 Task: Explore Airbnb accommodation in Ã¢â¬ËAfak, Iraq from 2nd December, 2023 to 9th December, 2023 for 5 adults. Place can be shared room with 2 bedrooms having 5 beds and 2 bathrooms. Property type can be flat. Amenities needed are: wifi, washing machine. Look for 5 properties as per requirement.
Action: Mouse moved to (535, 190)
Screenshot: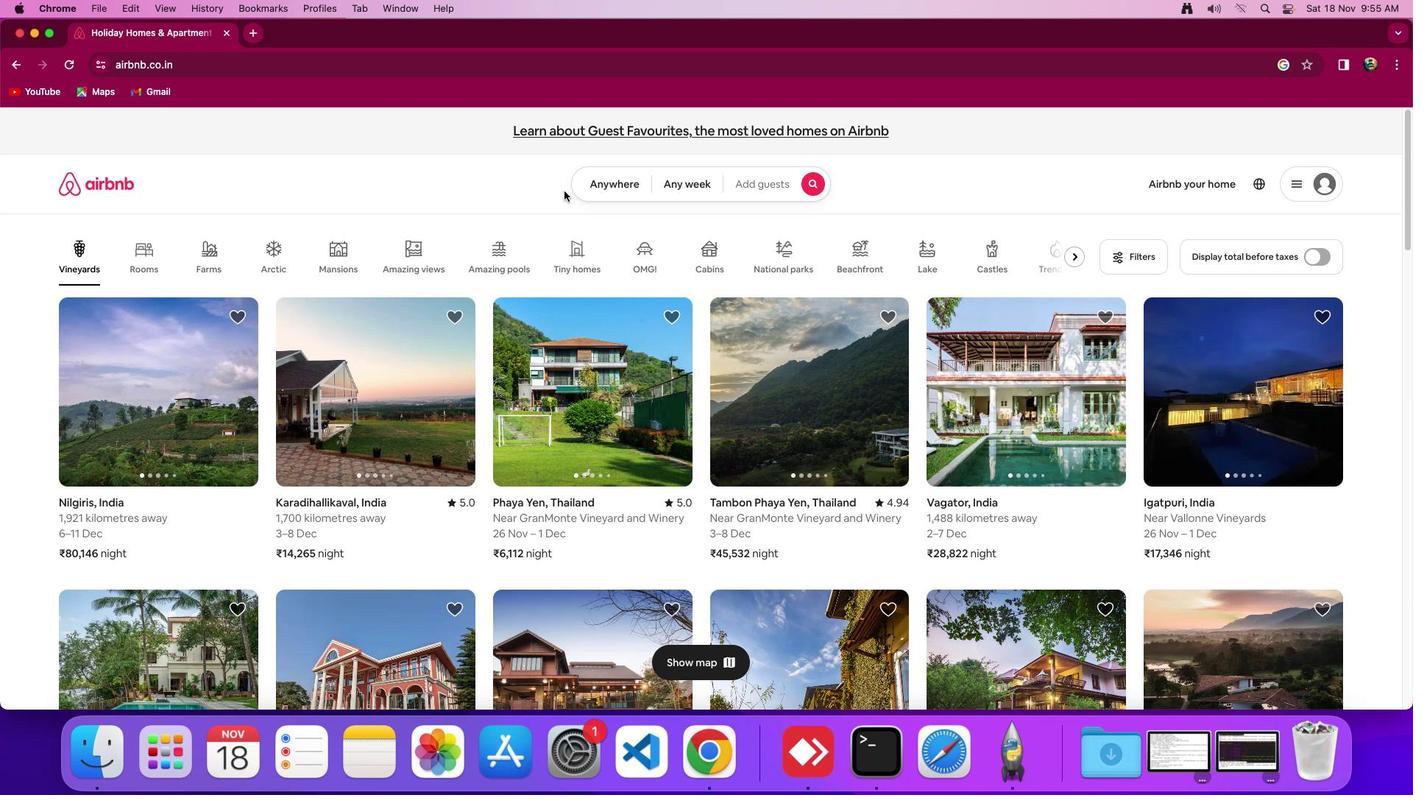 
Action: Mouse pressed left at (535, 190)
Screenshot: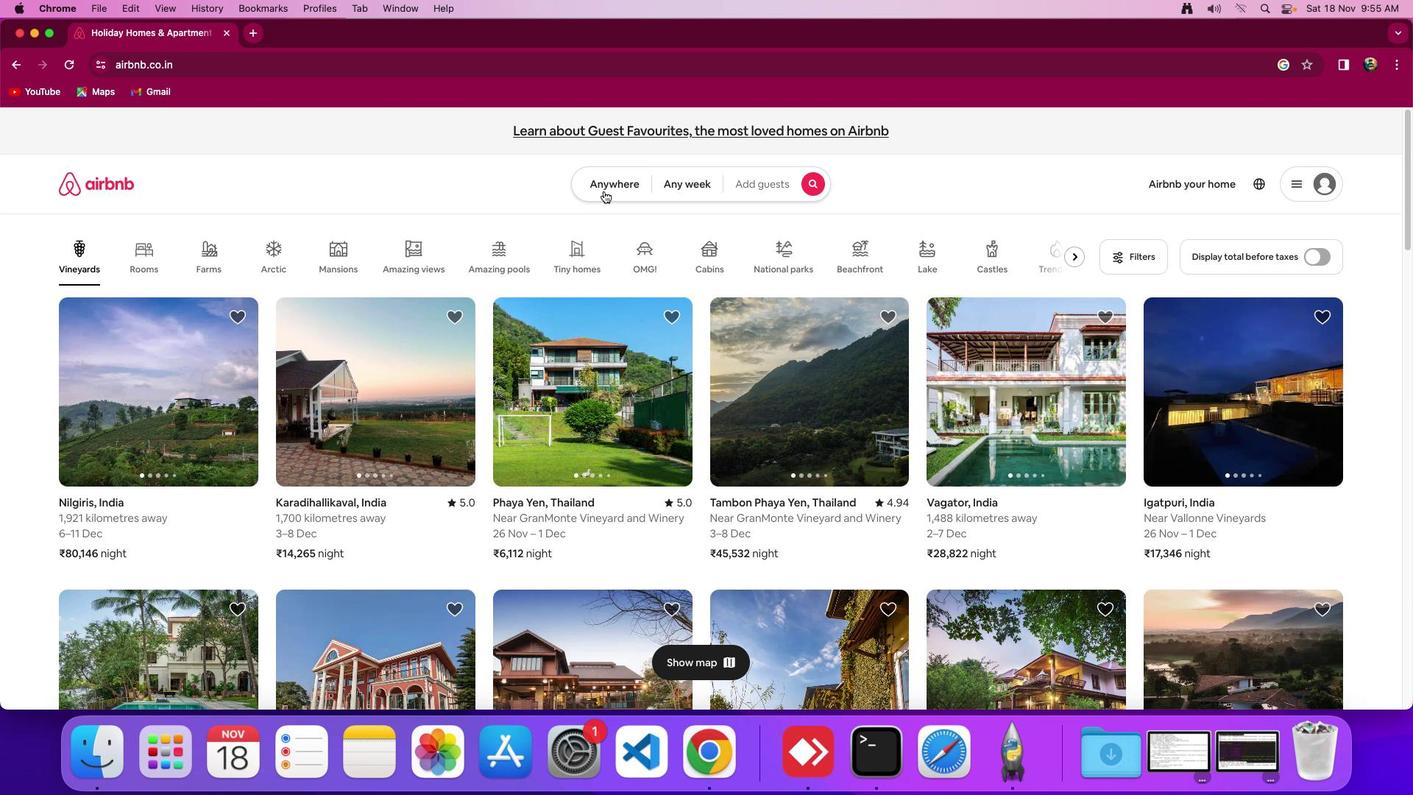 
Action: Mouse moved to (610, 187)
Screenshot: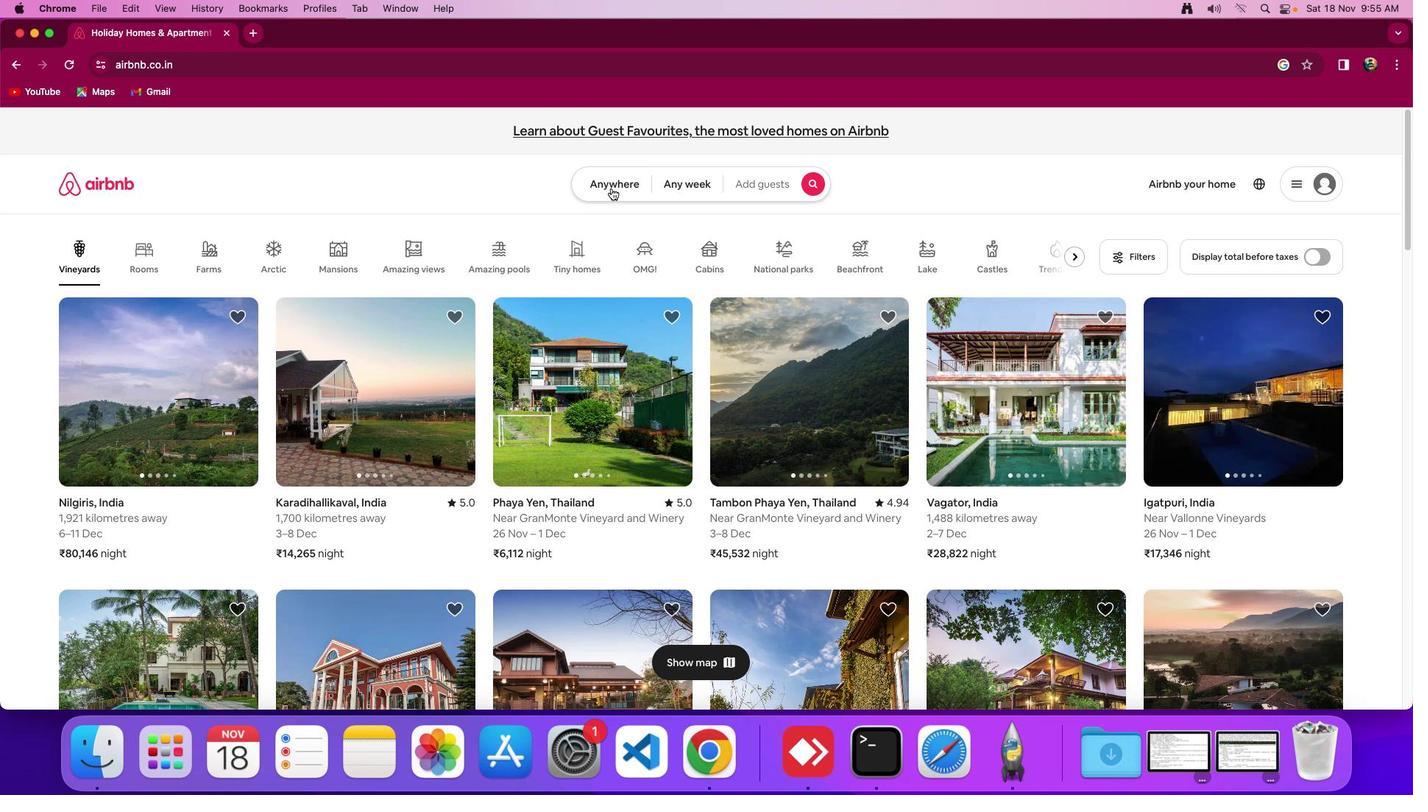 
Action: Mouse pressed left at (610, 187)
Screenshot: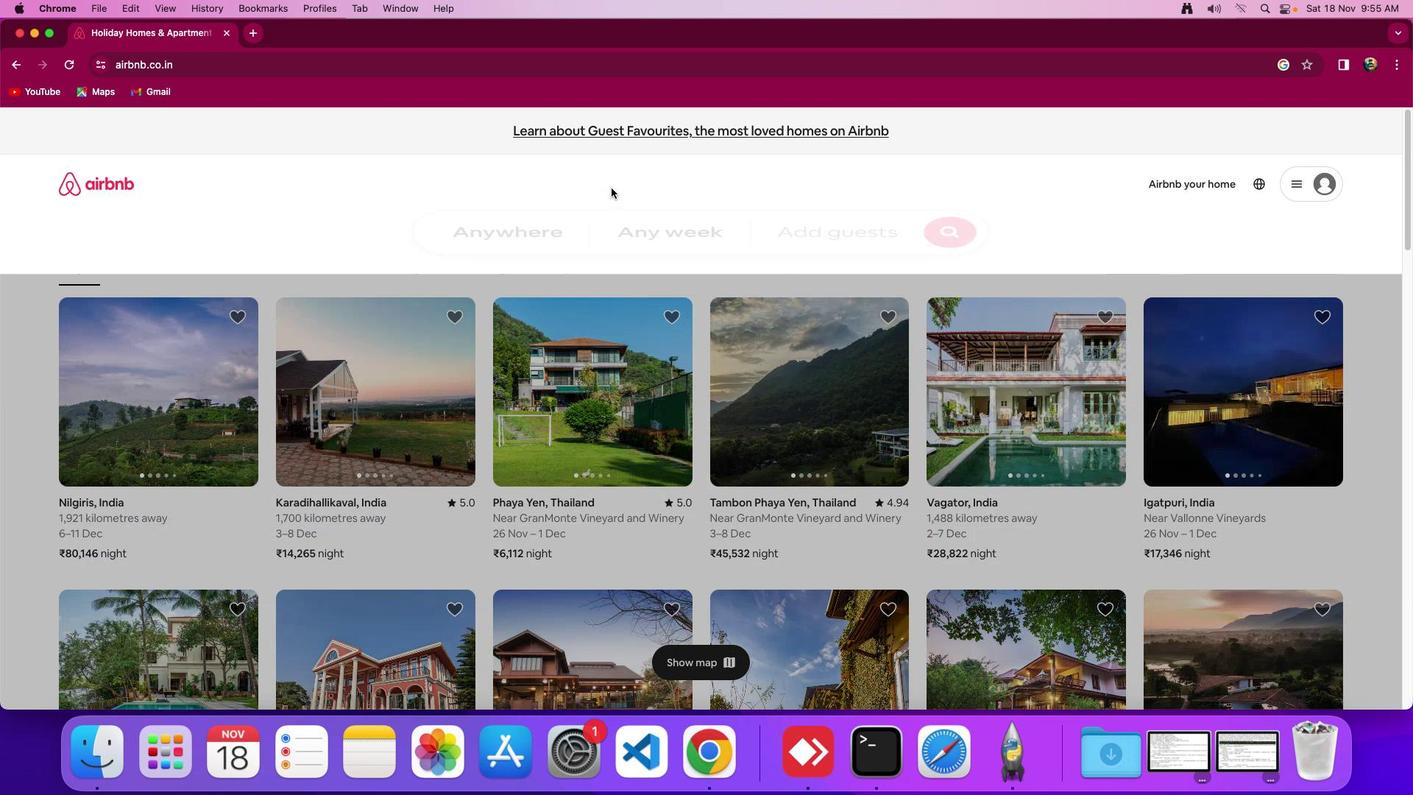 
Action: Mouse moved to (537, 249)
Screenshot: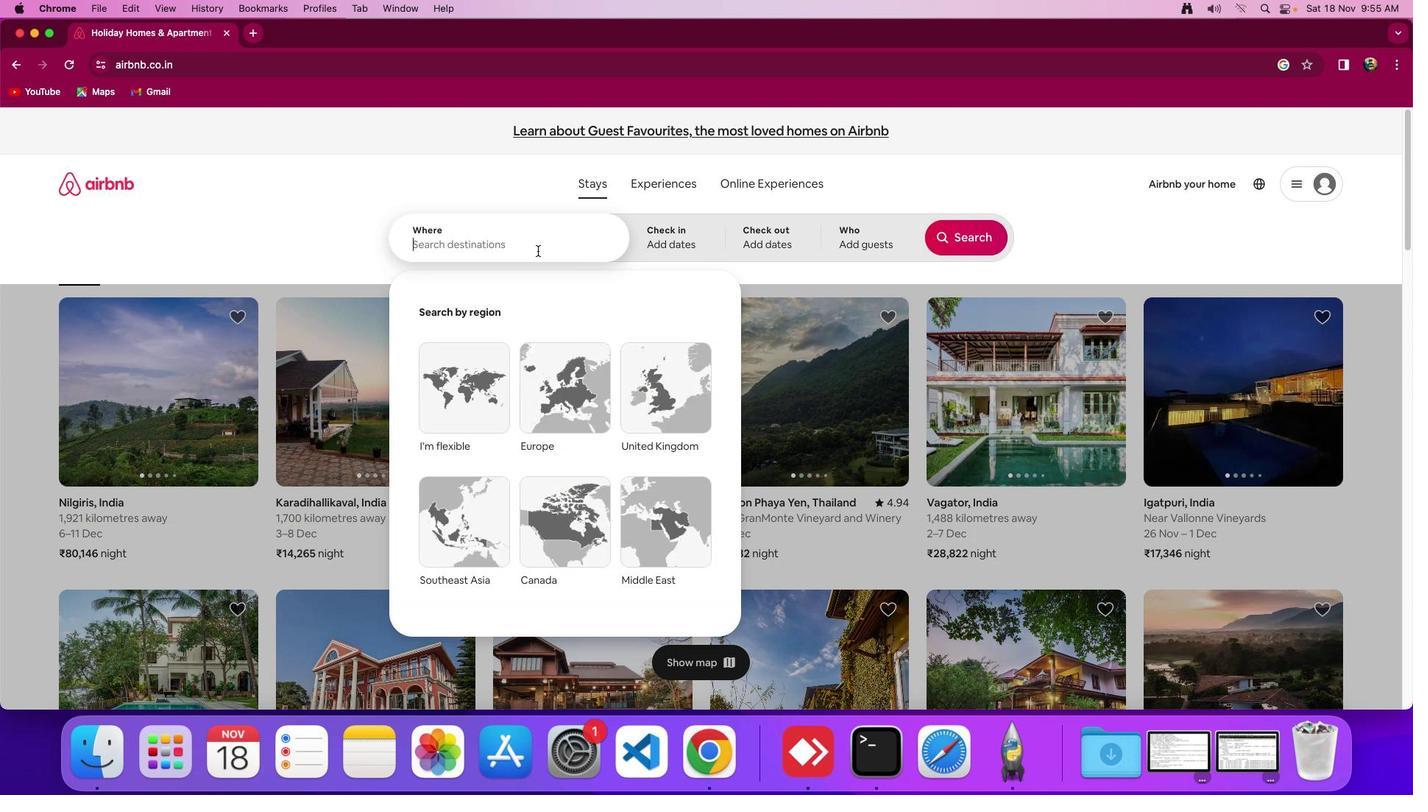 
Action: Mouse pressed left at (537, 249)
Screenshot: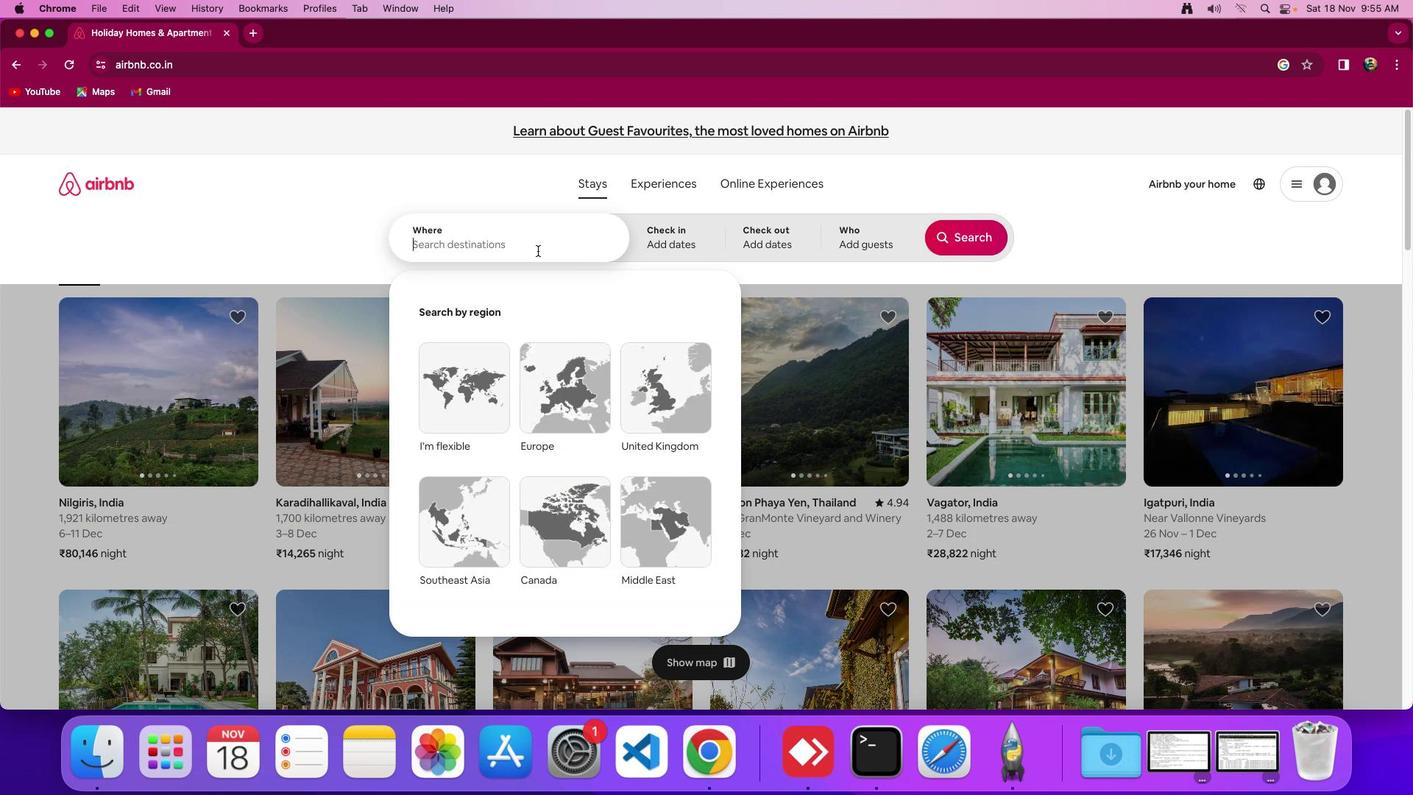 
Action: Key pressed Key.shift_r'a'Key.shift_r'E'Key.spaceKey.shift_r'A''f''a''k'','Key.spaceKey.shift'I''r''a''q'Key.spaceKey.backspace
Screenshot: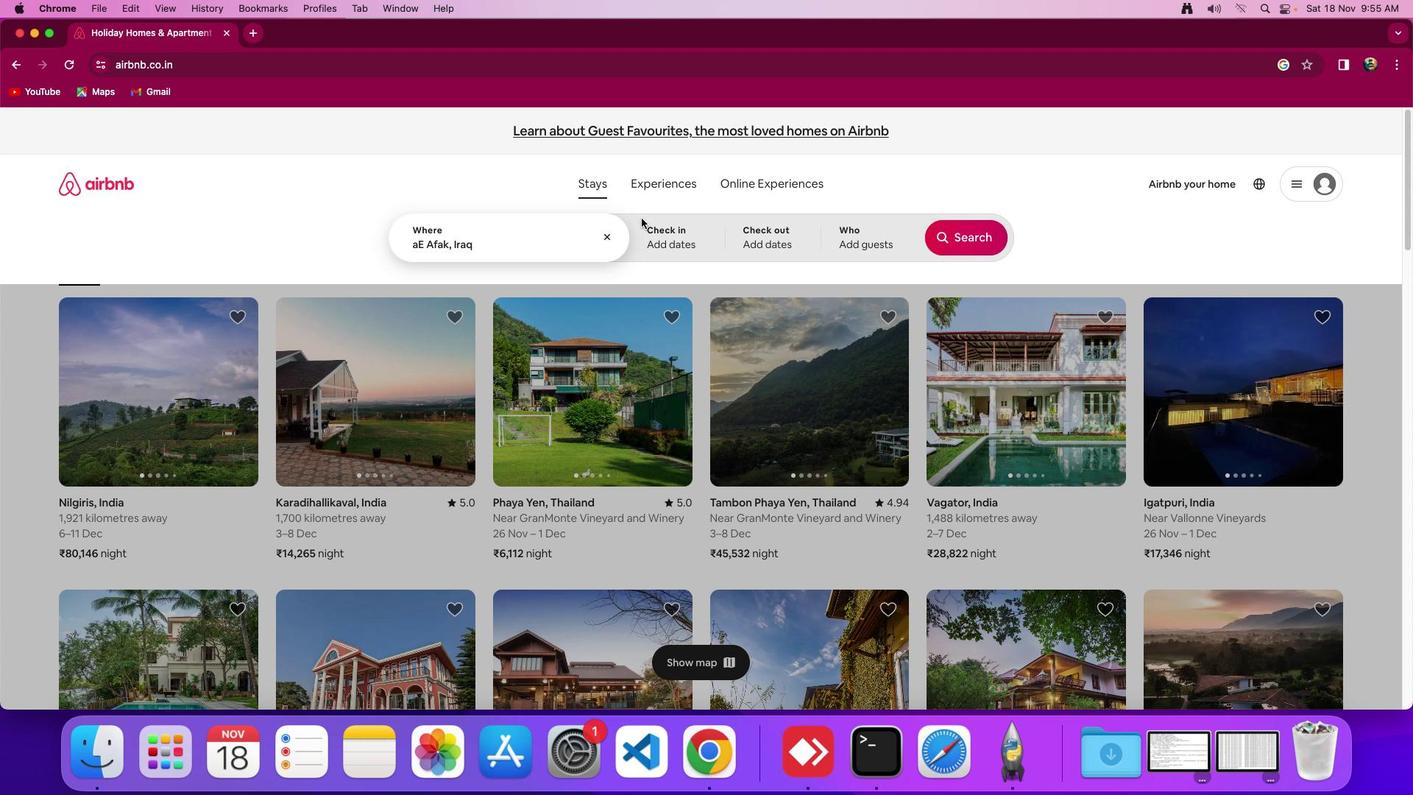 
Action: Mouse moved to (670, 231)
Screenshot: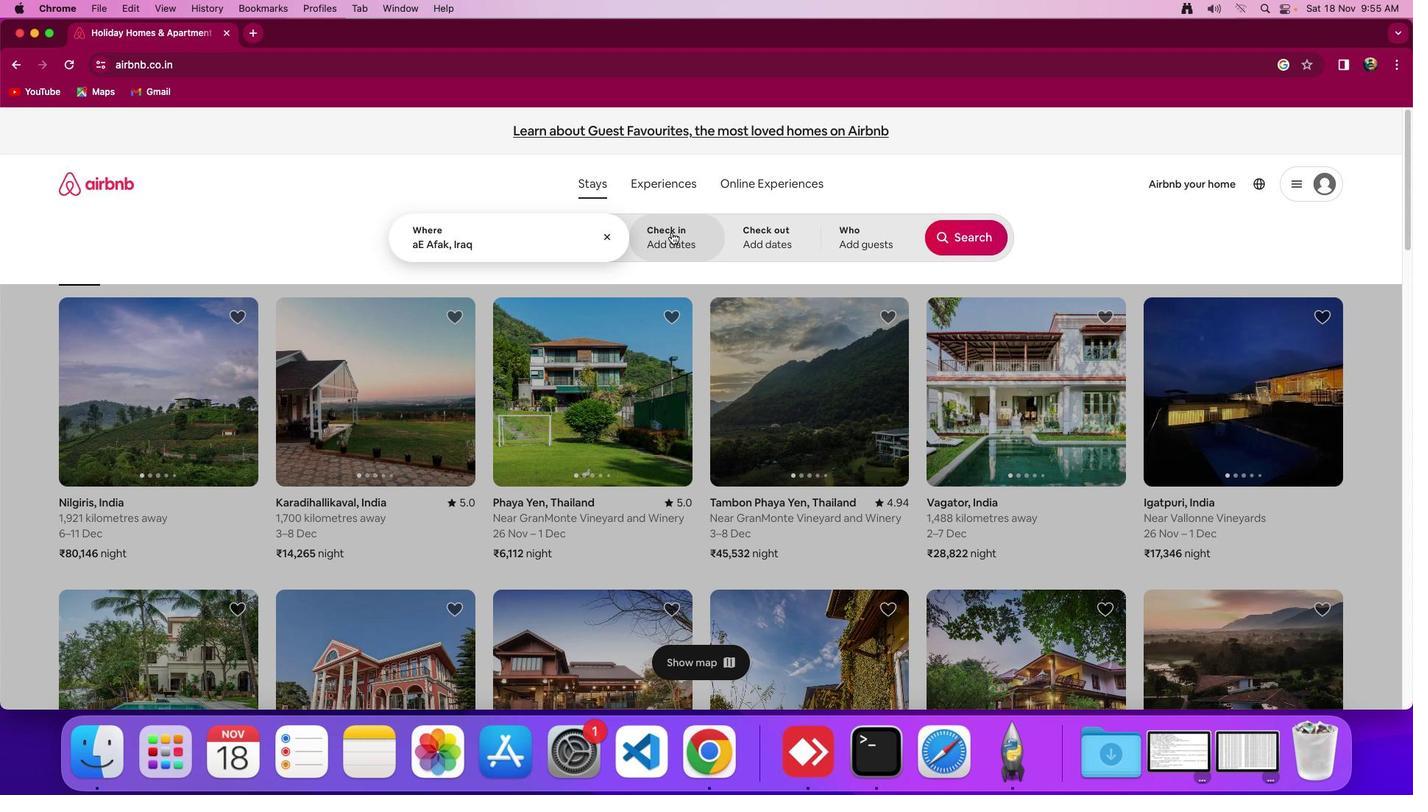 
Action: Mouse pressed left at (670, 231)
Screenshot: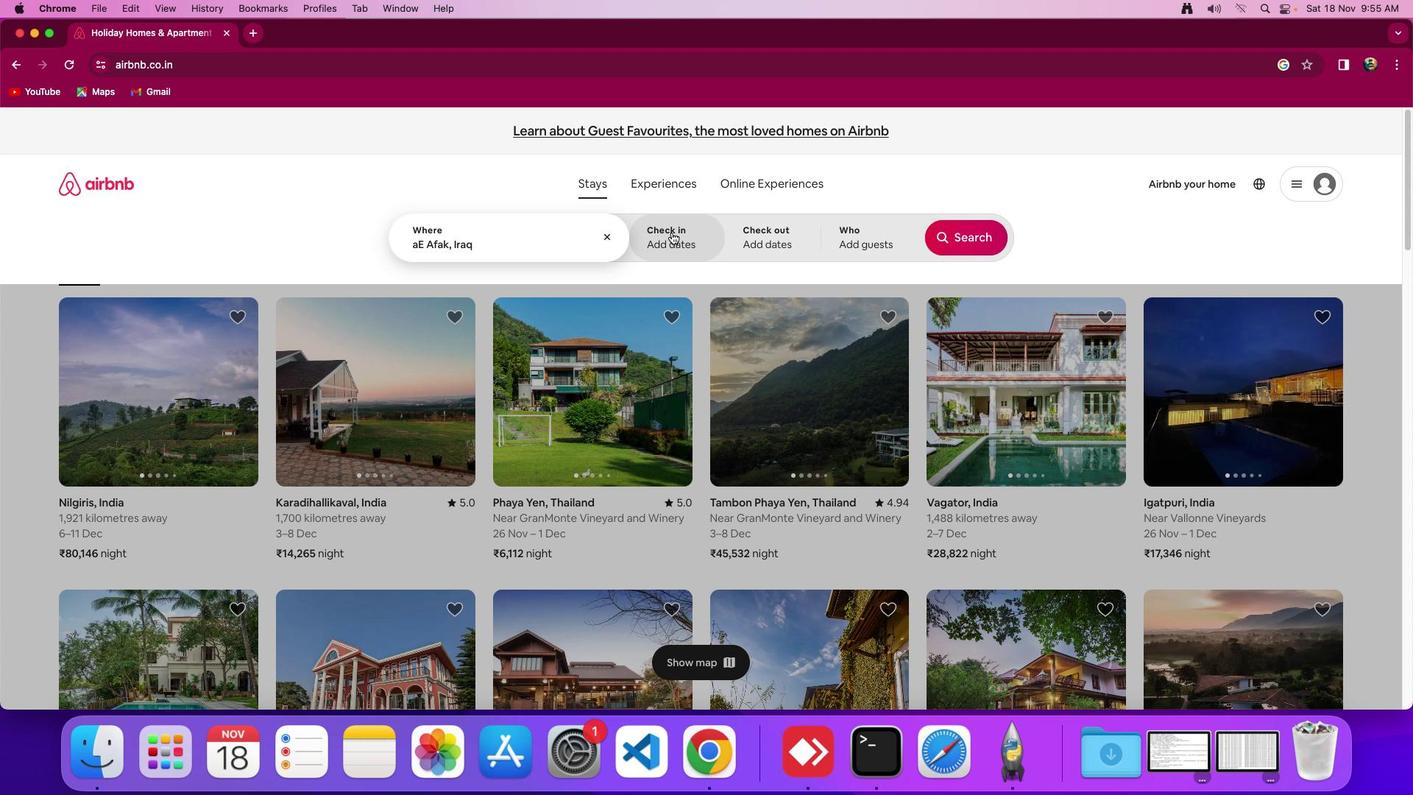 
Action: Mouse moved to (426, 244)
Screenshot: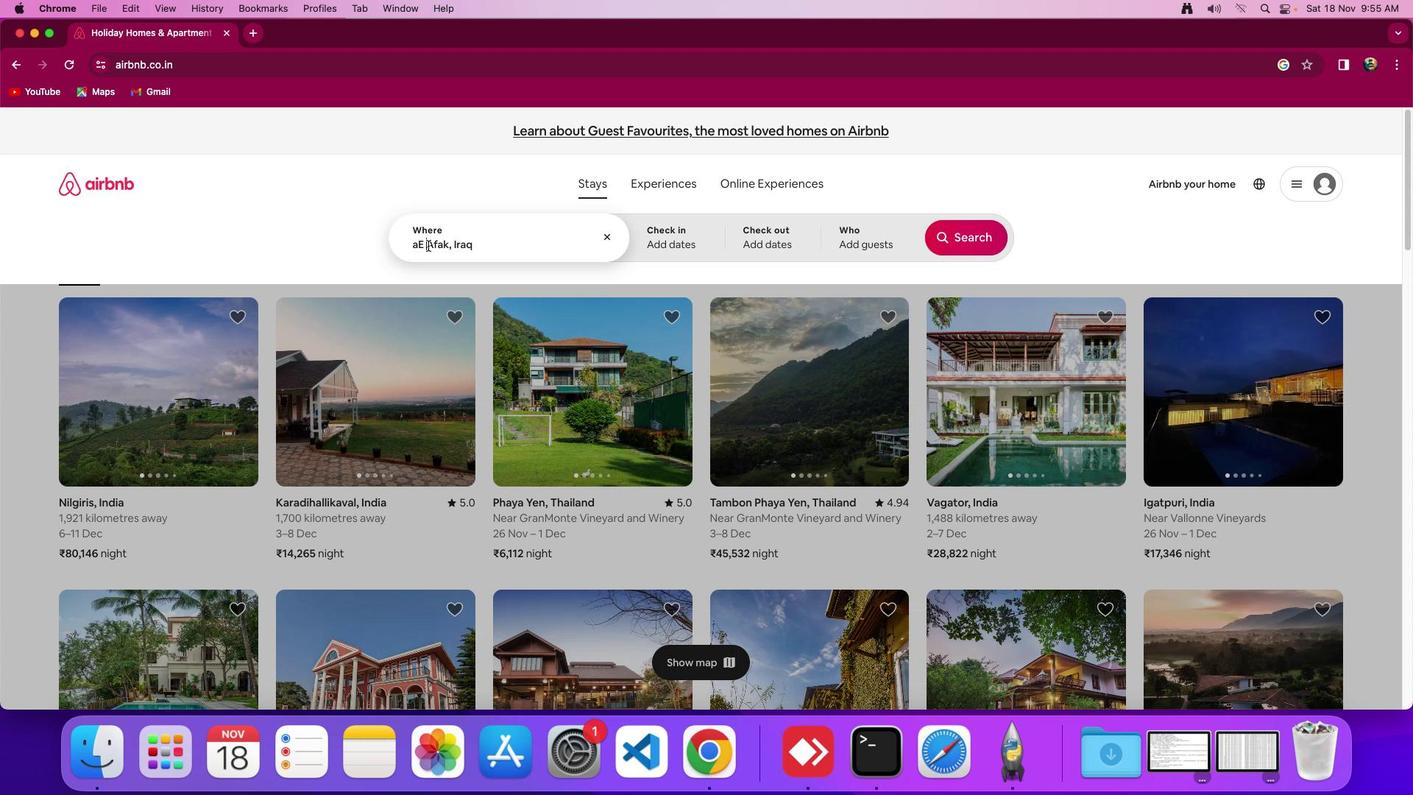 
Action: Mouse pressed left at (426, 244)
Screenshot: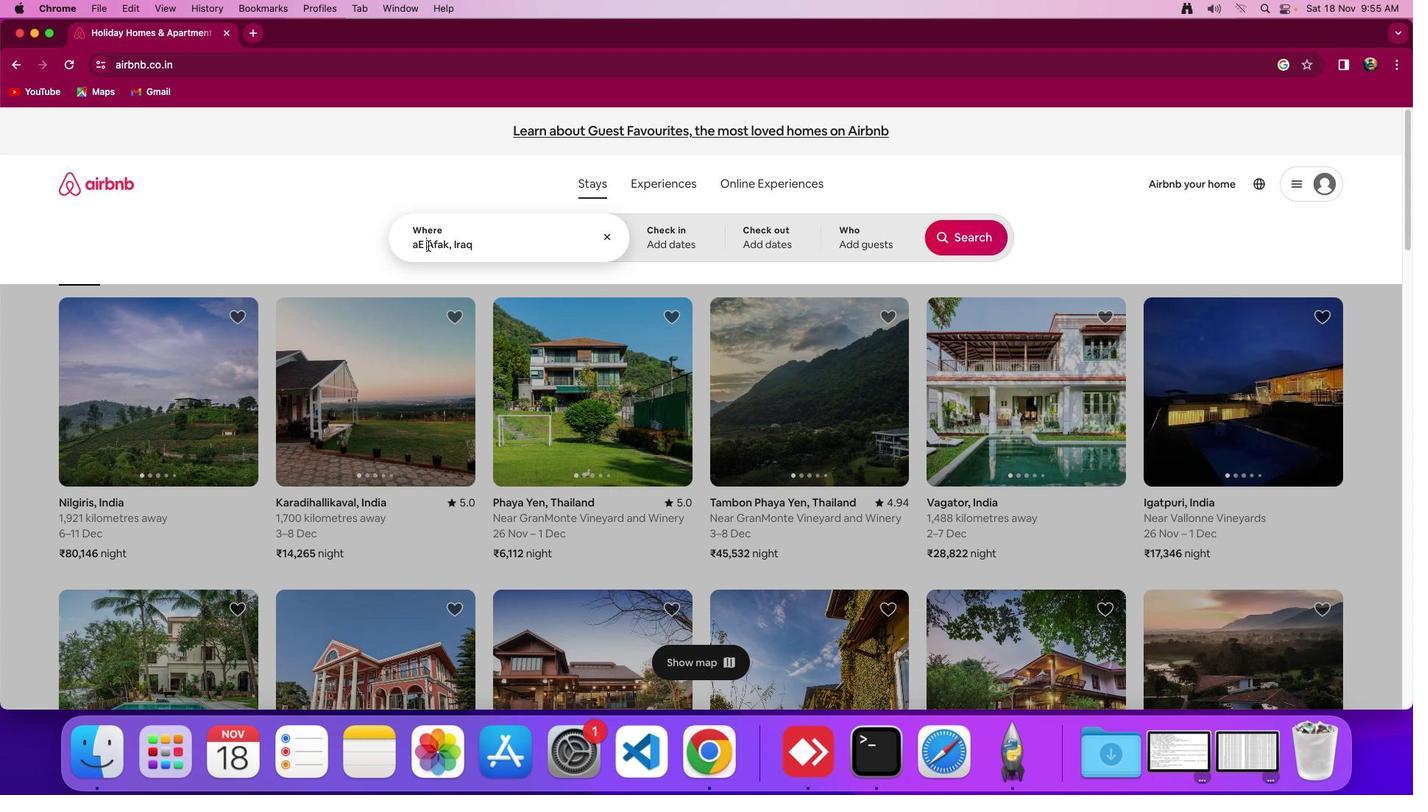 
Action: Mouse moved to (427, 247)
Screenshot: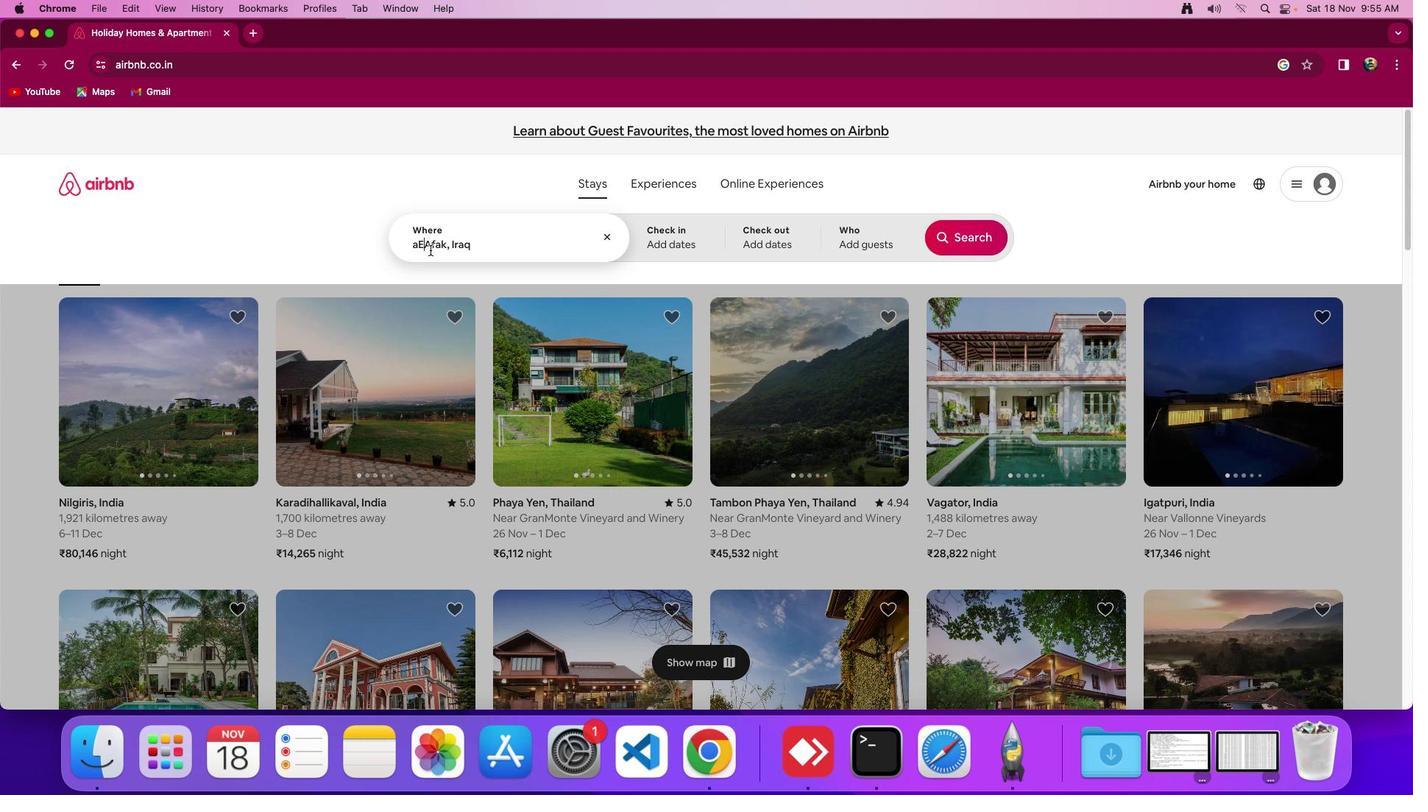 
Action: Key pressed Key.backspace
Screenshot: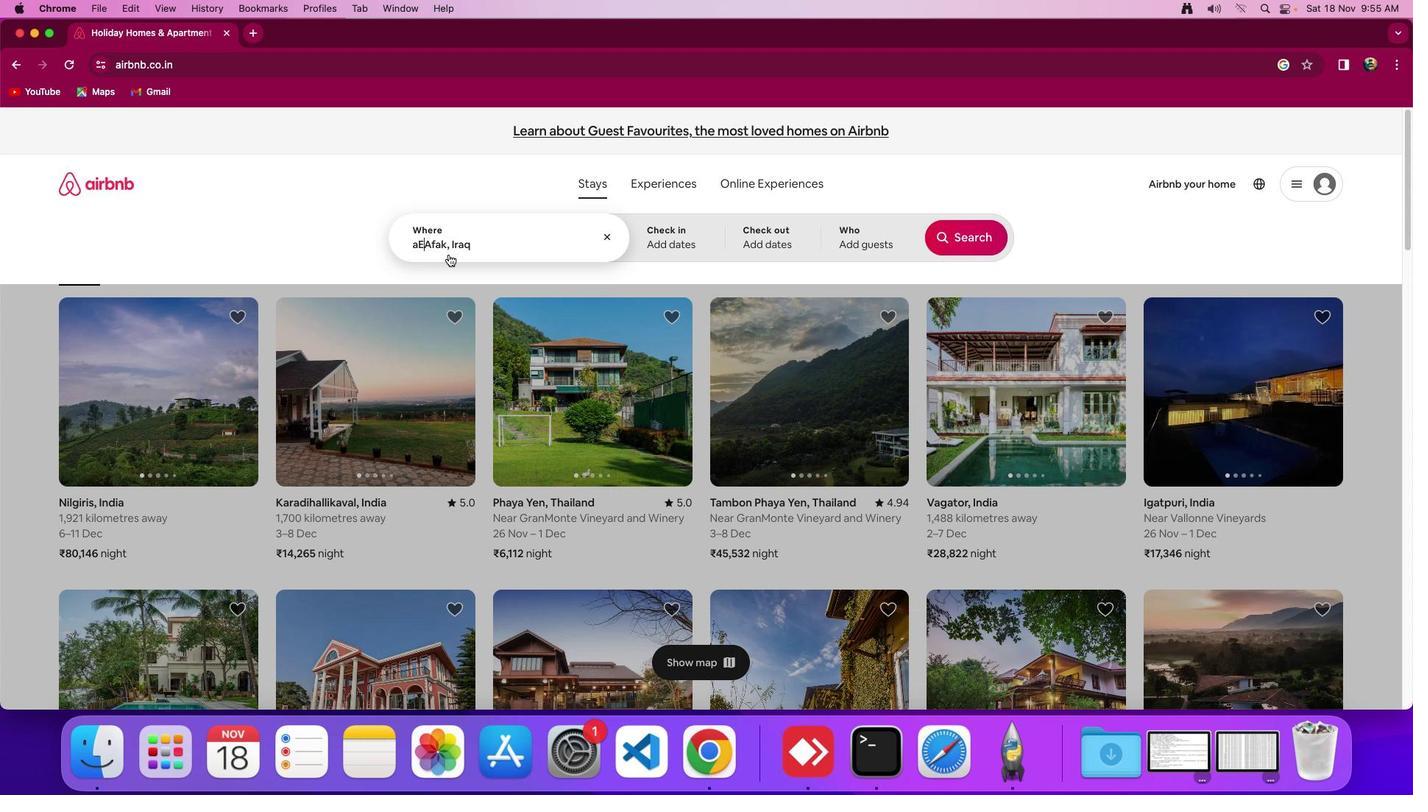 
Action: Mouse moved to (458, 260)
Screenshot: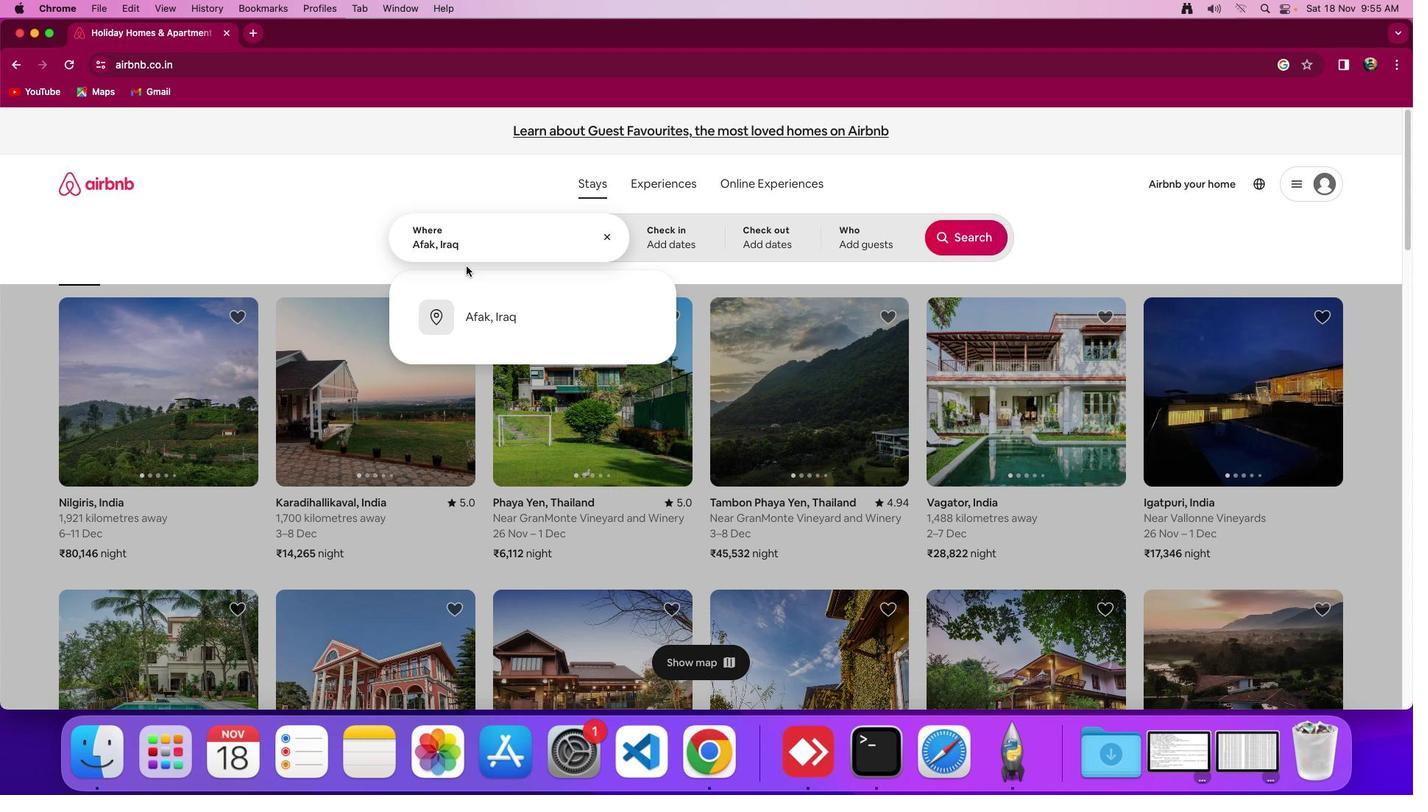 
Action: Key pressed Key.backspace
Screenshot: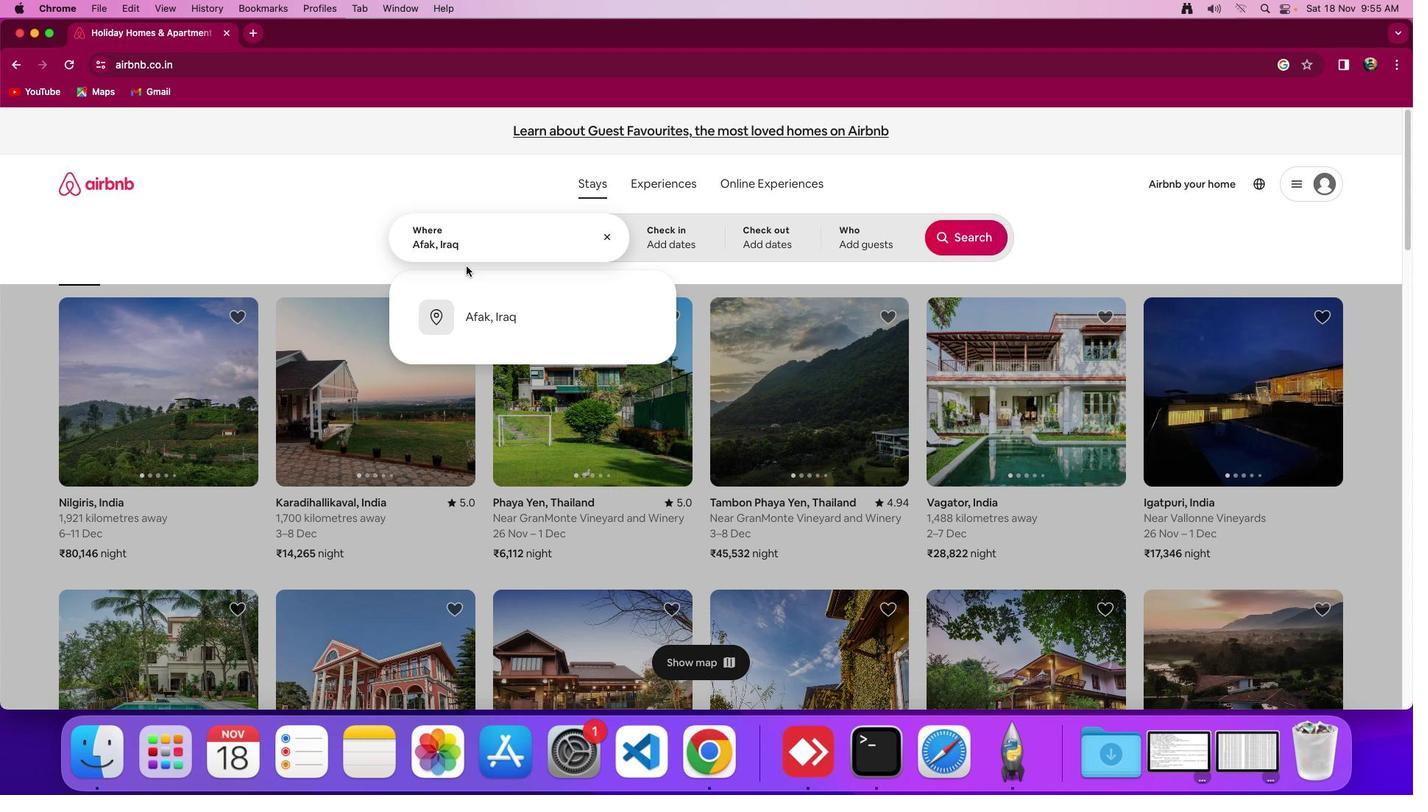 
Action: Mouse moved to (464, 264)
Screenshot: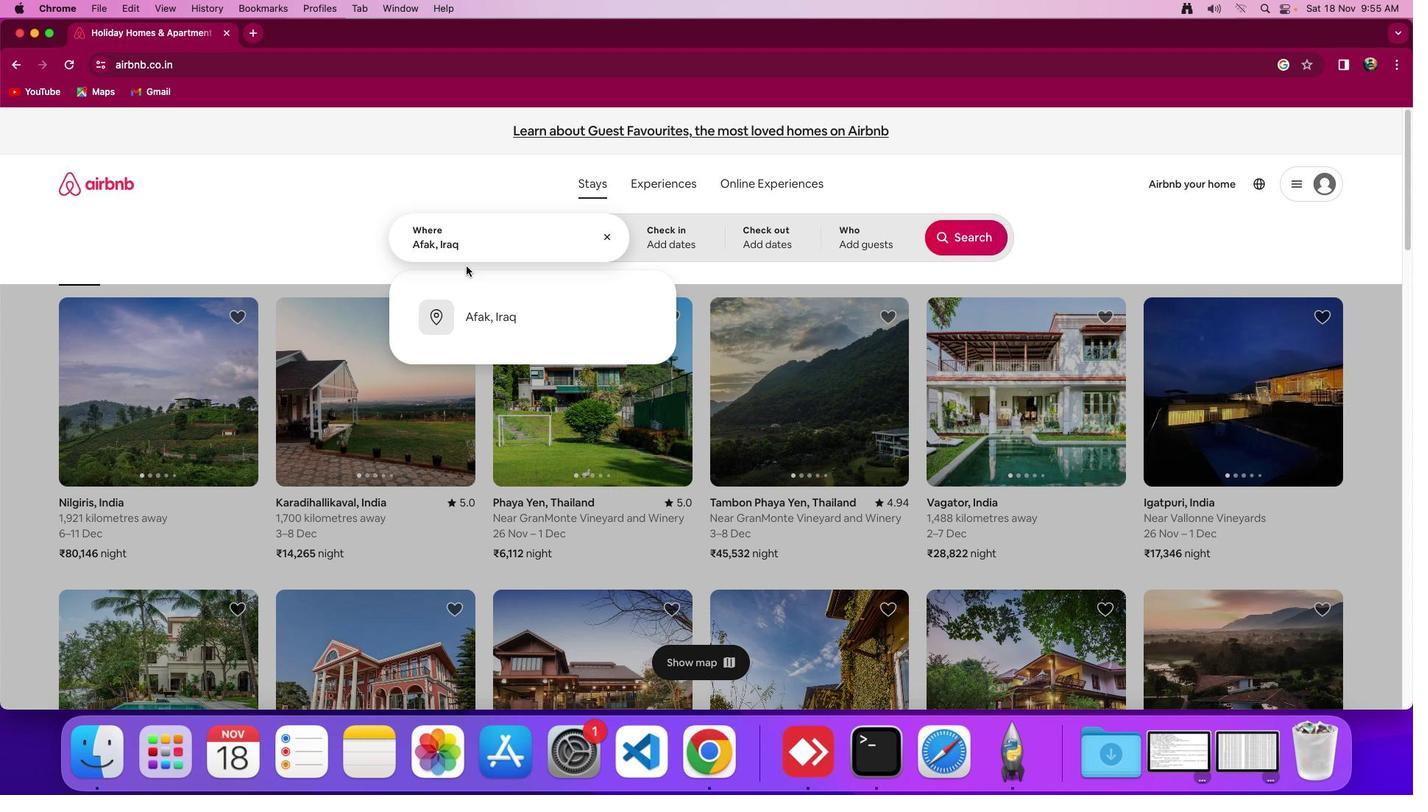 
Action: Key pressed Key.backspace
Screenshot: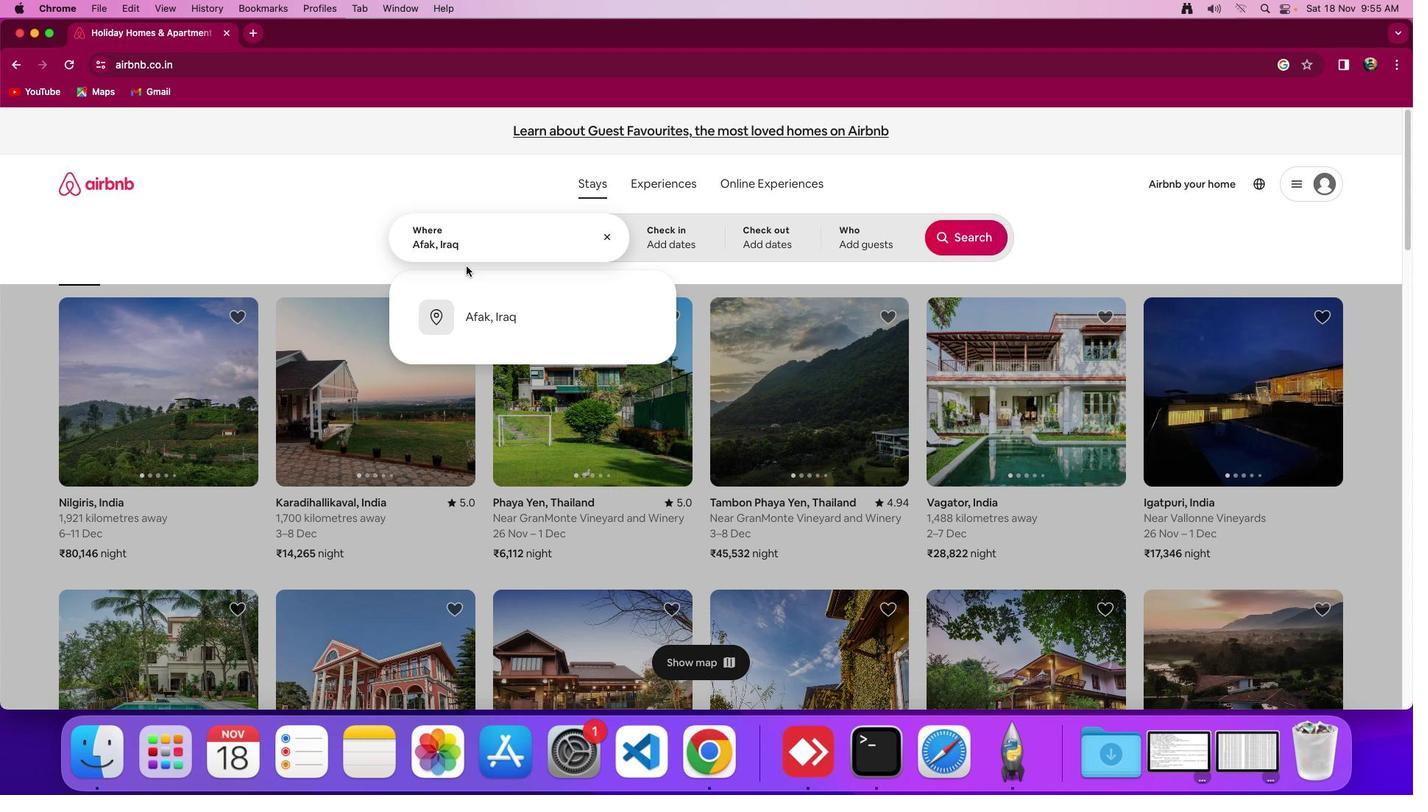 
Action: Mouse moved to (507, 305)
Screenshot: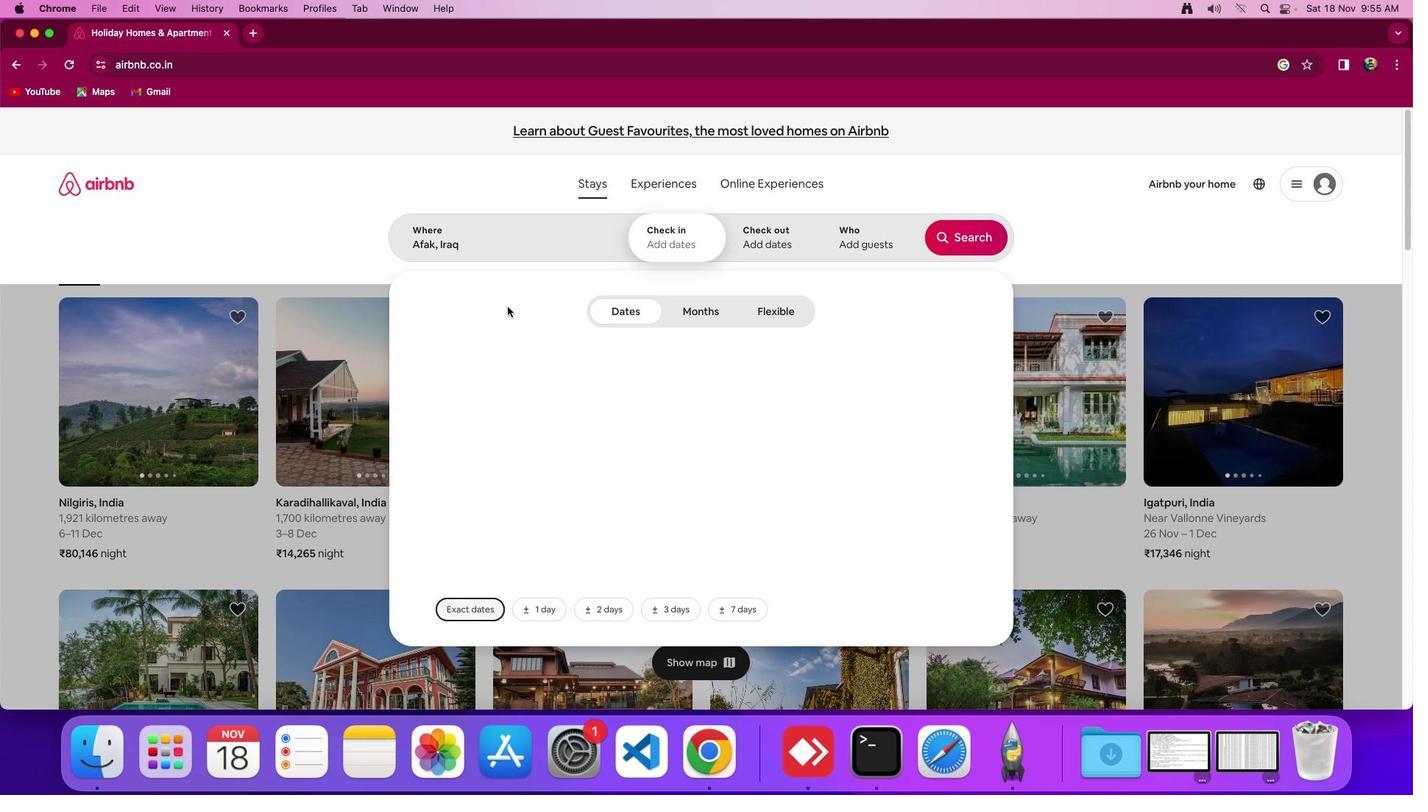 
Action: Mouse pressed left at (507, 305)
Screenshot: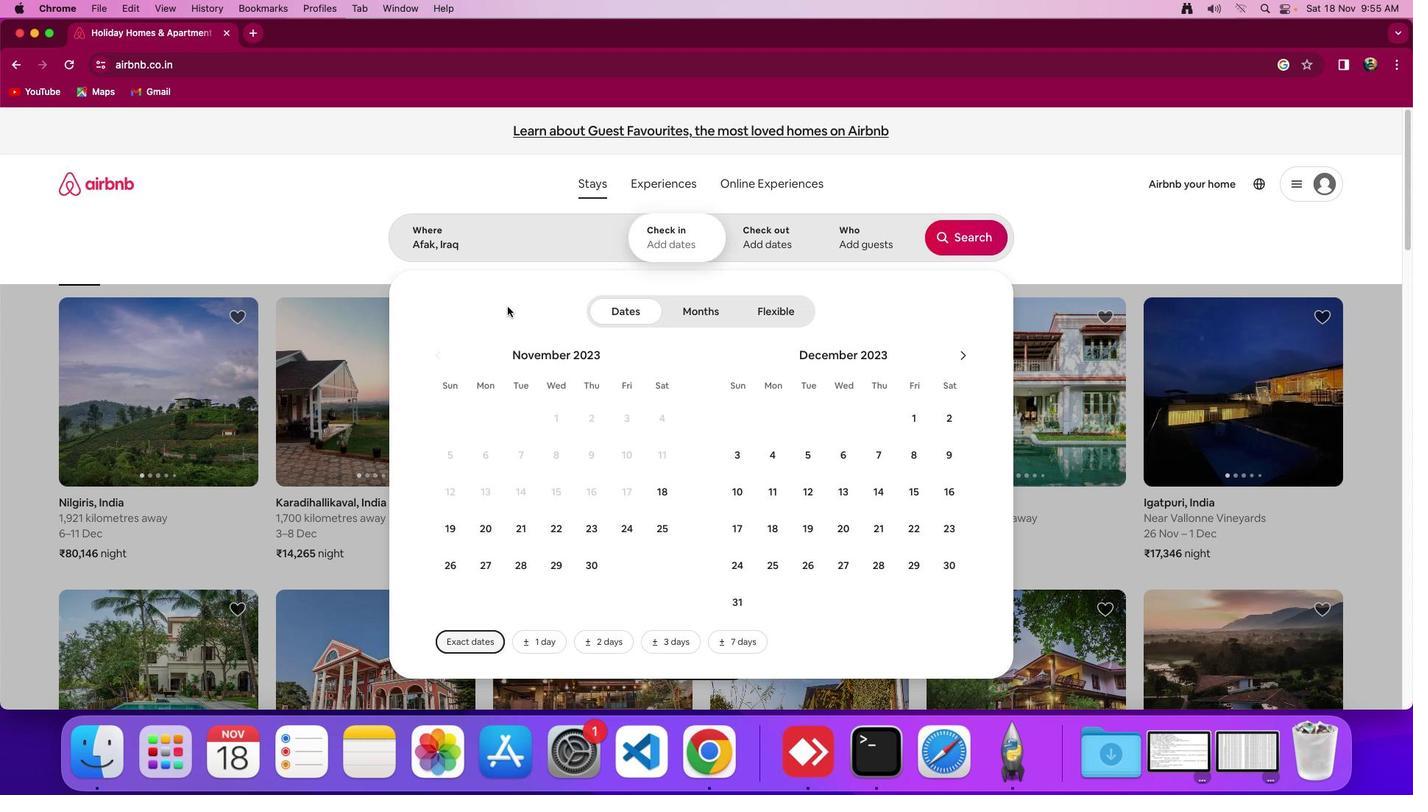 
Action: Mouse moved to (875, 455)
Screenshot: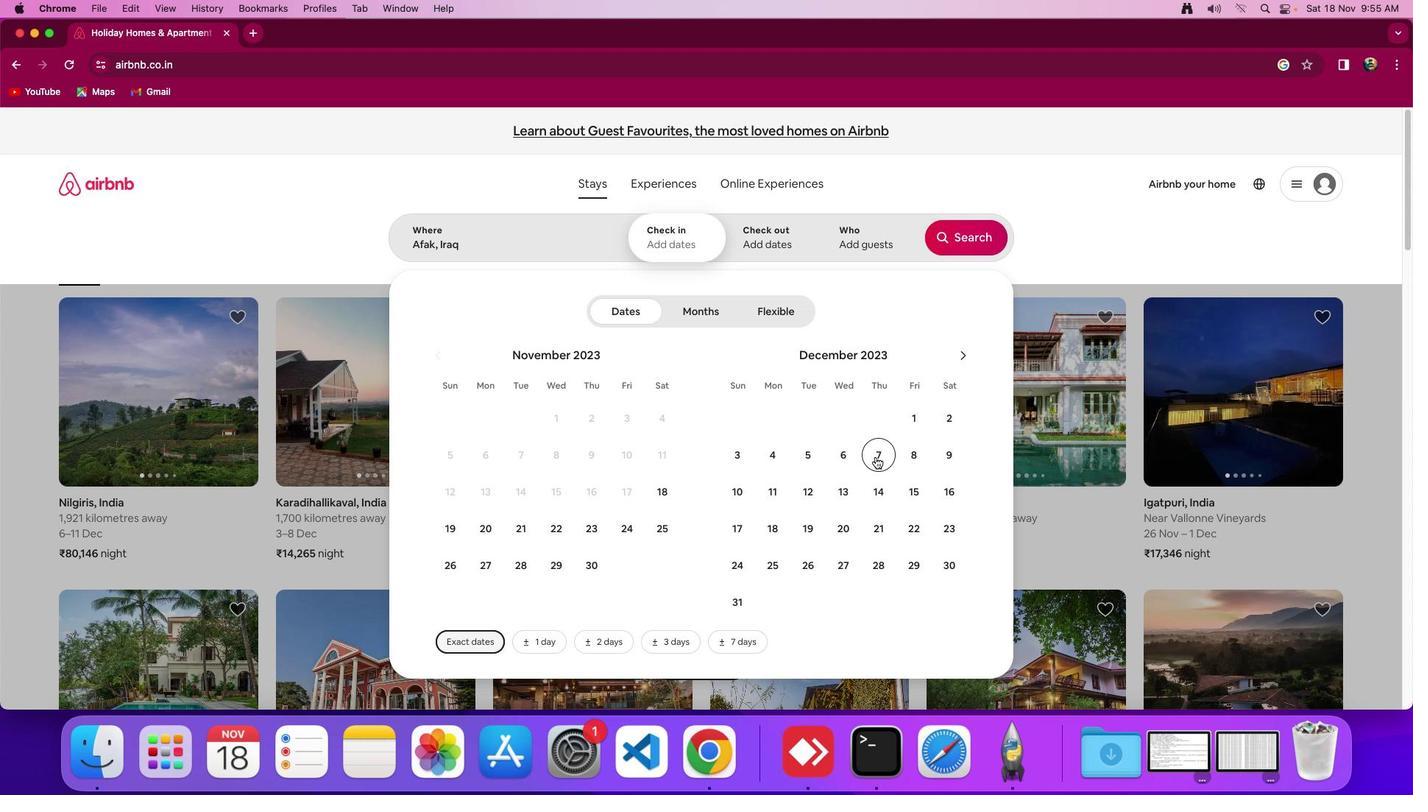 
Action: Mouse pressed left at (875, 455)
Screenshot: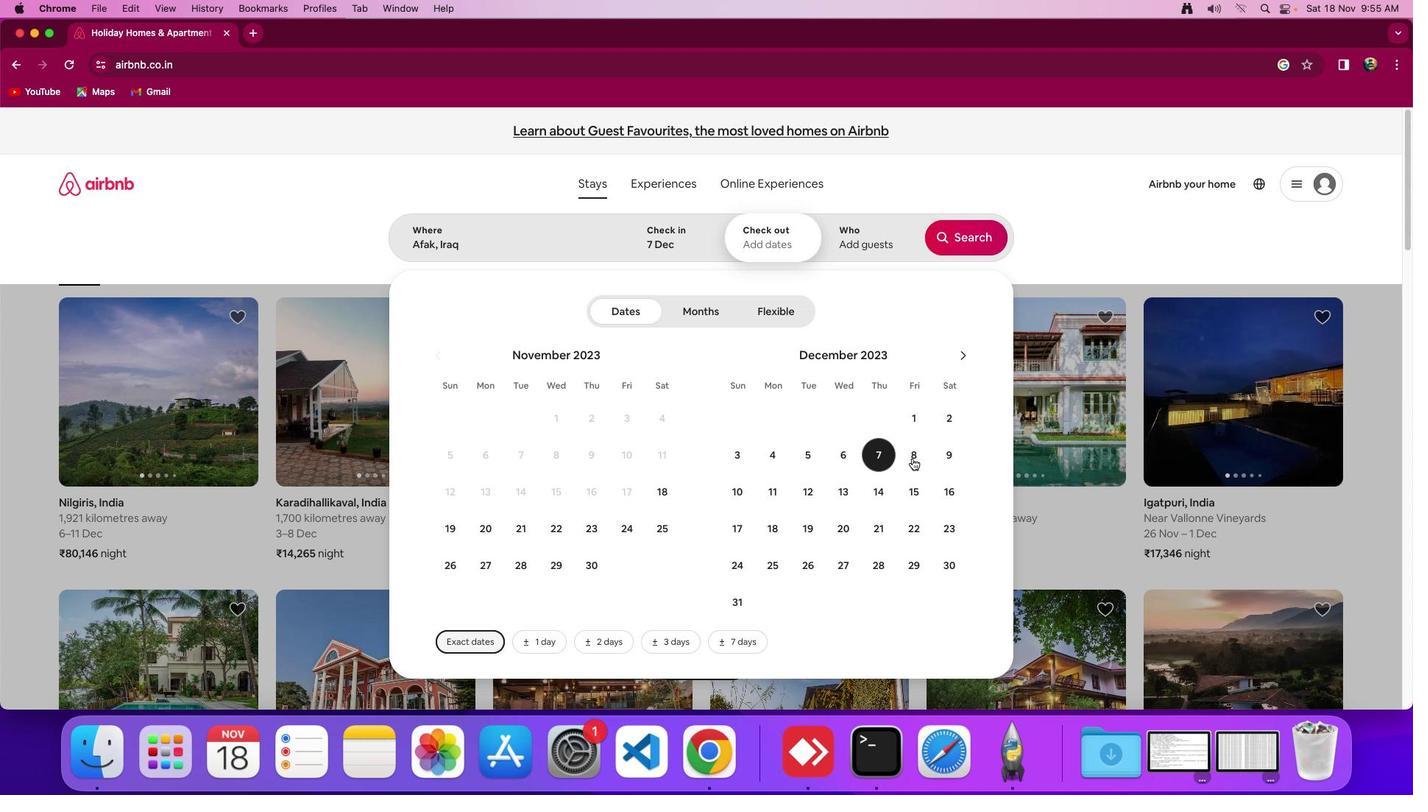 
Action: Mouse moved to (940, 415)
Screenshot: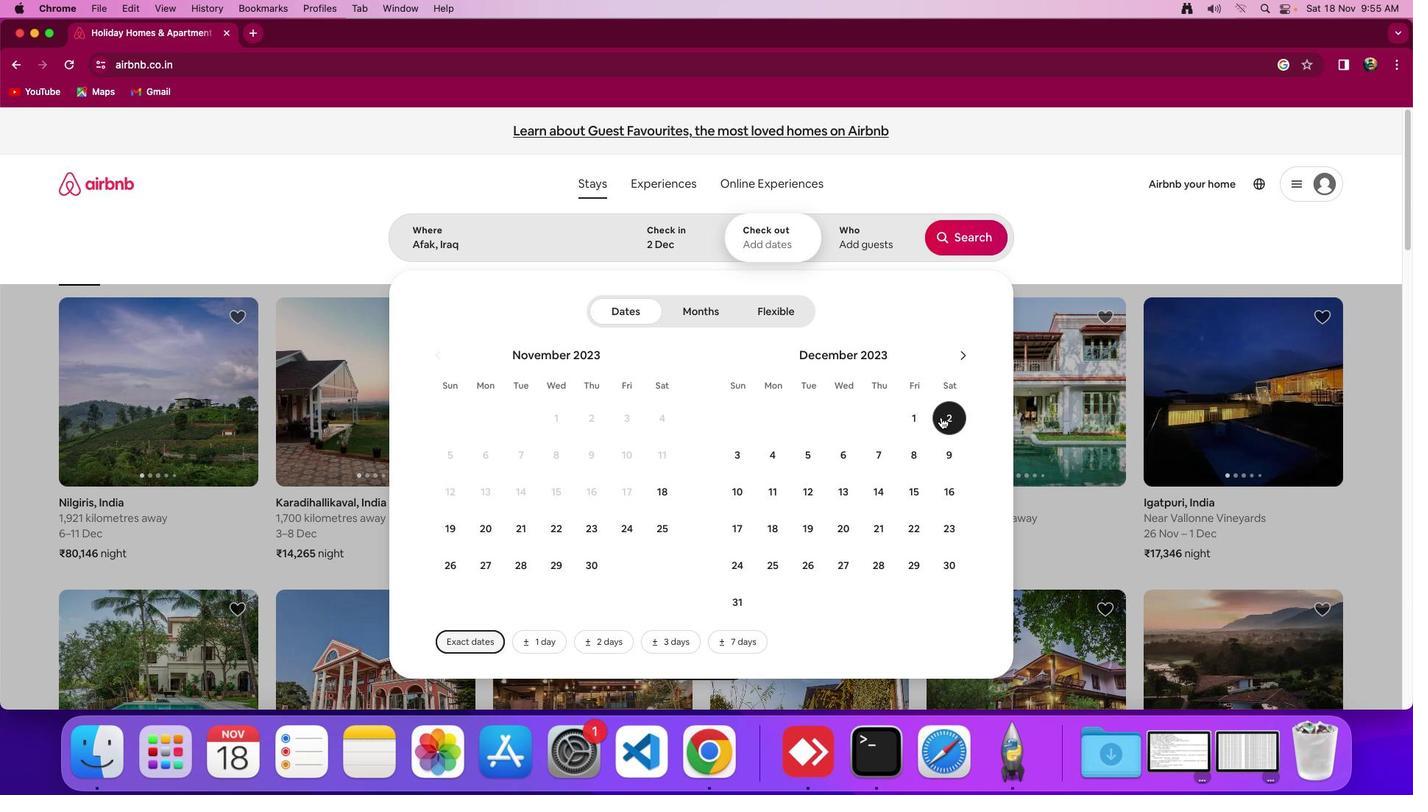 
Action: Mouse pressed left at (940, 415)
Screenshot: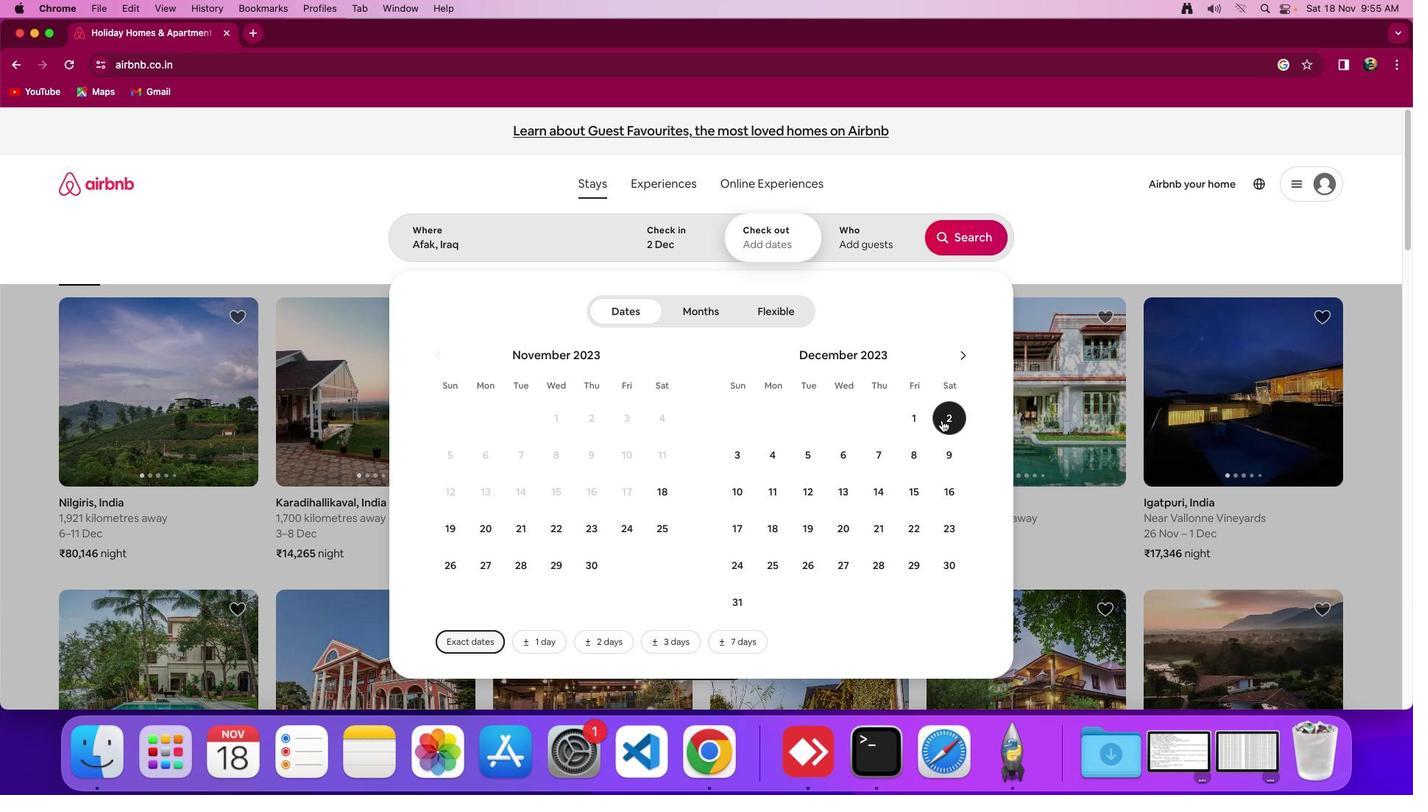 
Action: Mouse moved to (945, 449)
Screenshot: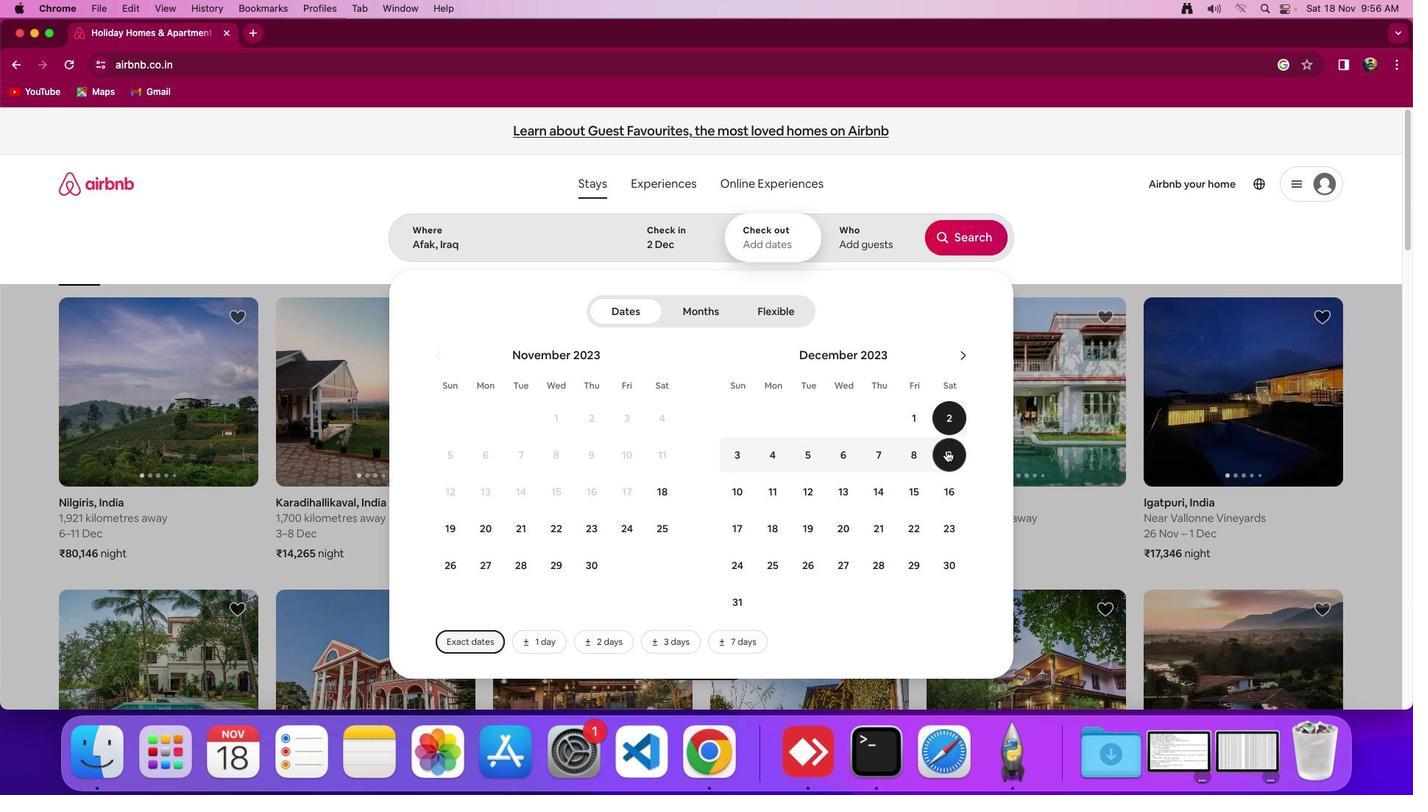 
Action: Mouse pressed left at (945, 449)
Screenshot: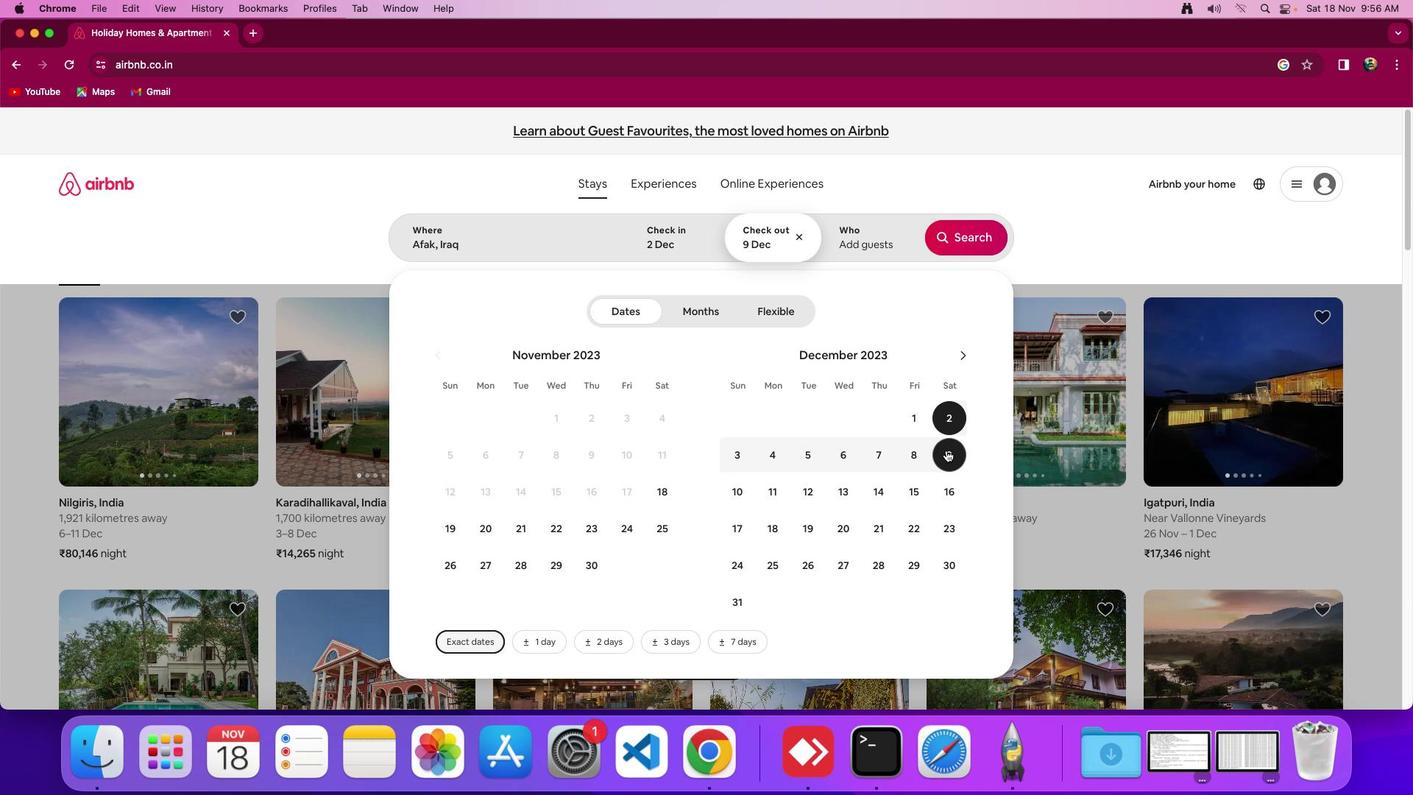 
Action: Mouse moved to (859, 231)
Screenshot: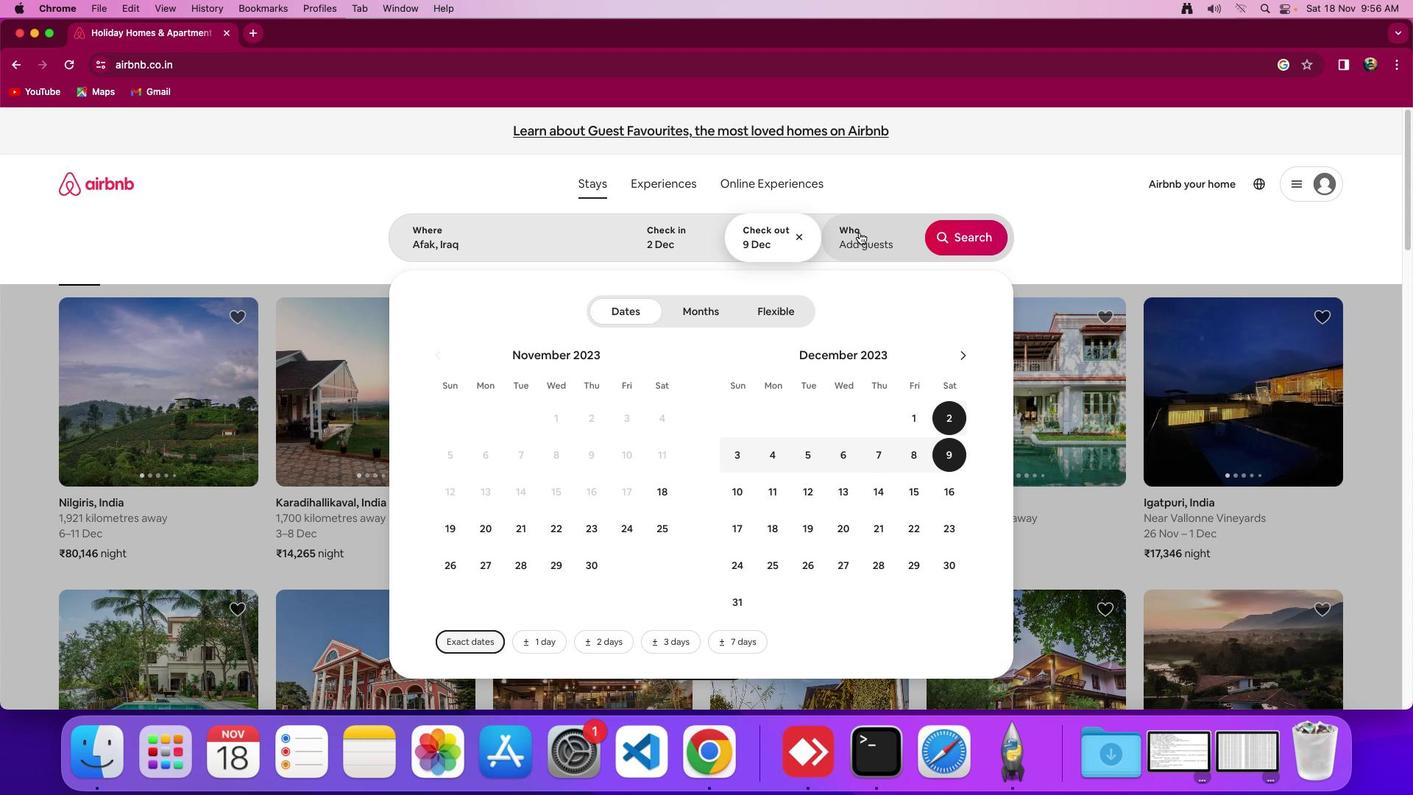
Action: Mouse pressed left at (859, 231)
Screenshot: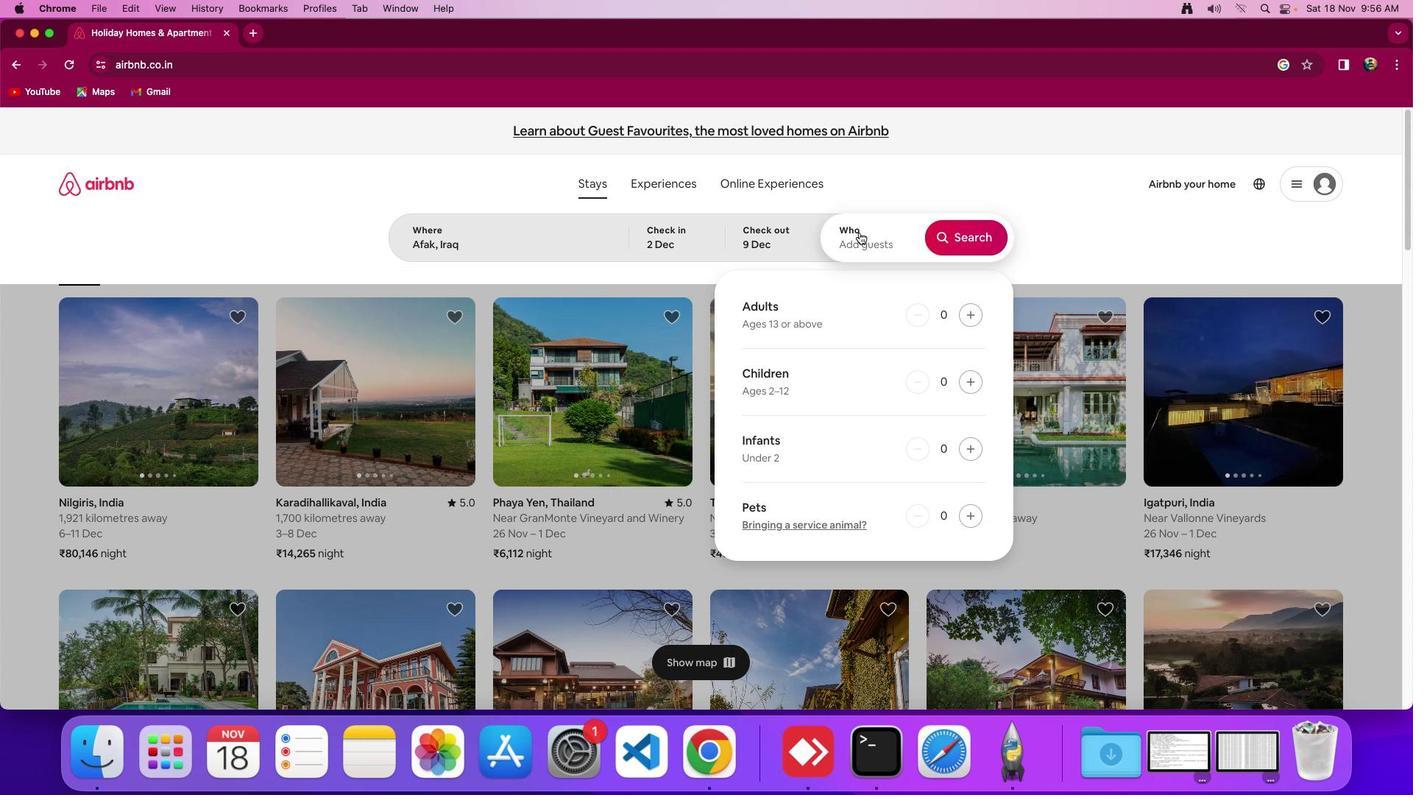 
Action: Mouse moved to (965, 316)
Screenshot: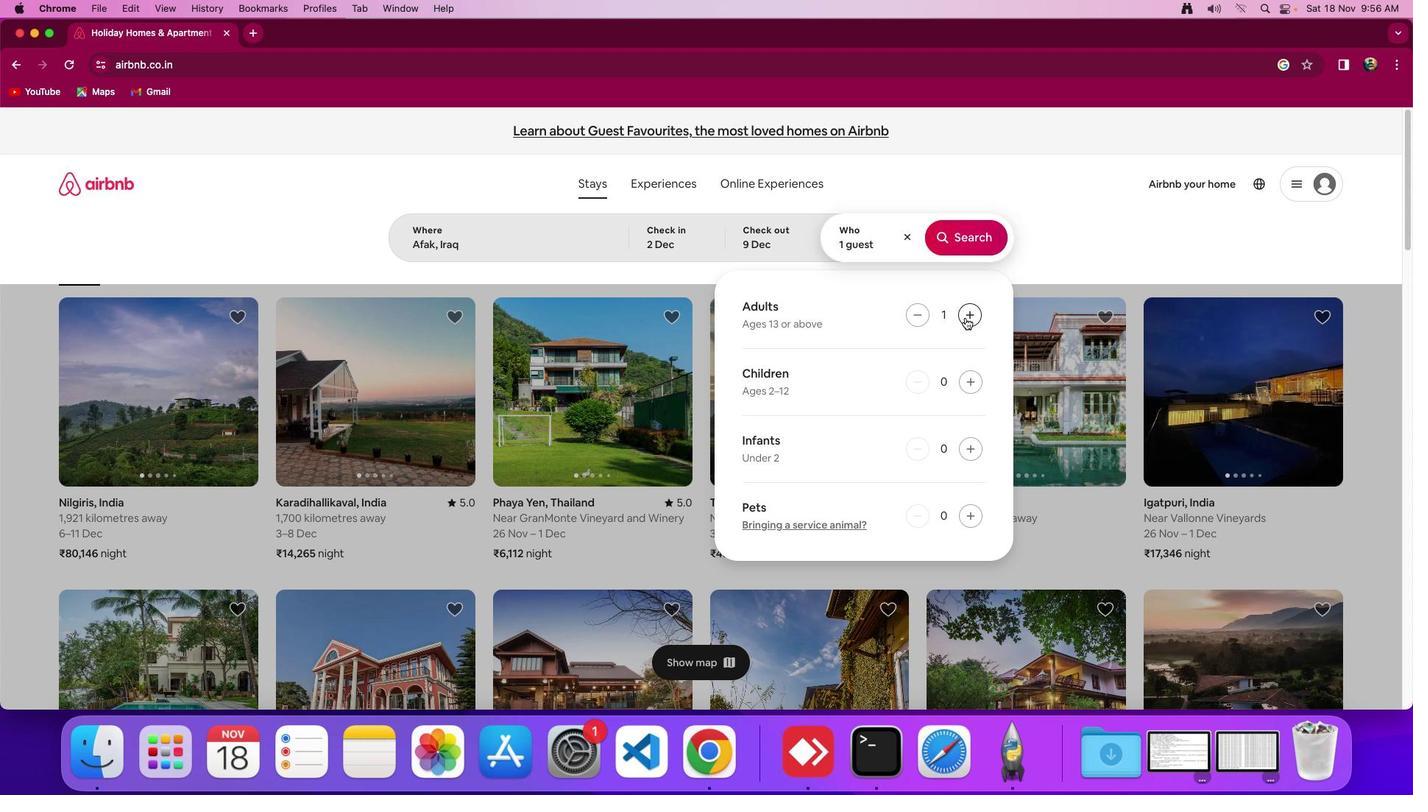 
Action: Mouse pressed left at (965, 316)
Screenshot: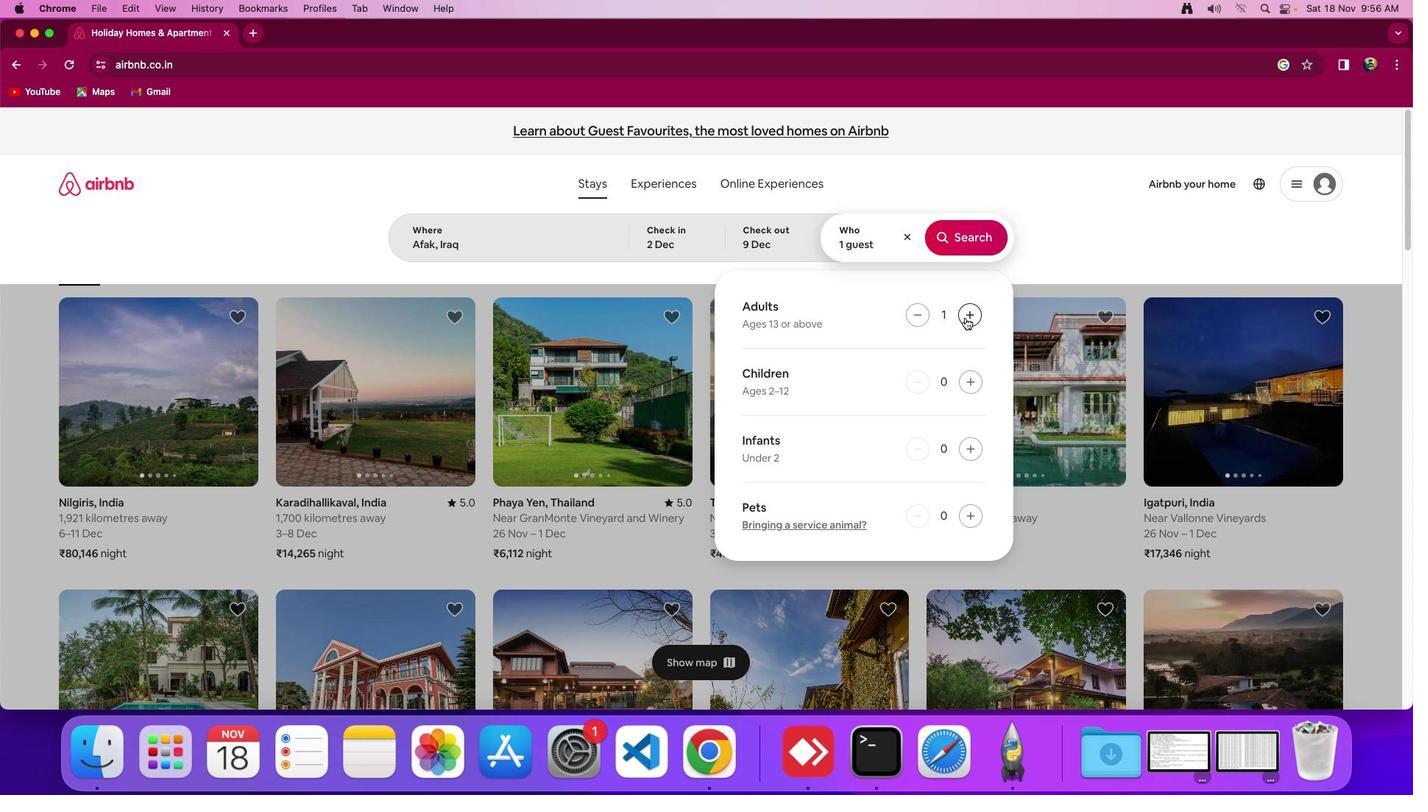 
Action: Mouse pressed left at (965, 316)
Screenshot: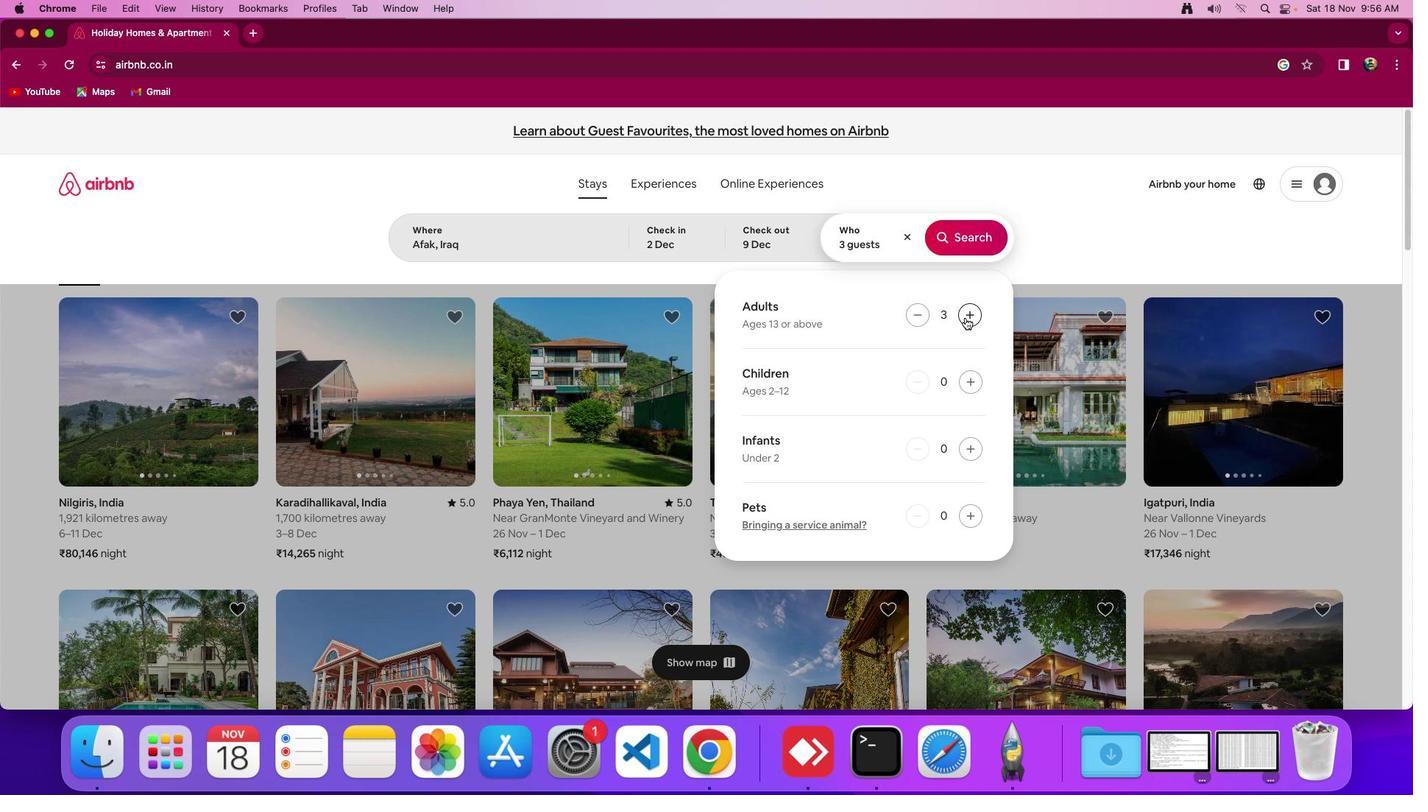 
Action: Mouse pressed left at (965, 316)
Screenshot: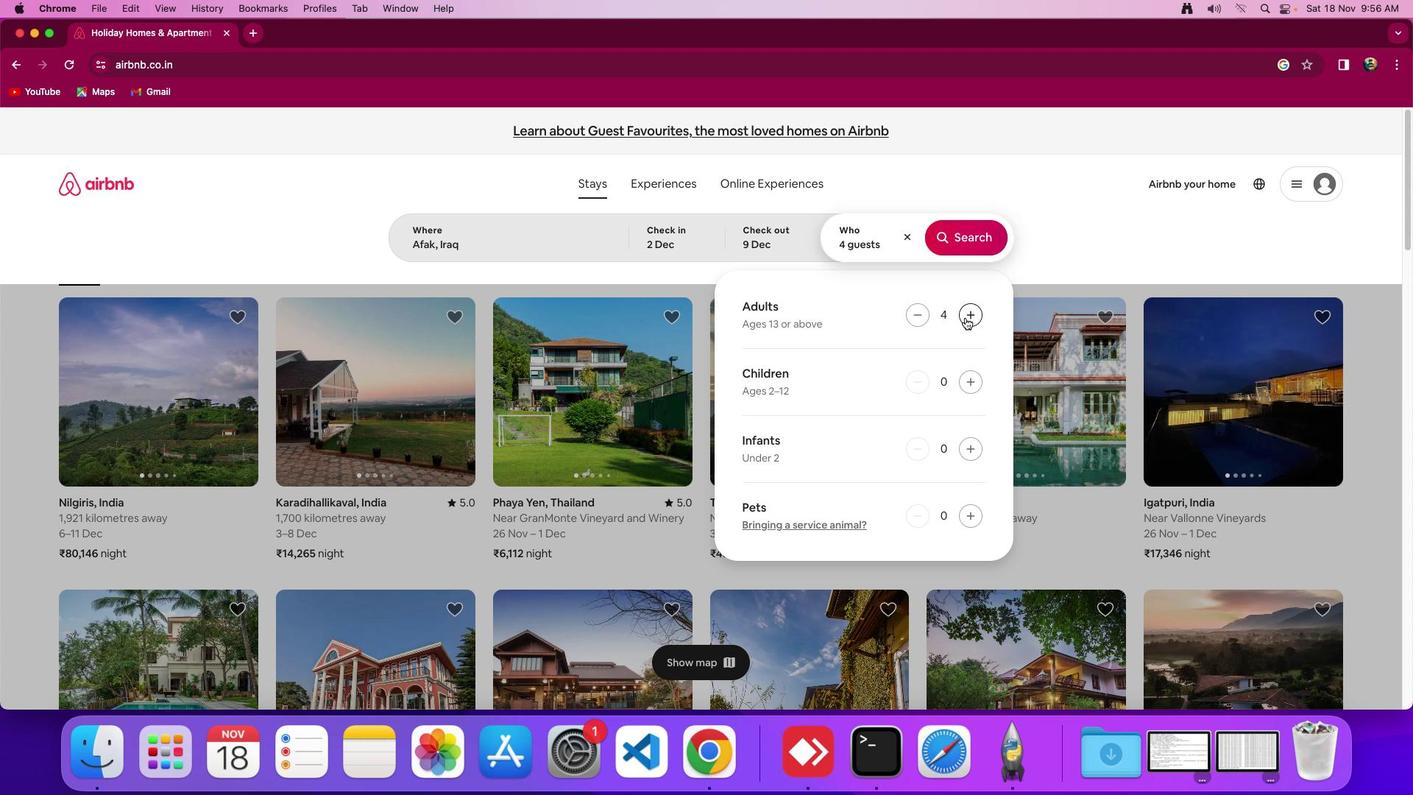 
Action: Mouse pressed left at (965, 316)
Screenshot: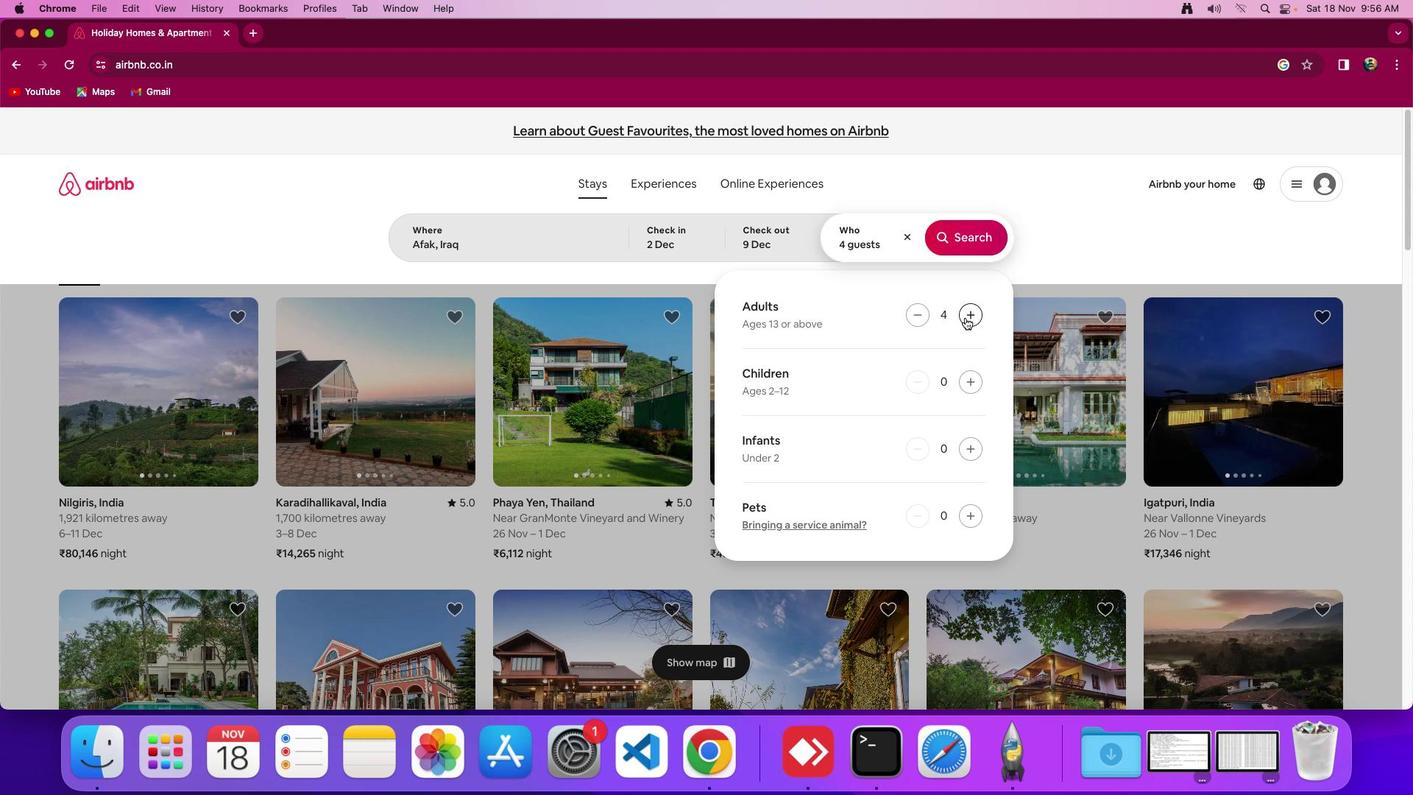 
Action: Mouse pressed left at (965, 316)
Screenshot: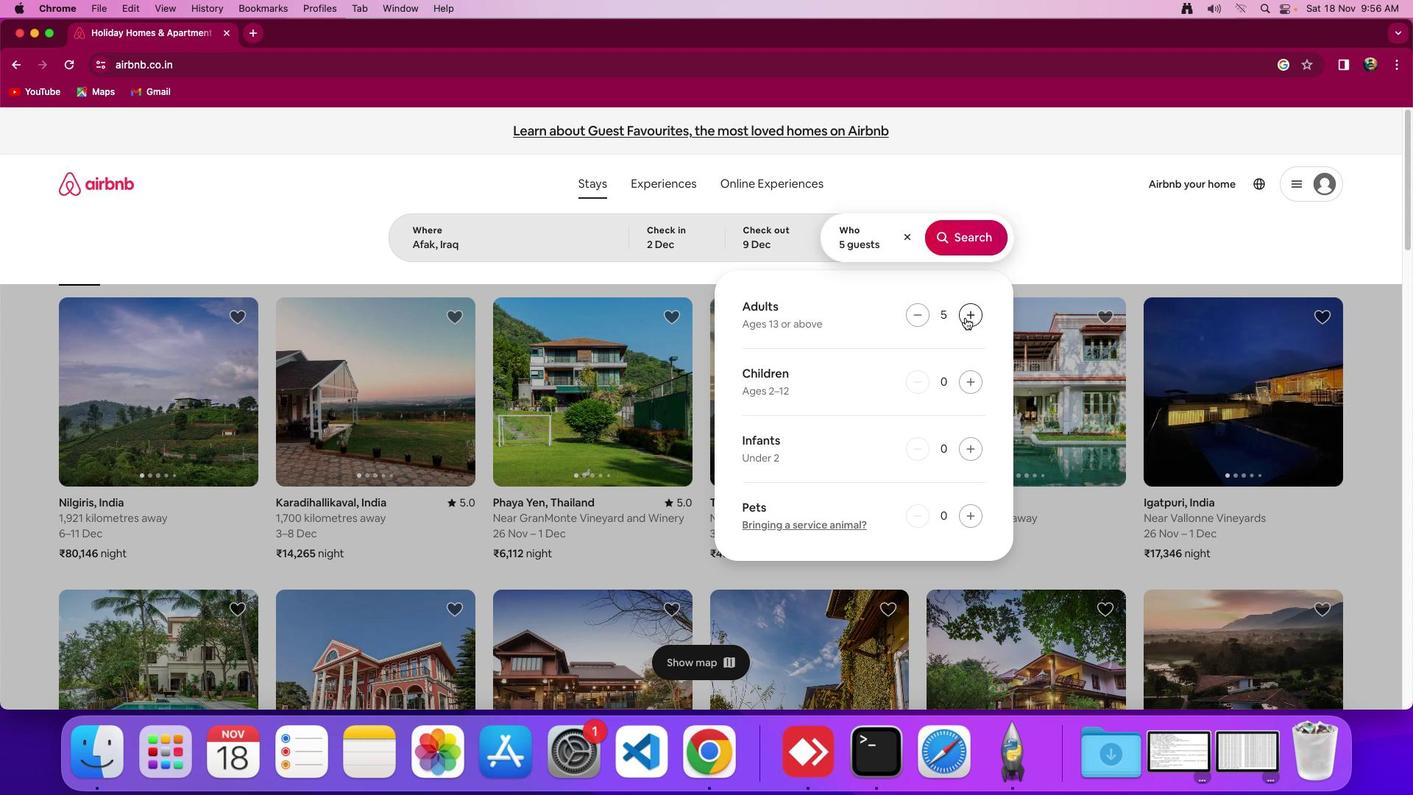 
Action: Mouse moved to (964, 230)
Screenshot: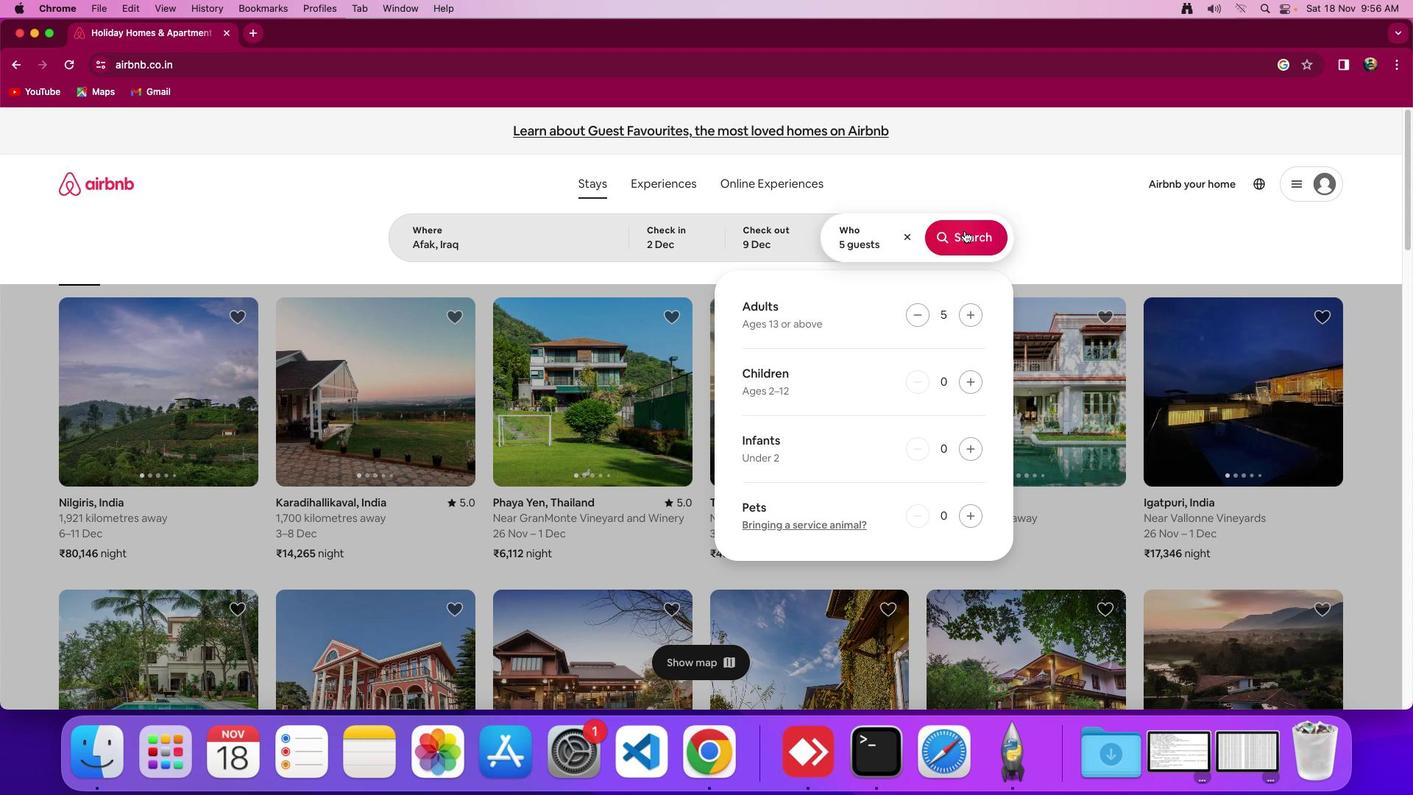 
Action: Mouse pressed left at (964, 230)
Screenshot: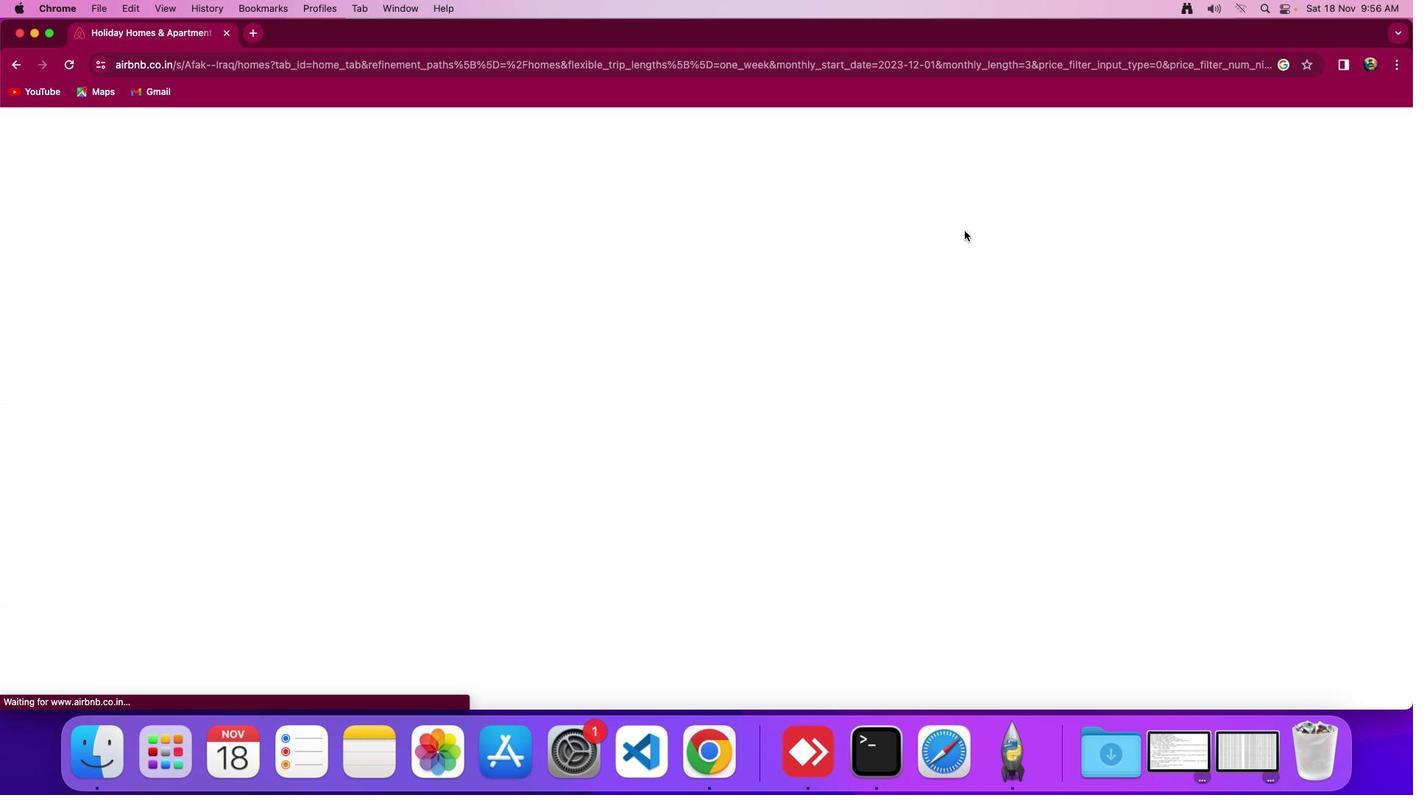 
Action: Mouse moved to (499, 376)
Screenshot: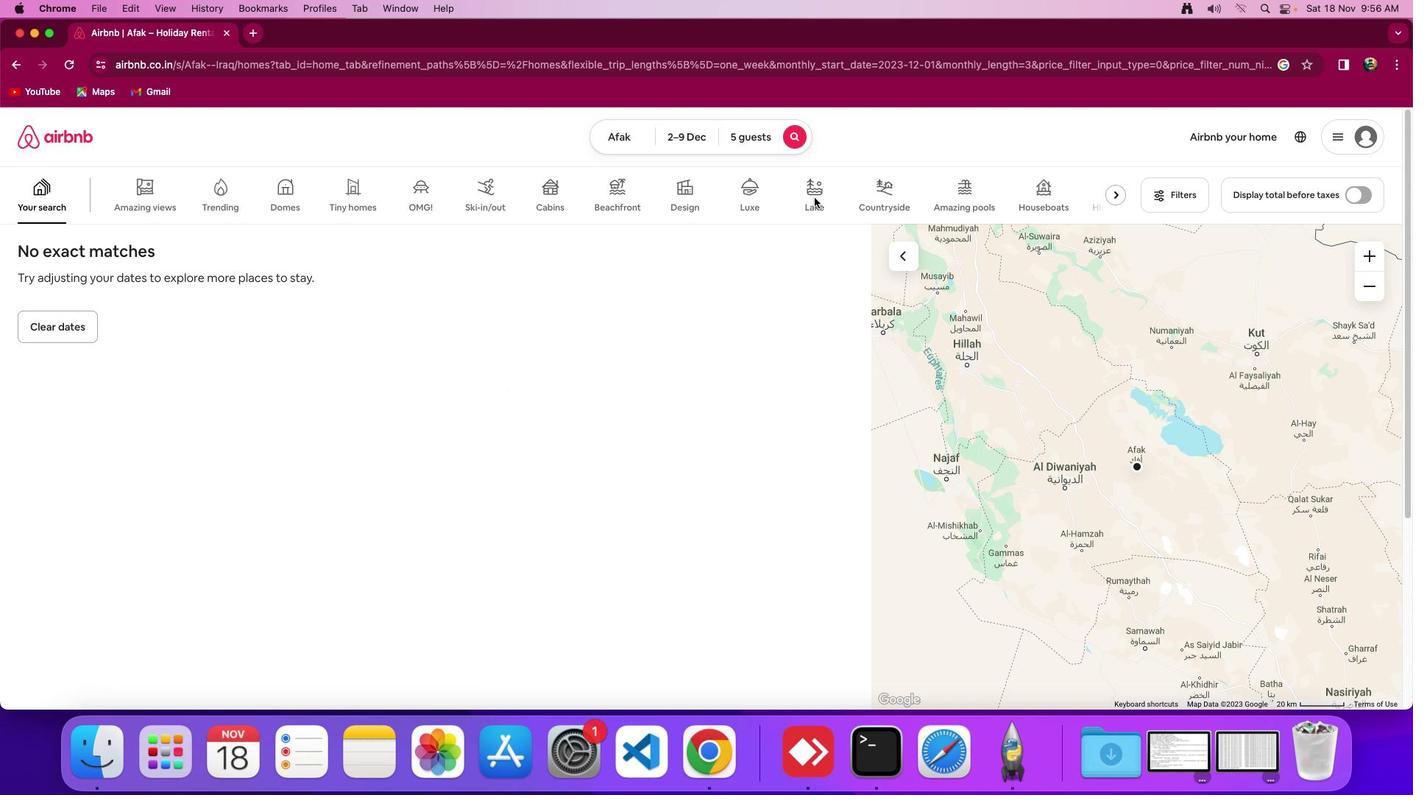 
Action: Mouse pressed left at (499, 376)
Screenshot: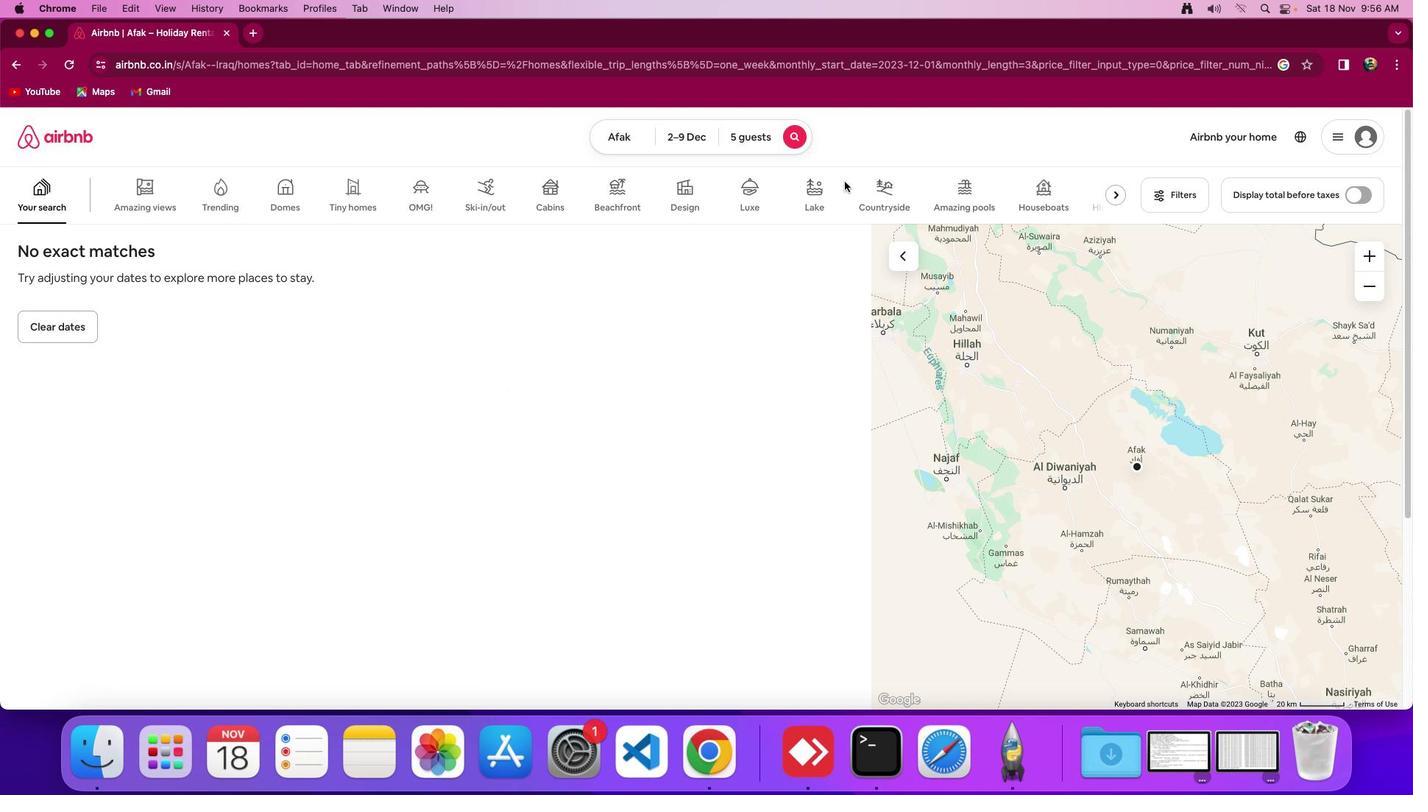 
Action: Mouse moved to (1148, 192)
Screenshot: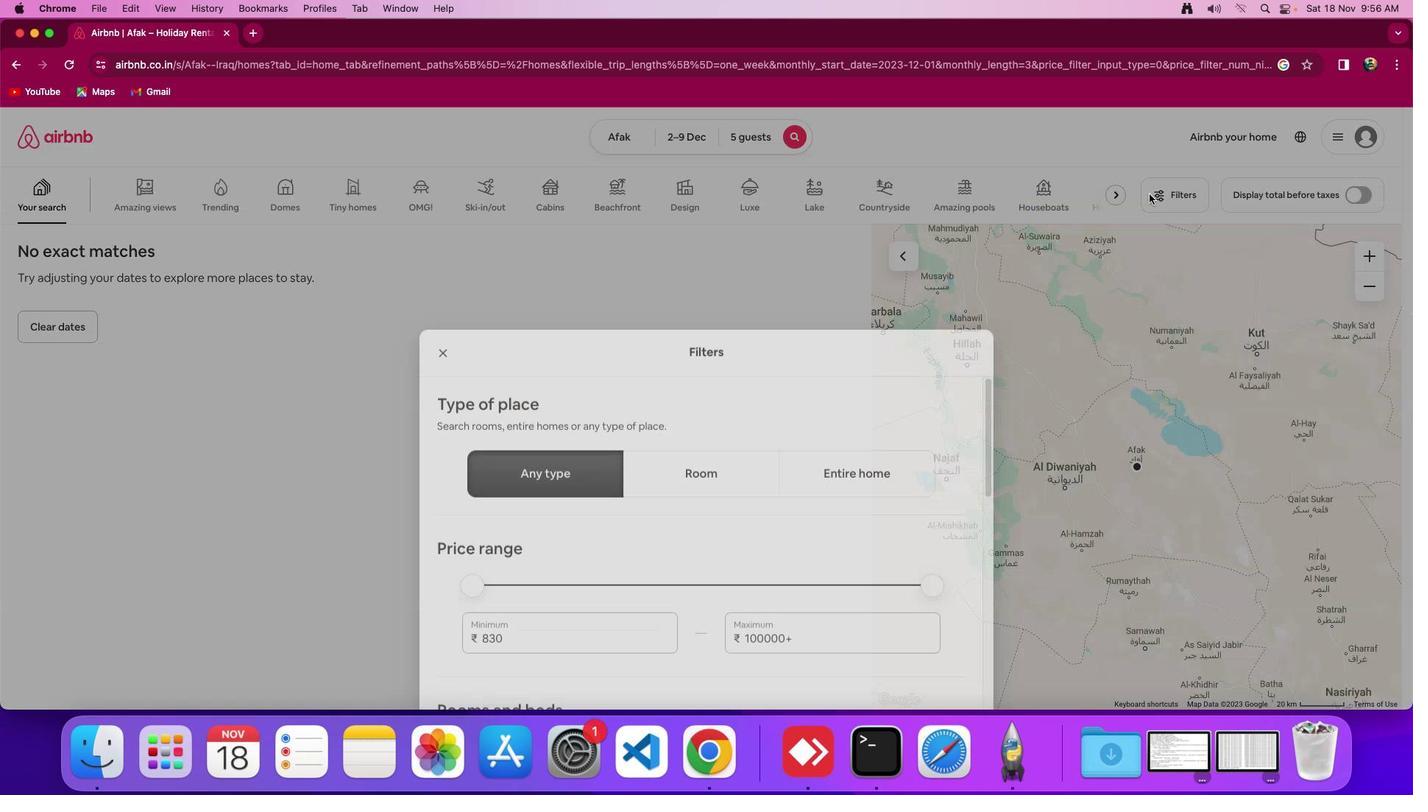 
Action: Mouse pressed left at (1148, 192)
Screenshot: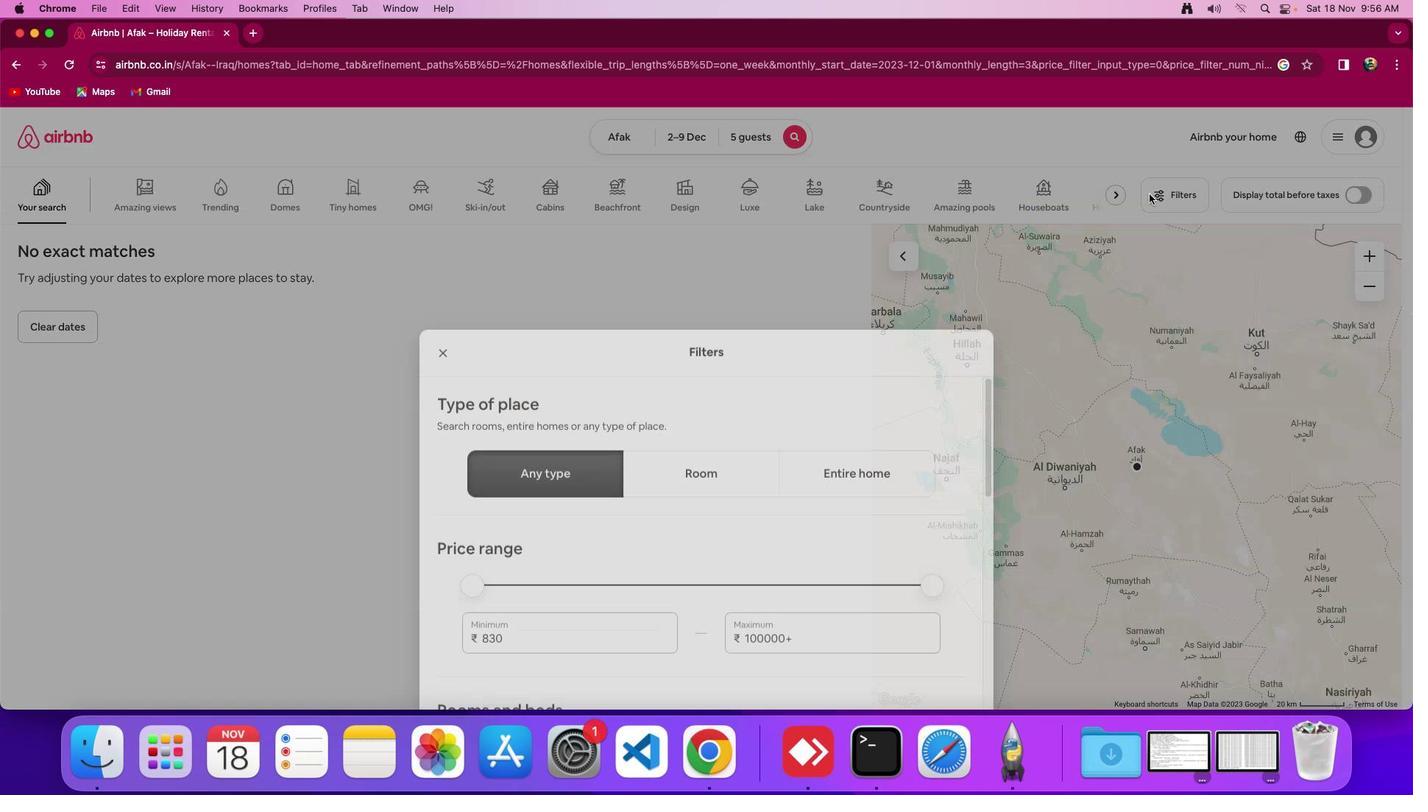
Action: Mouse moved to (664, 478)
Screenshot: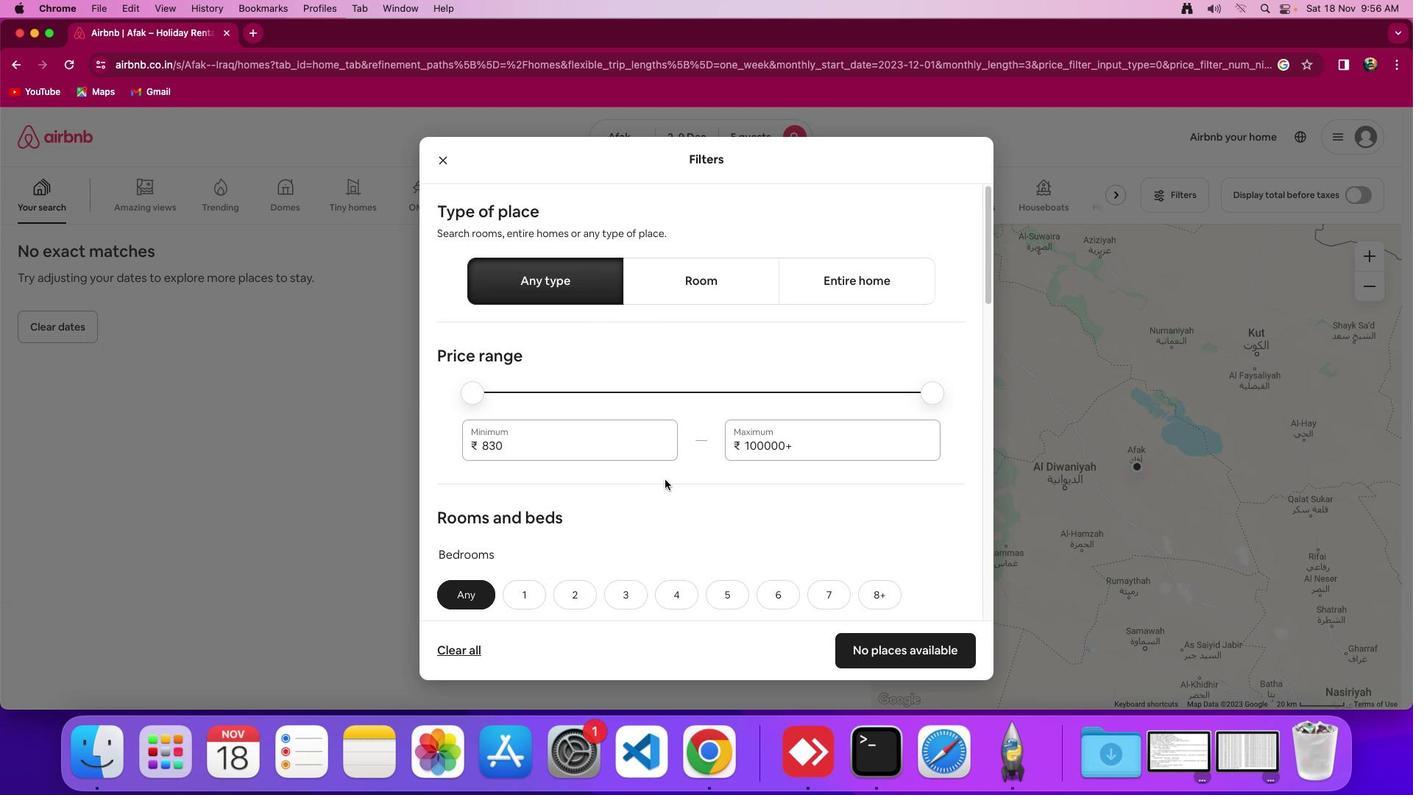 
Action: Mouse scrolled (664, 478) with delta (0, 0)
Screenshot: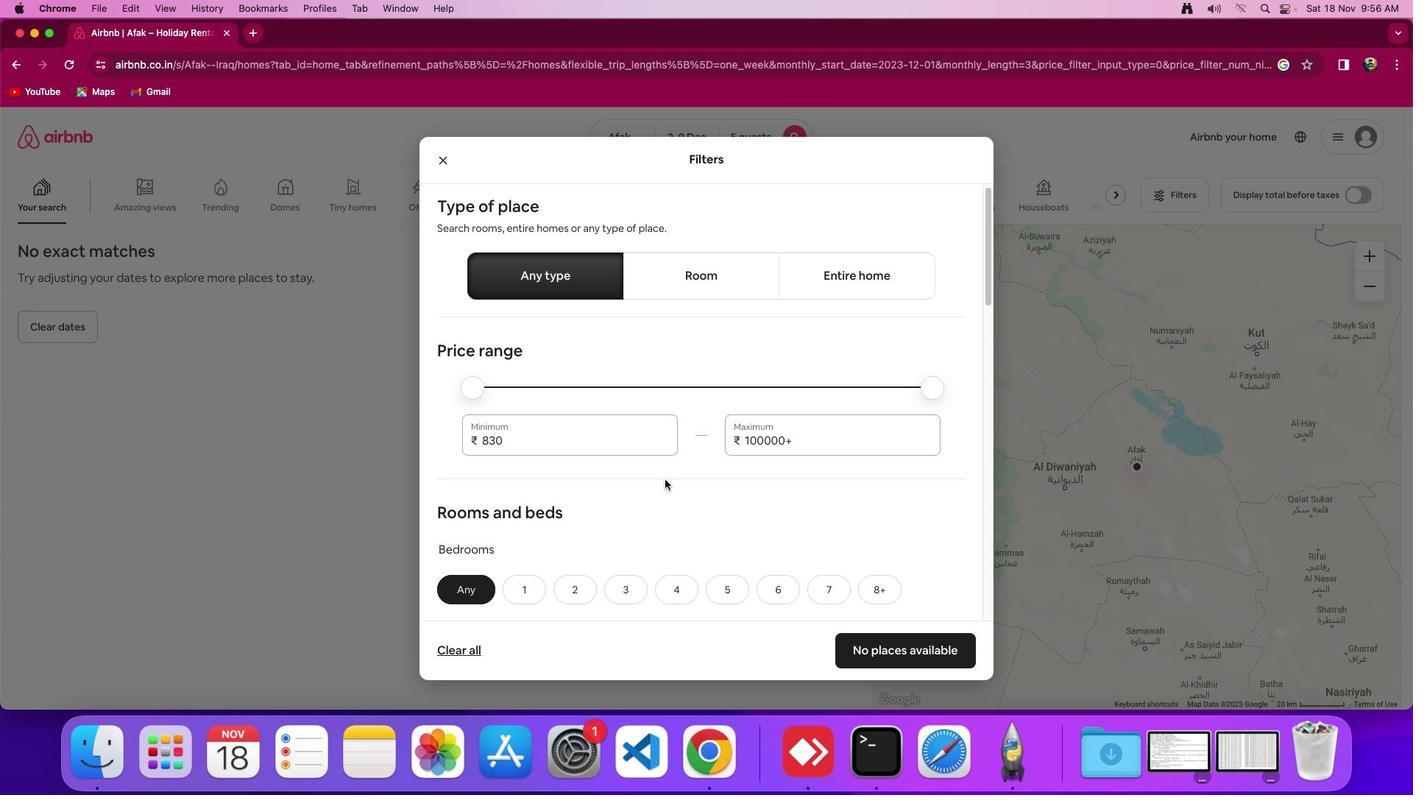 
Action: Mouse scrolled (664, 478) with delta (0, 0)
Screenshot: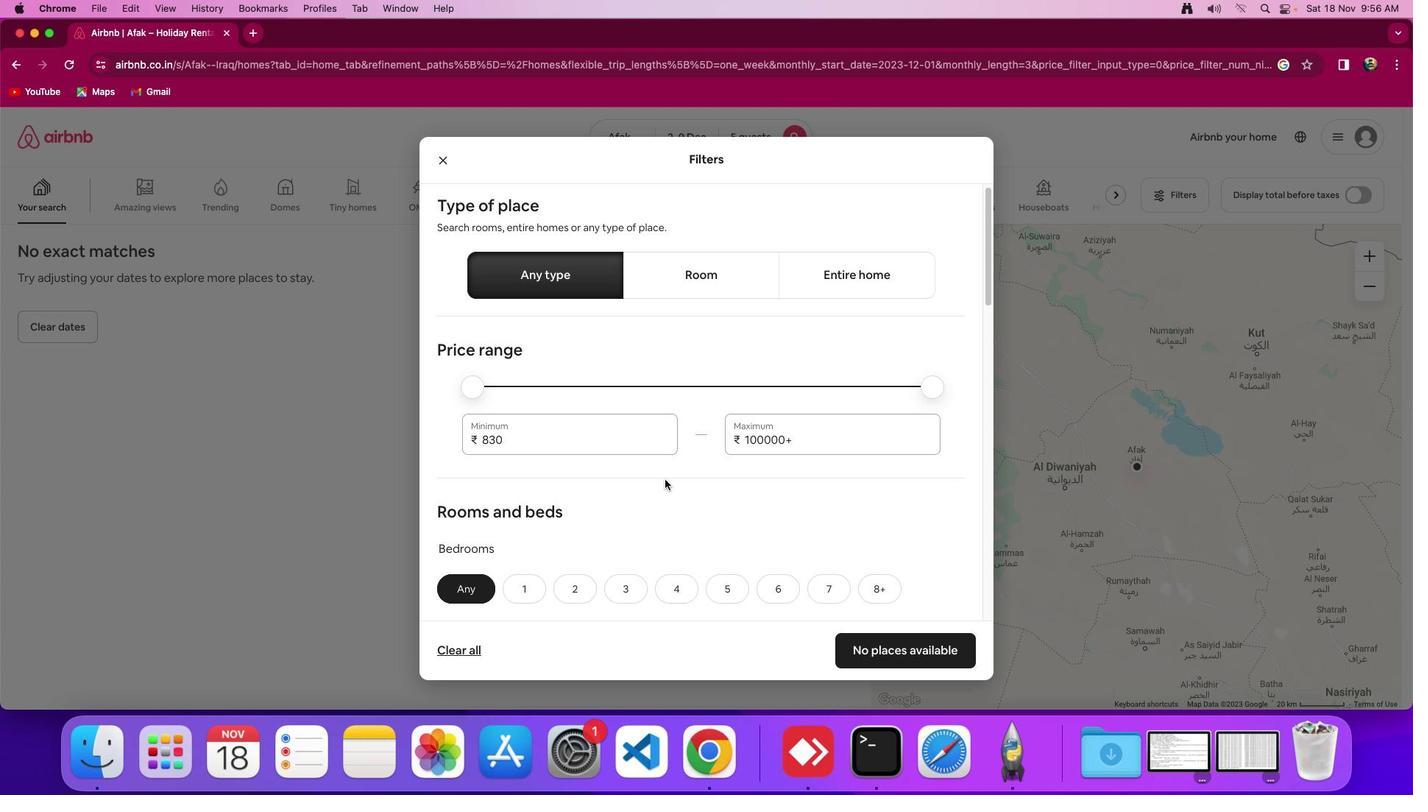 
Action: Mouse scrolled (664, 478) with delta (0, 0)
Screenshot: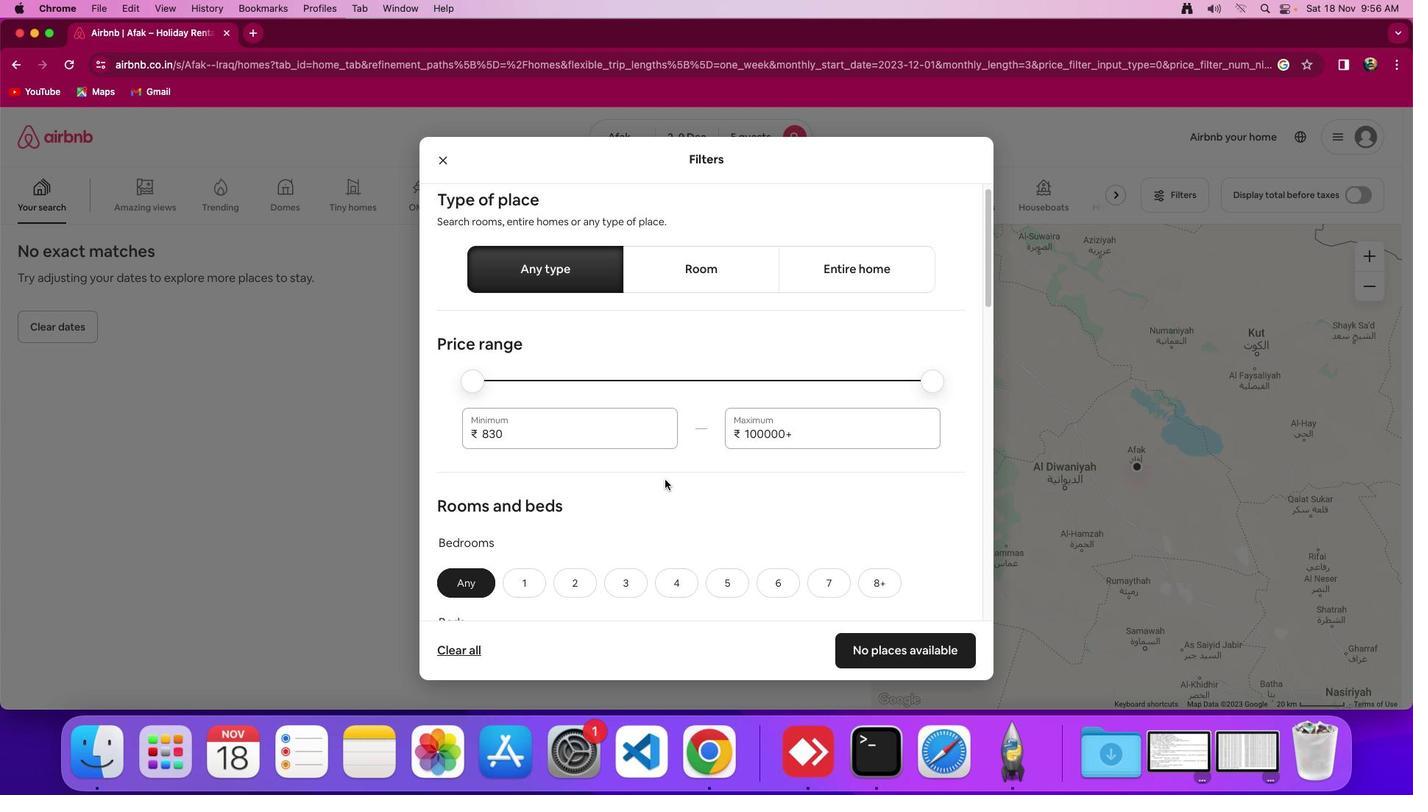 
Action: Mouse scrolled (664, 478) with delta (0, 0)
Screenshot: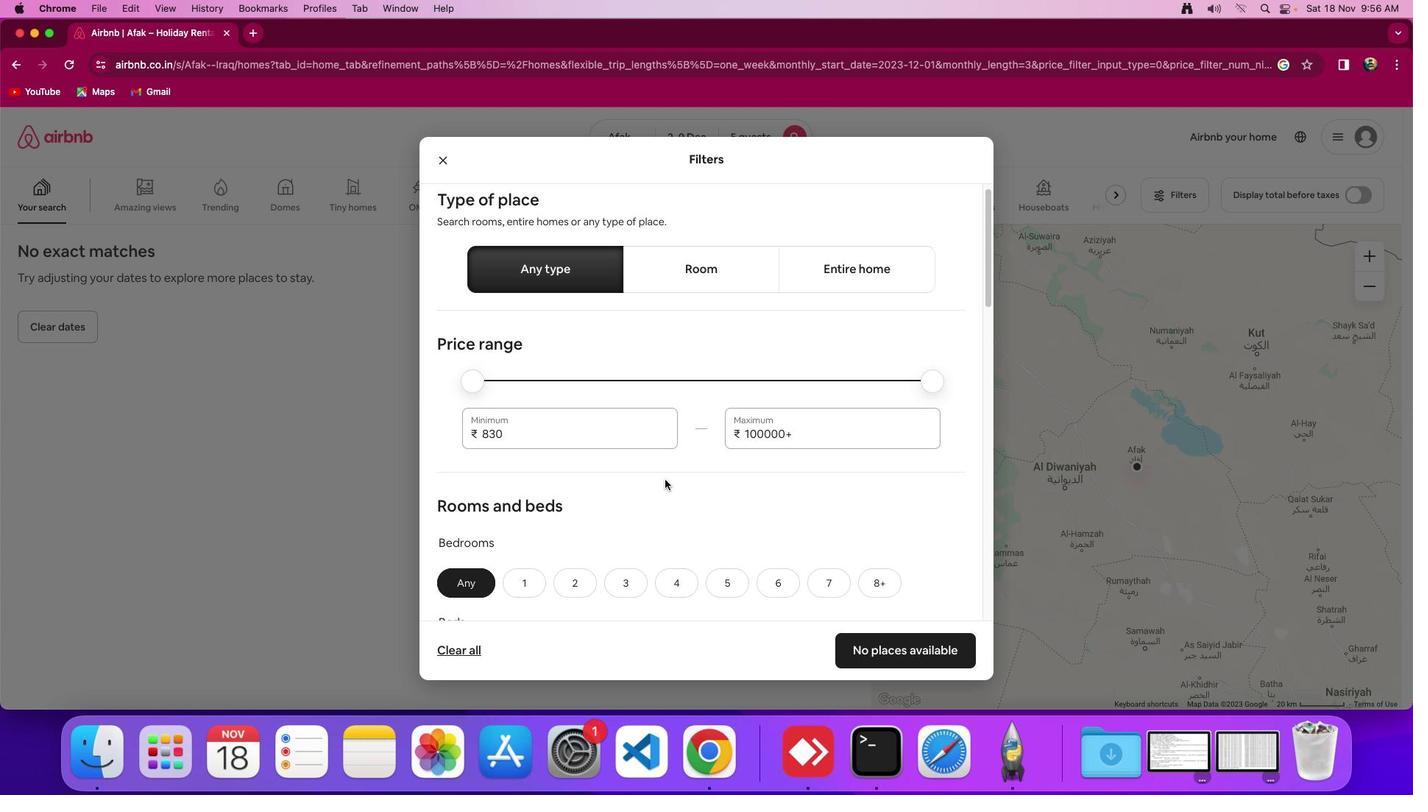 
Action: Mouse scrolled (664, 478) with delta (0, 0)
Screenshot: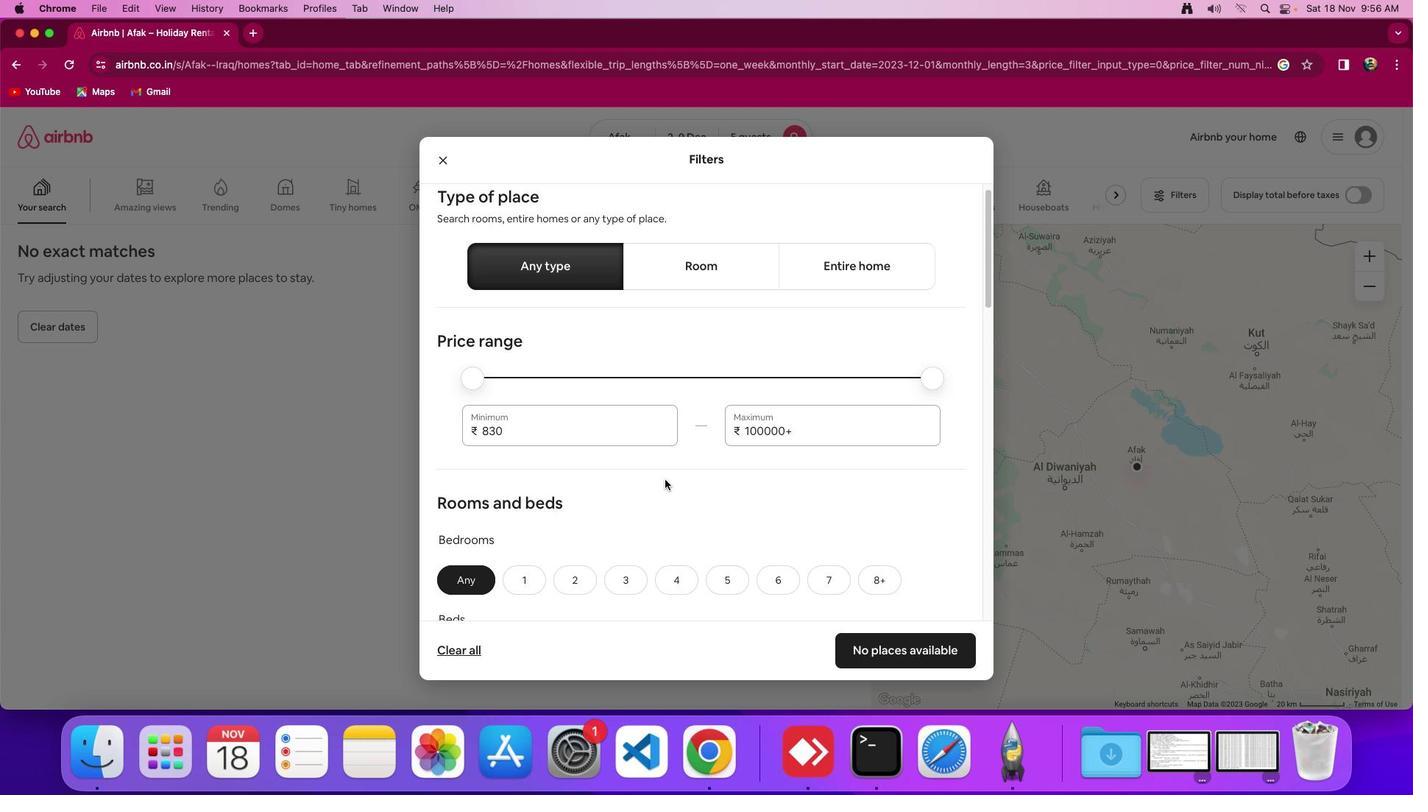 
Action: Mouse scrolled (664, 478) with delta (0, 0)
Screenshot: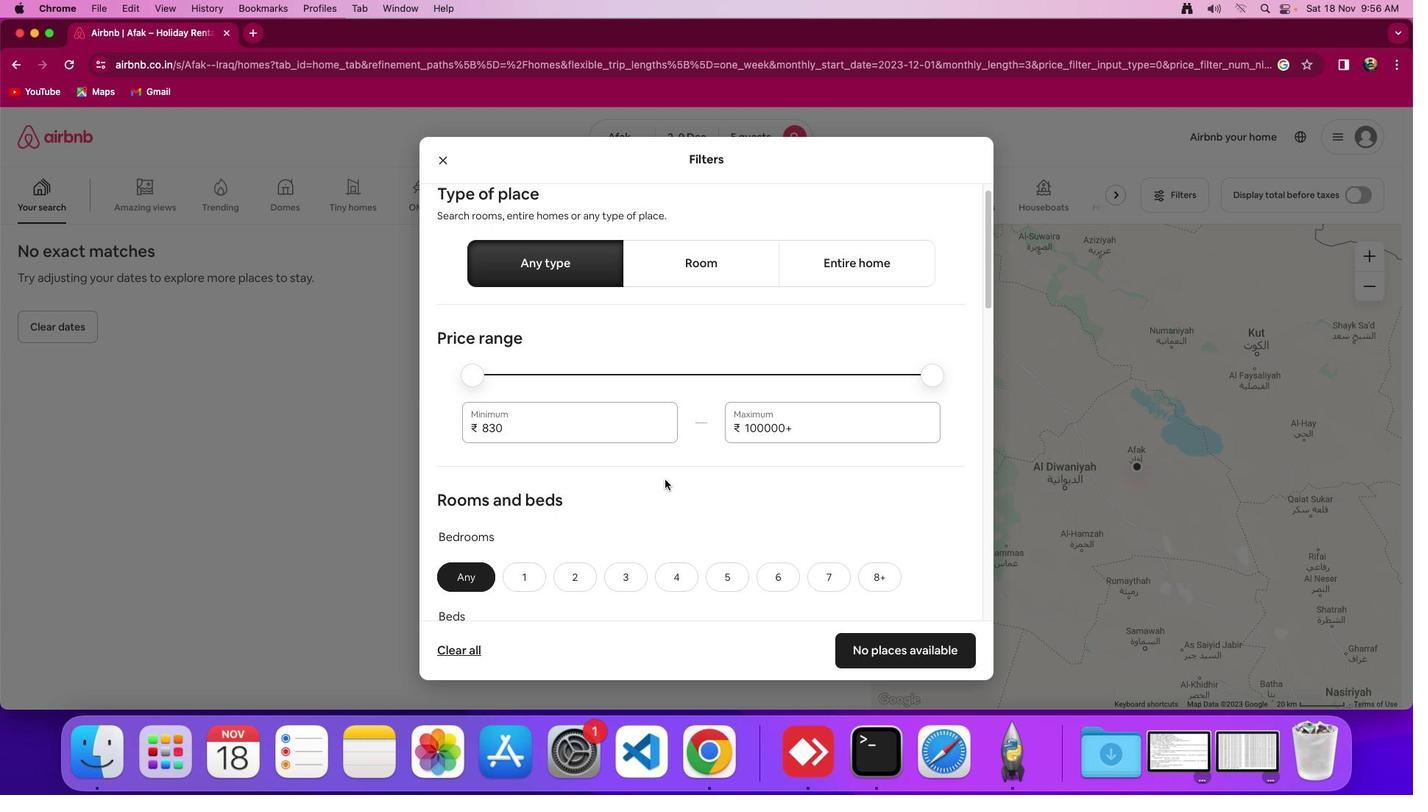 
Action: Mouse scrolled (664, 478) with delta (0, 0)
Screenshot: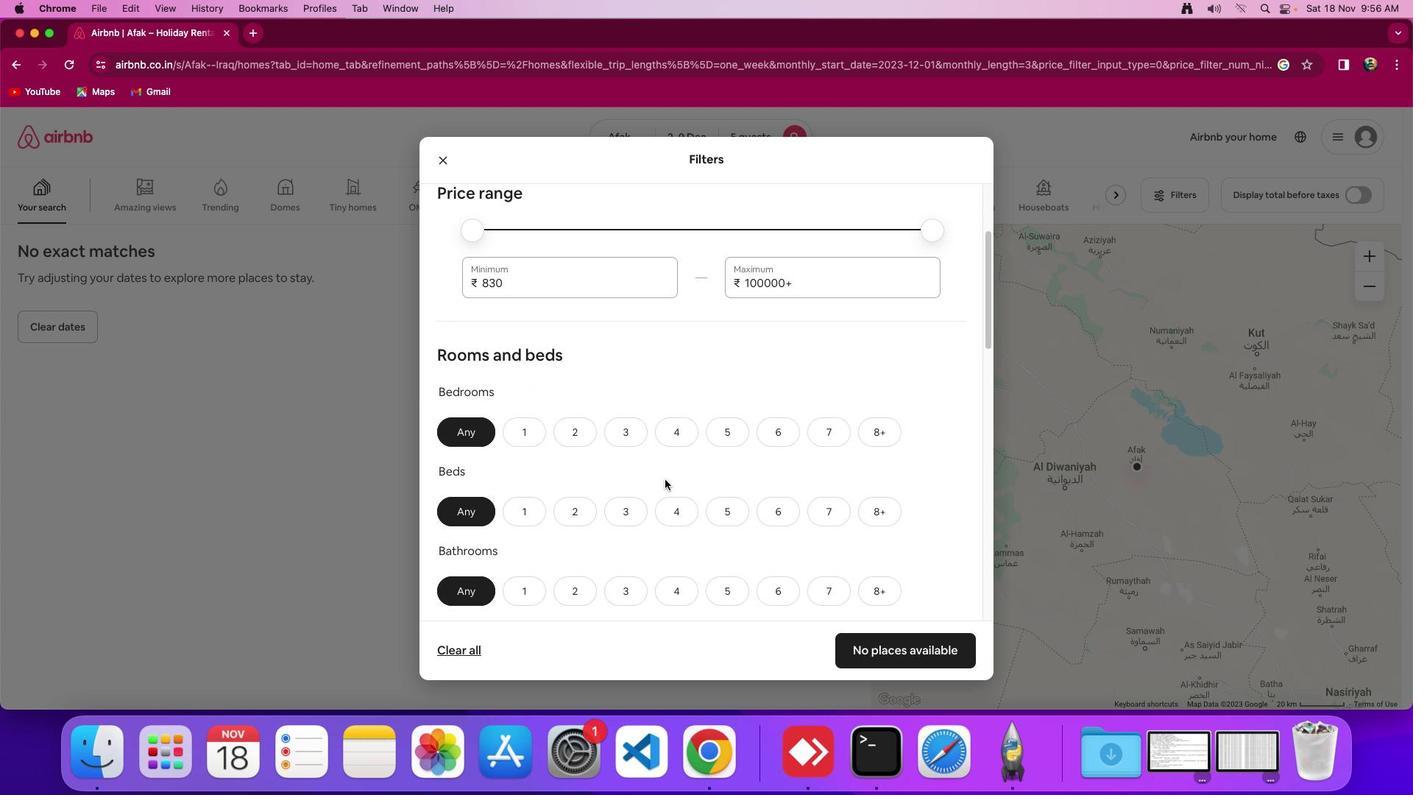 
Action: Mouse scrolled (664, 478) with delta (0, 0)
Screenshot: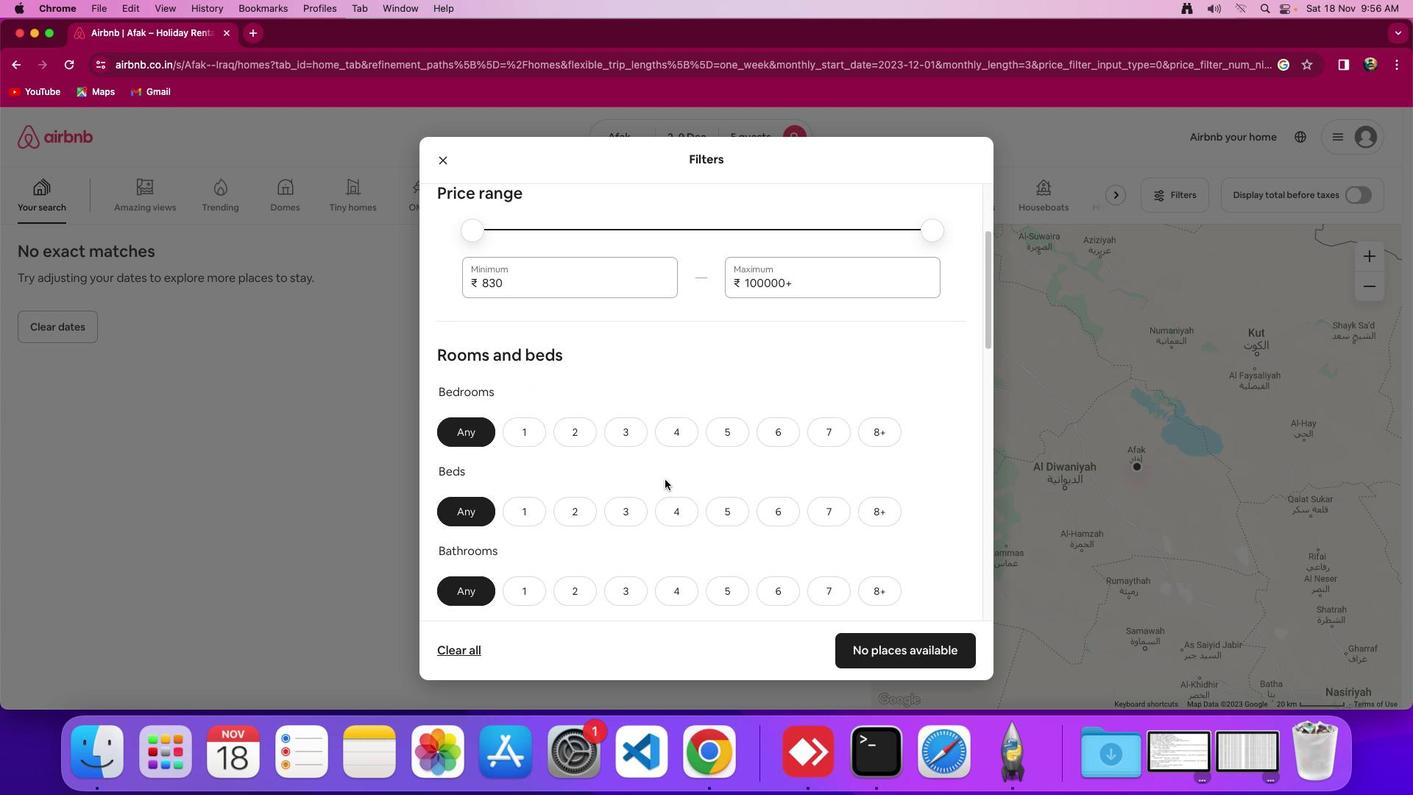 
Action: Mouse scrolled (664, 478) with delta (0, -2)
Screenshot: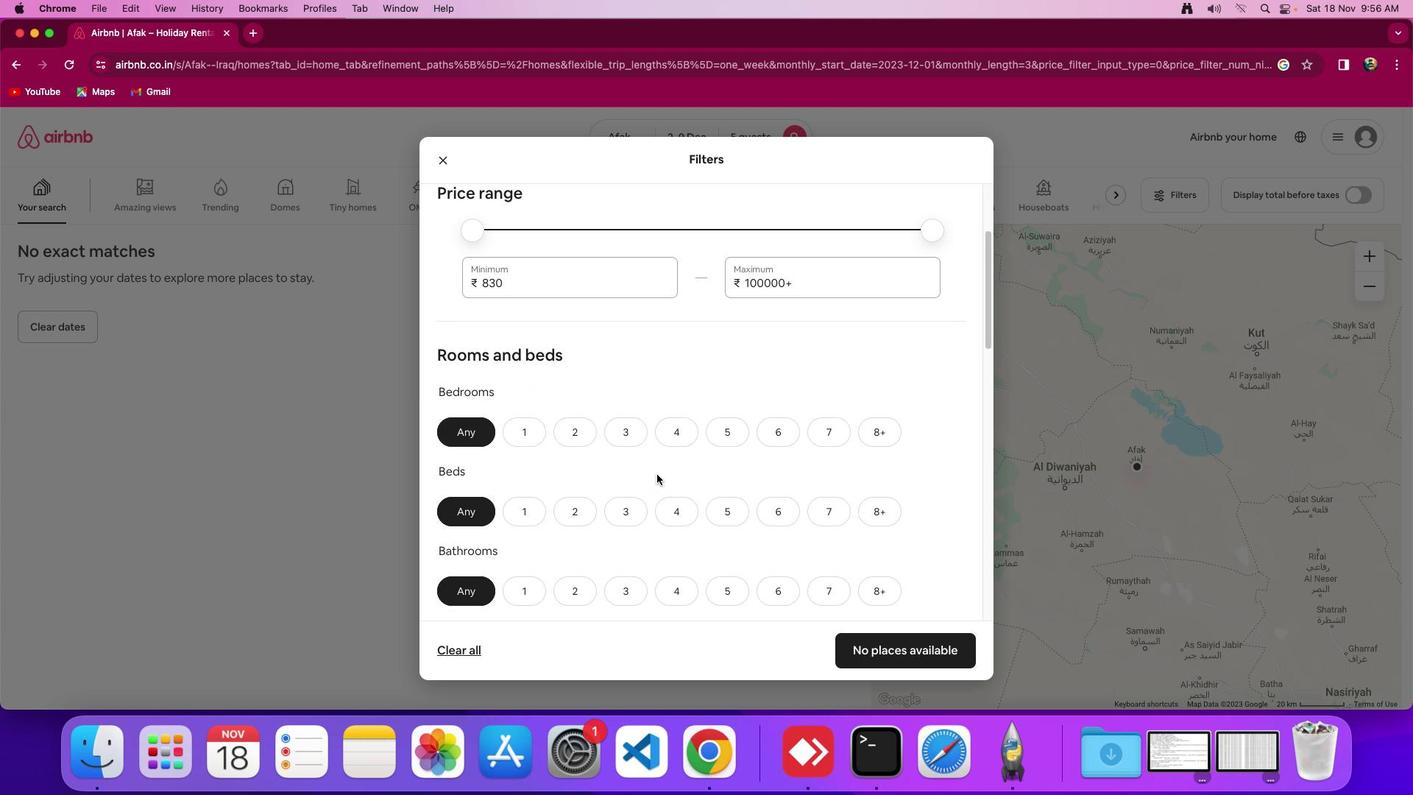 
Action: Mouse moved to (574, 432)
Screenshot: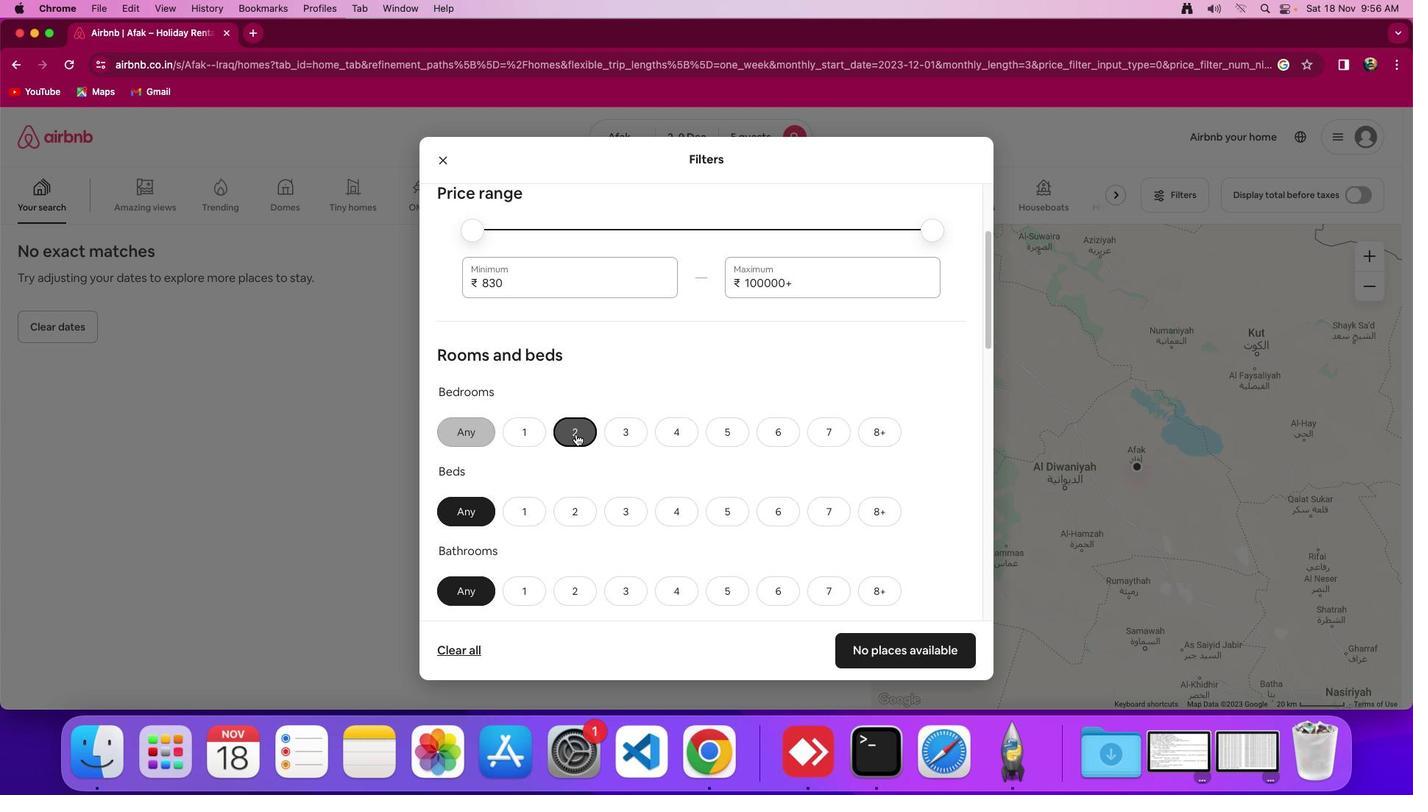 
Action: Mouse pressed left at (574, 432)
Screenshot: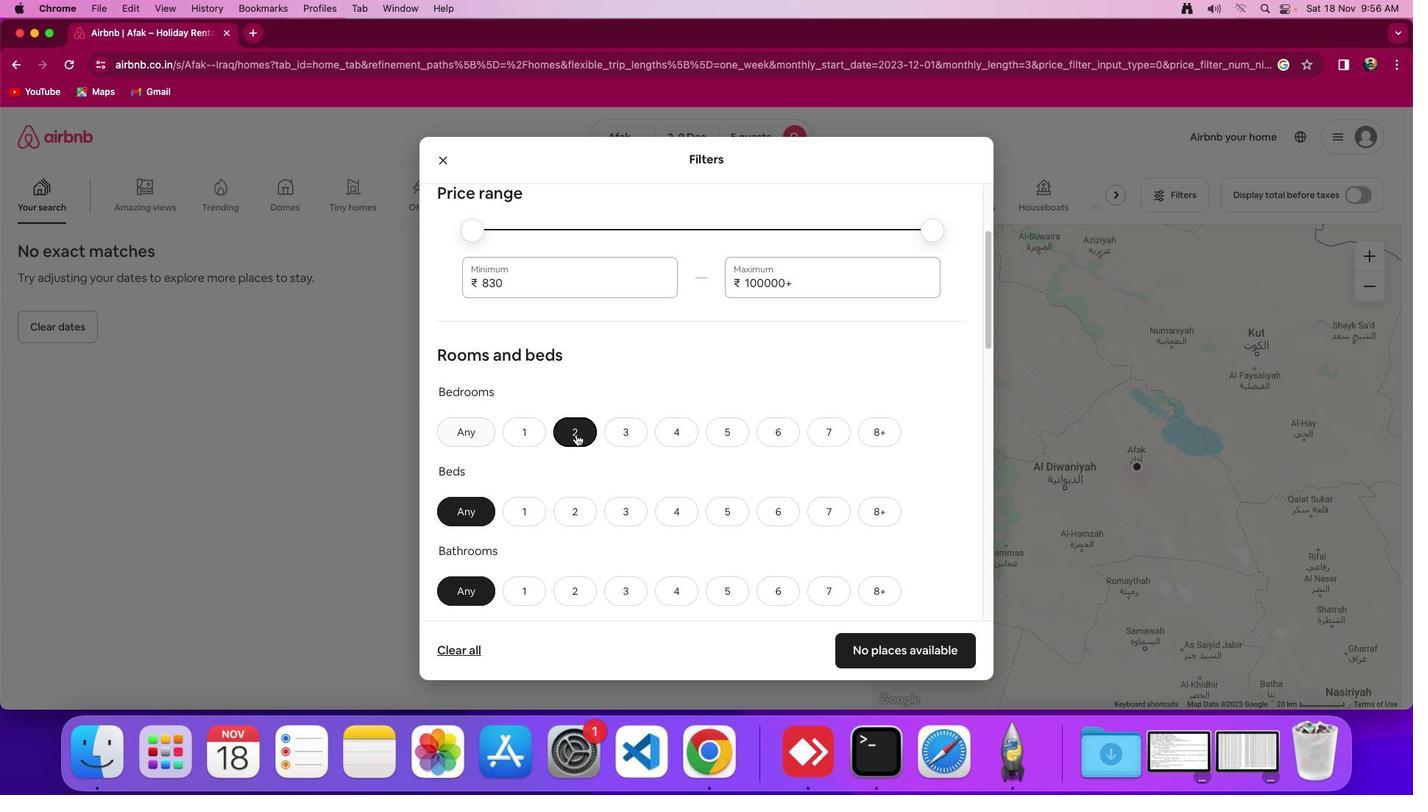 
Action: Mouse moved to (731, 510)
Screenshot: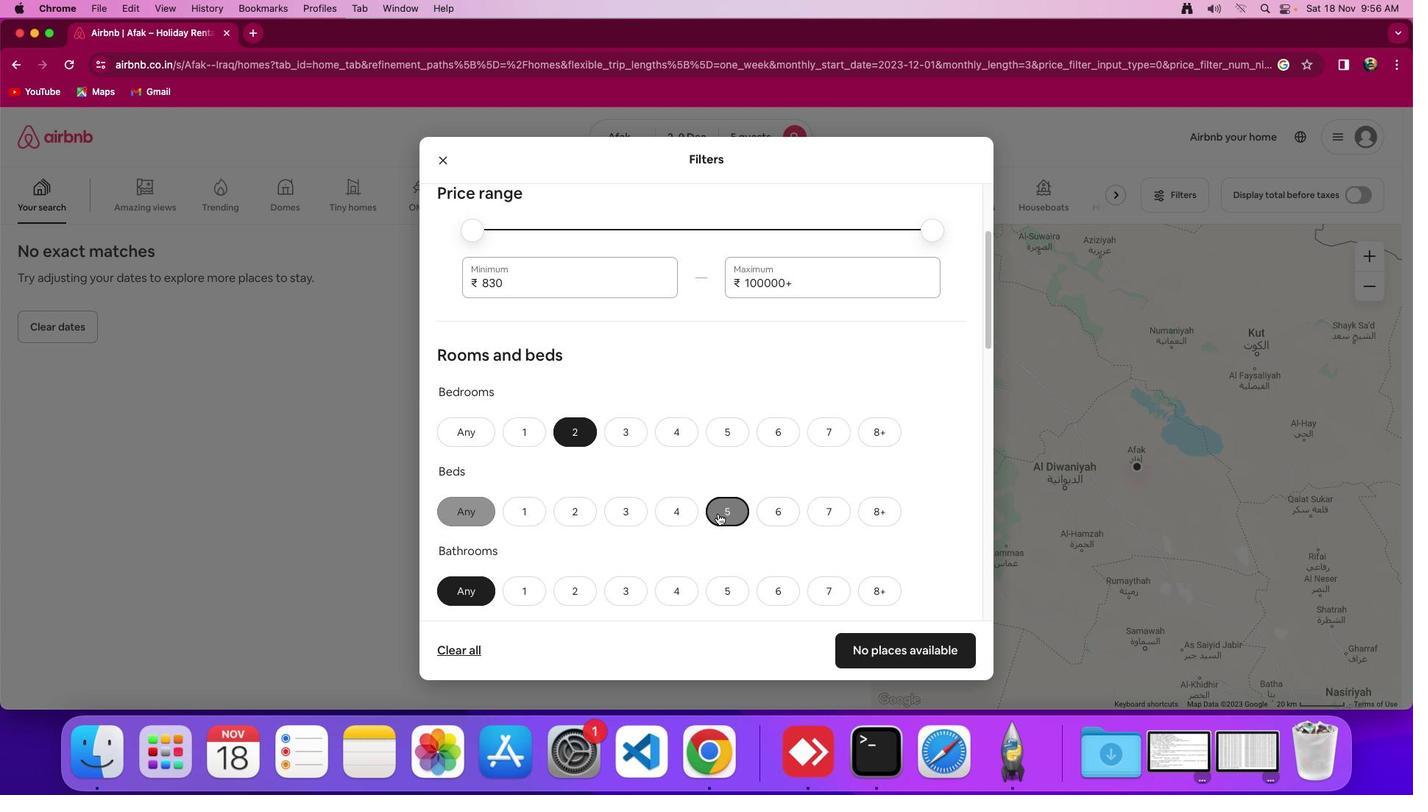 
Action: Mouse pressed left at (731, 510)
Screenshot: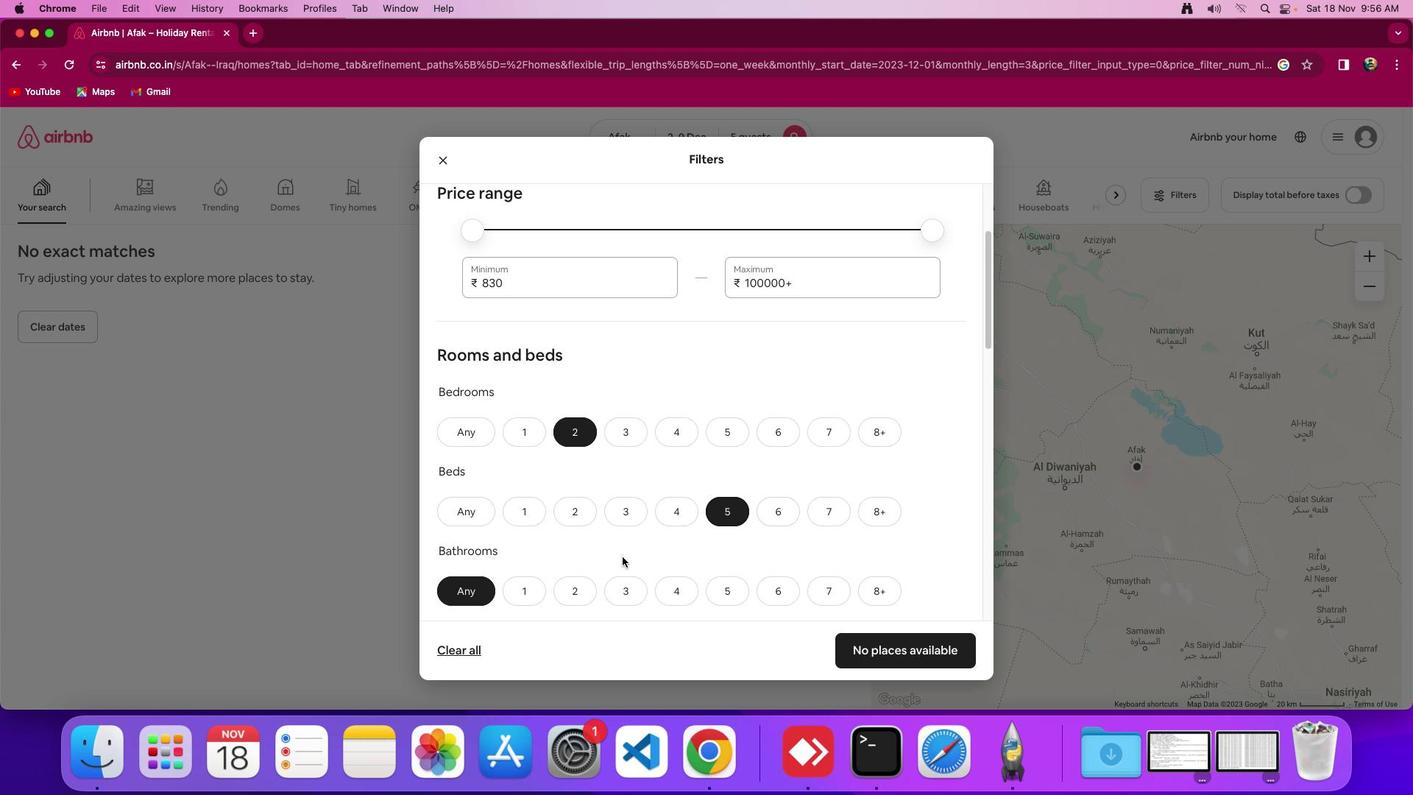 
Action: Mouse moved to (573, 589)
Screenshot: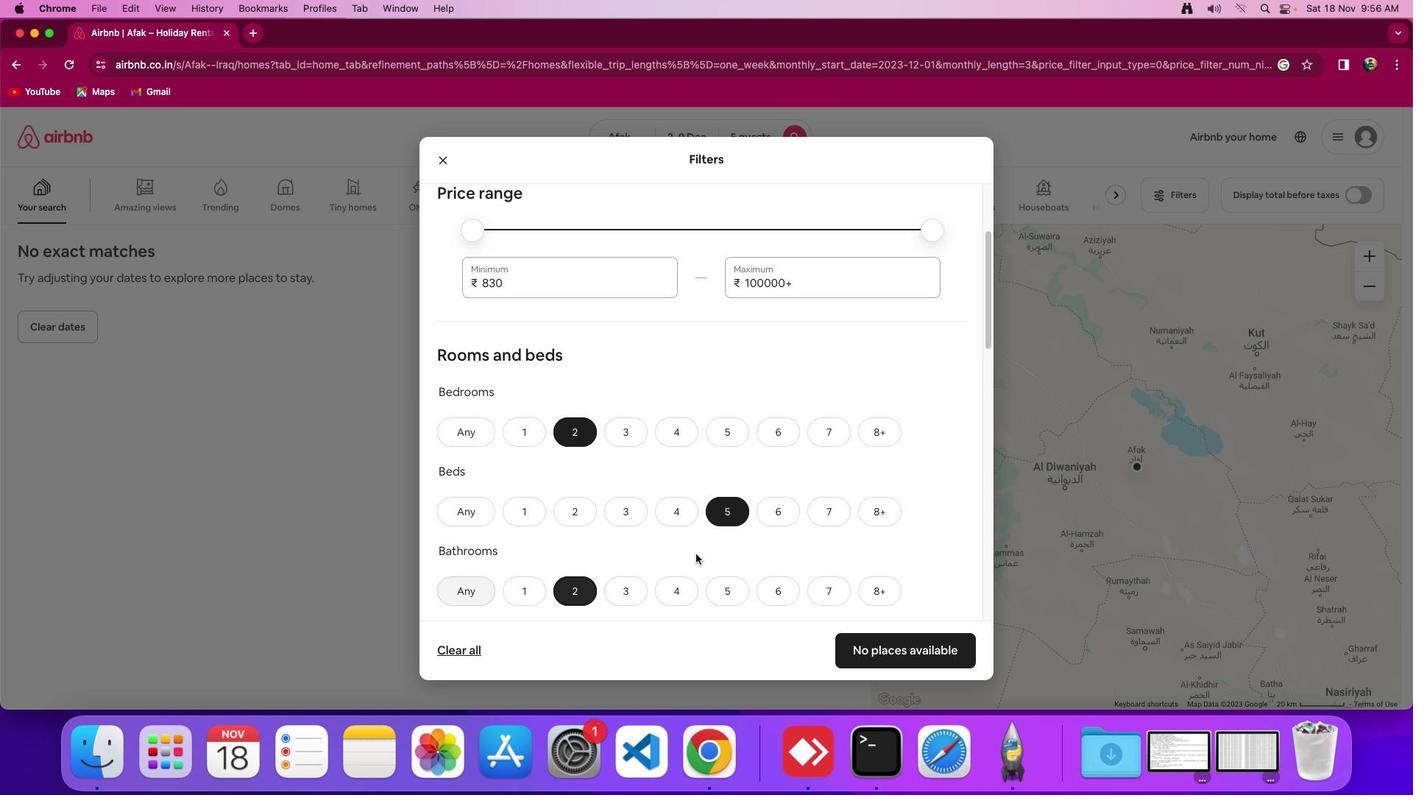 
Action: Mouse pressed left at (573, 589)
Screenshot: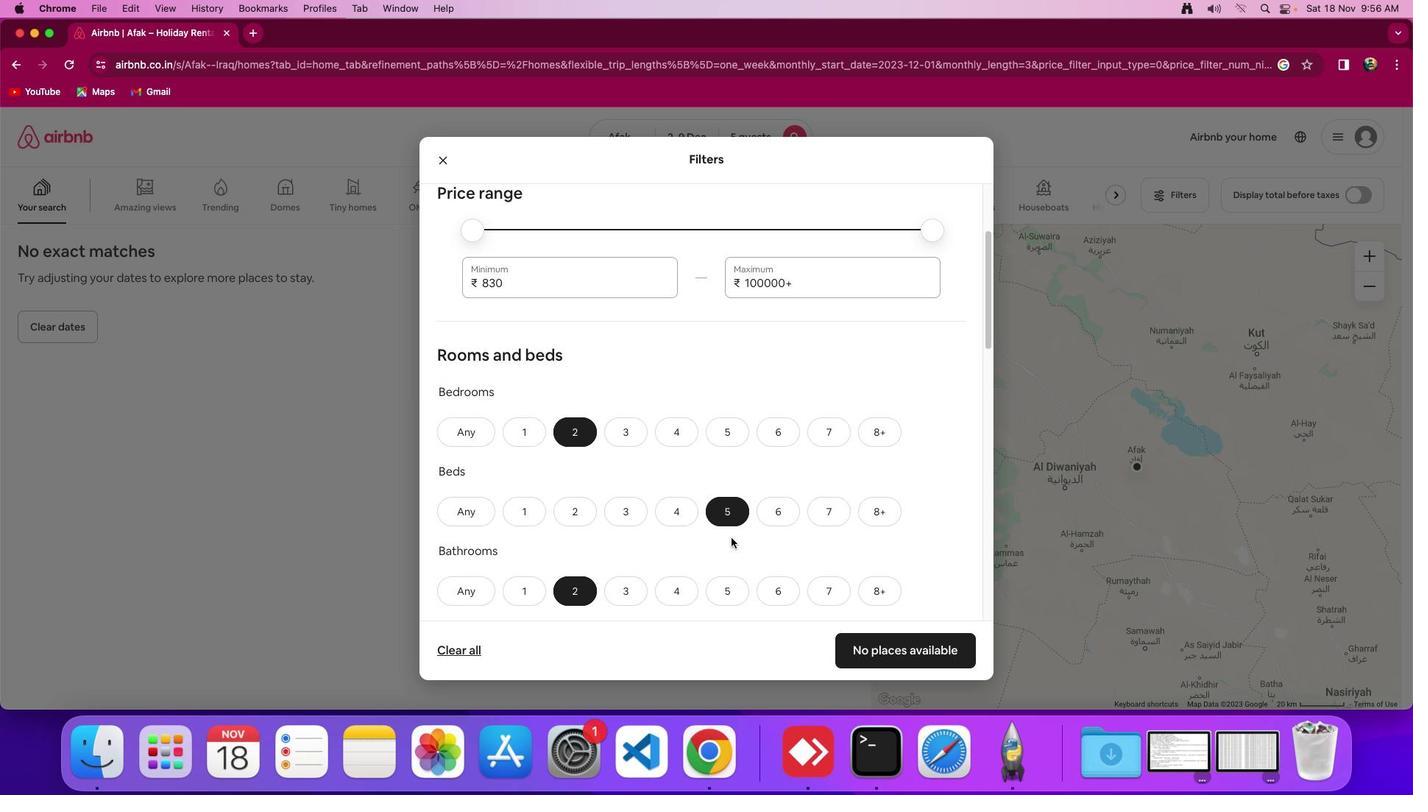 
Action: Mouse moved to (747, 530)
Screenshot: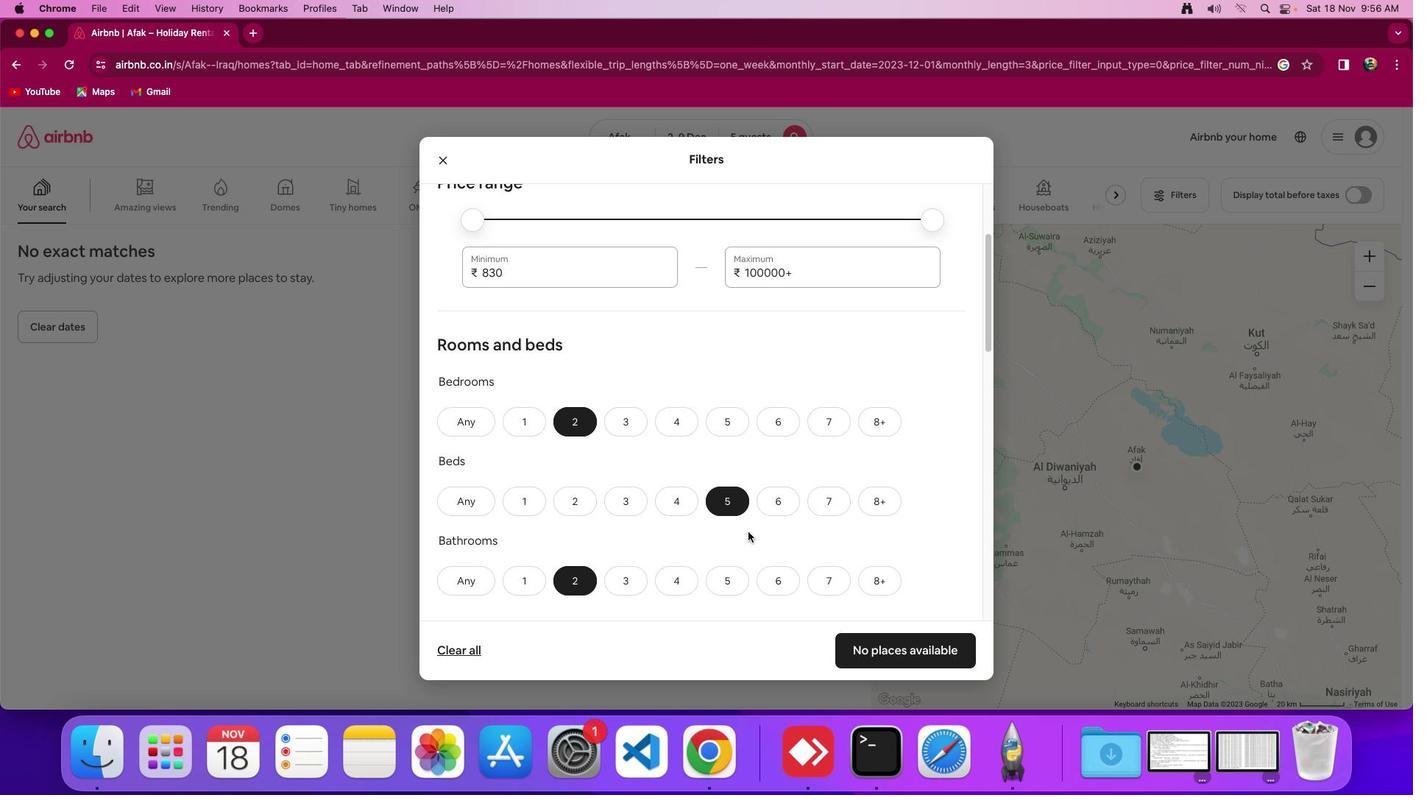 
Action: Mouse scrolled (747, 530) with delta (0, 0)
Screenshot: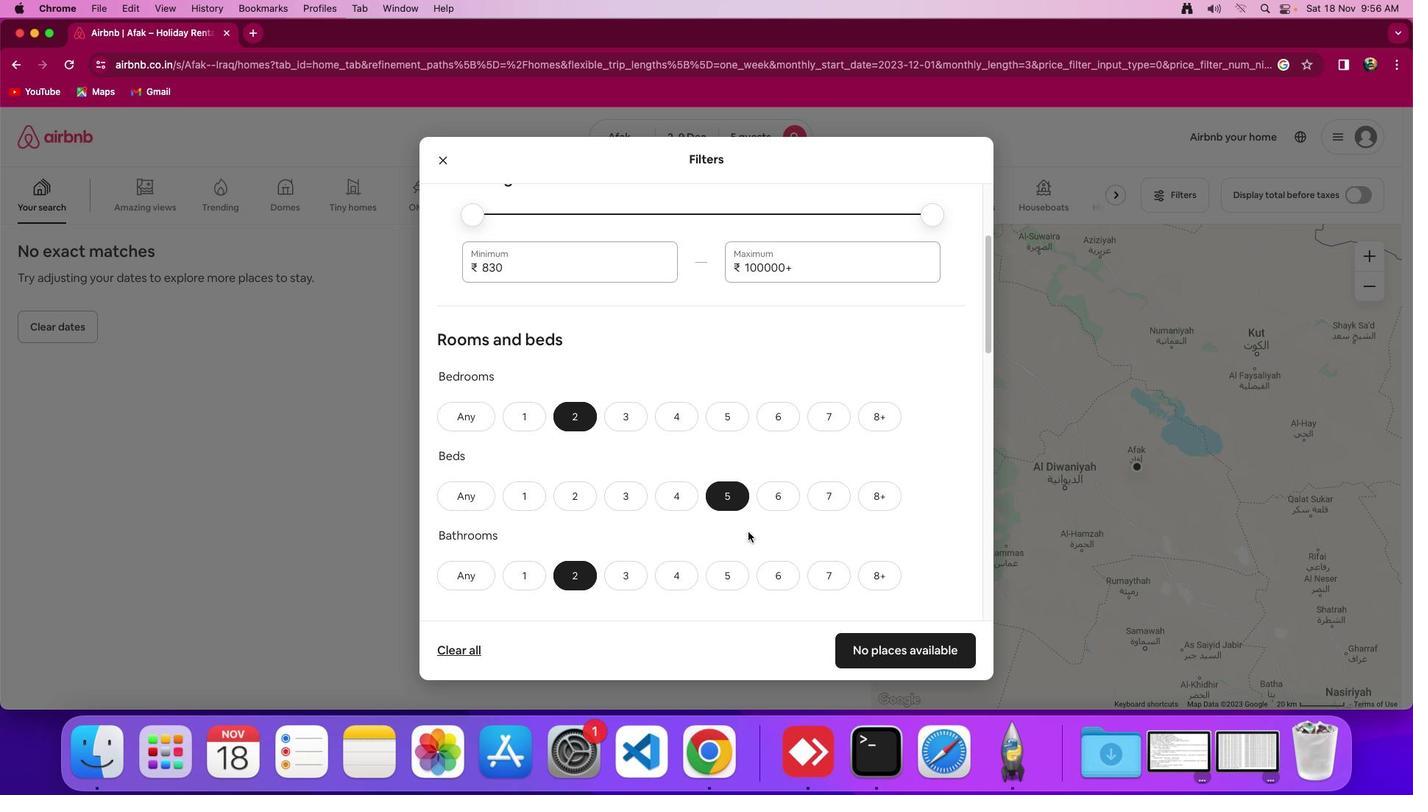 
Action: Mouse scrolled (747, 530) with delta (0, 0)
Screenshot: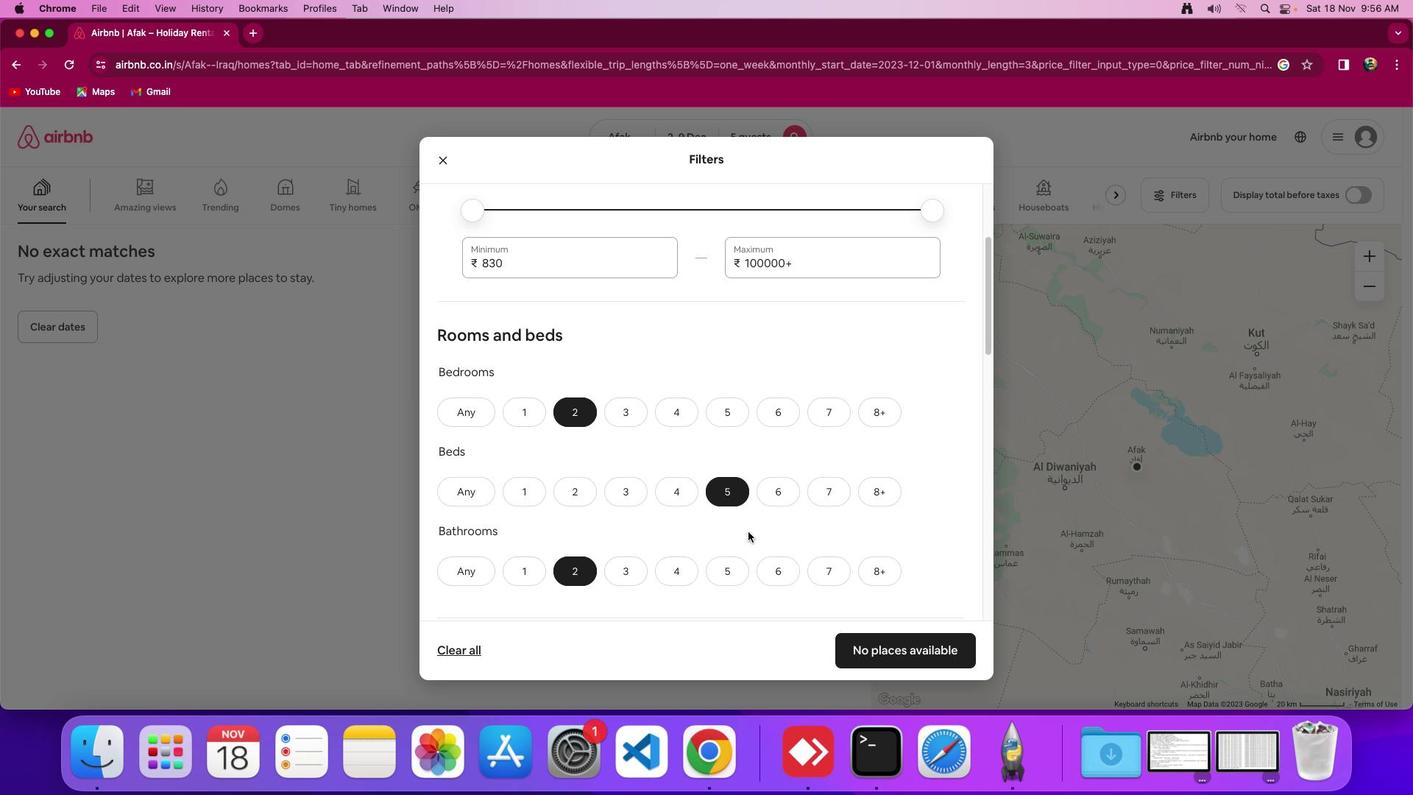 
Action: Mouse scrolled (747, 530) with delta (0, 0)
Screenshot: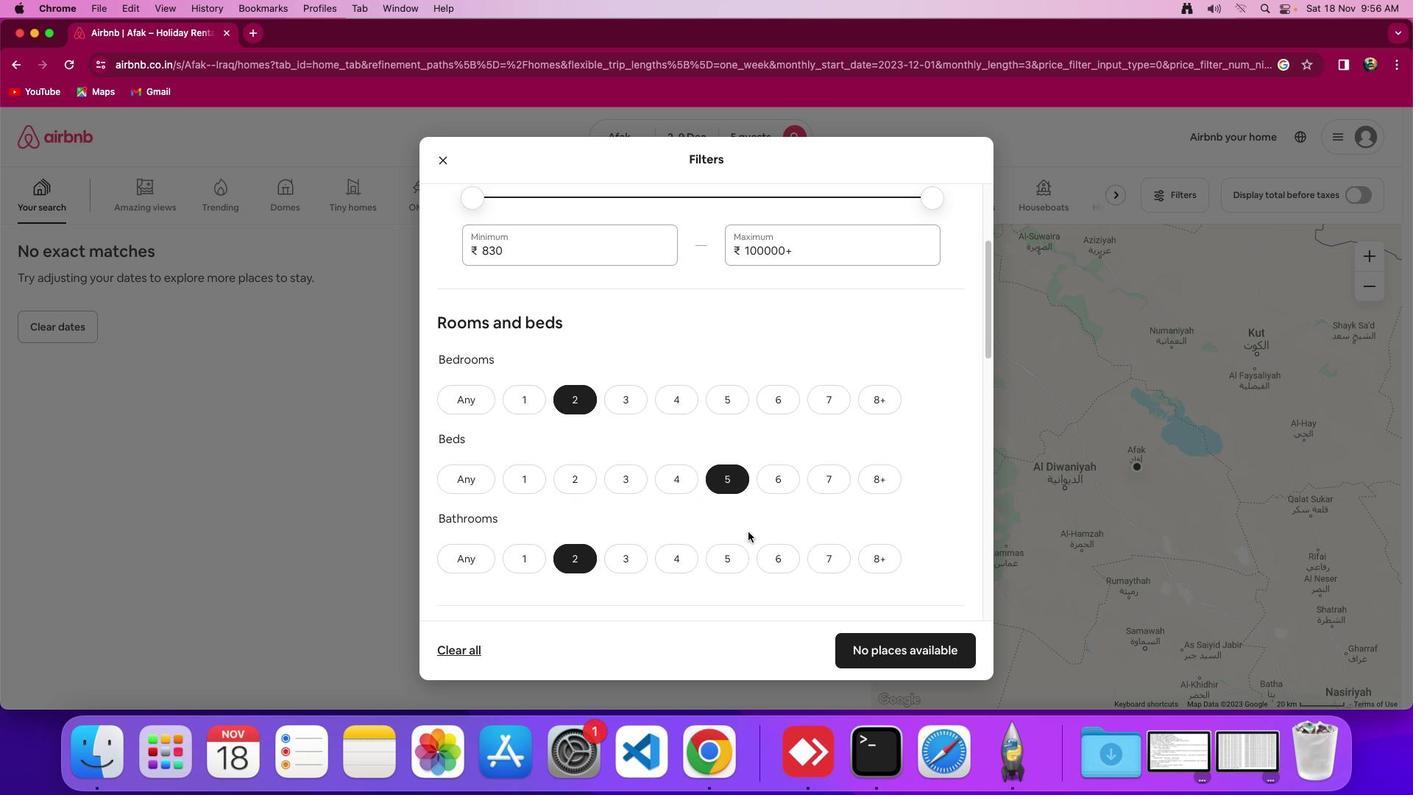 
Action: Mouse scrolled (747, 530) with delta (0, 0)
Screenshot: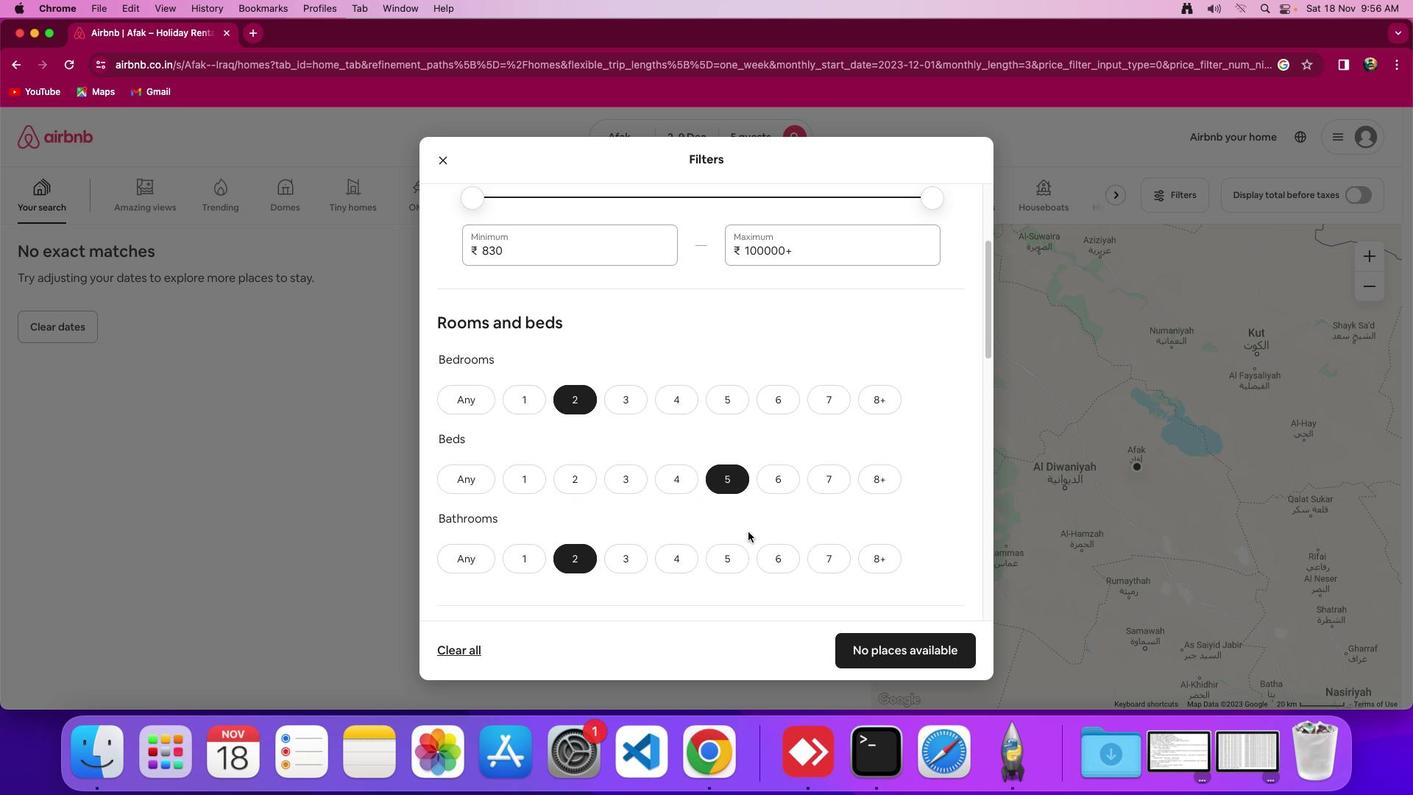 
Action: Mouse moved to (747, 527)
Screenshot: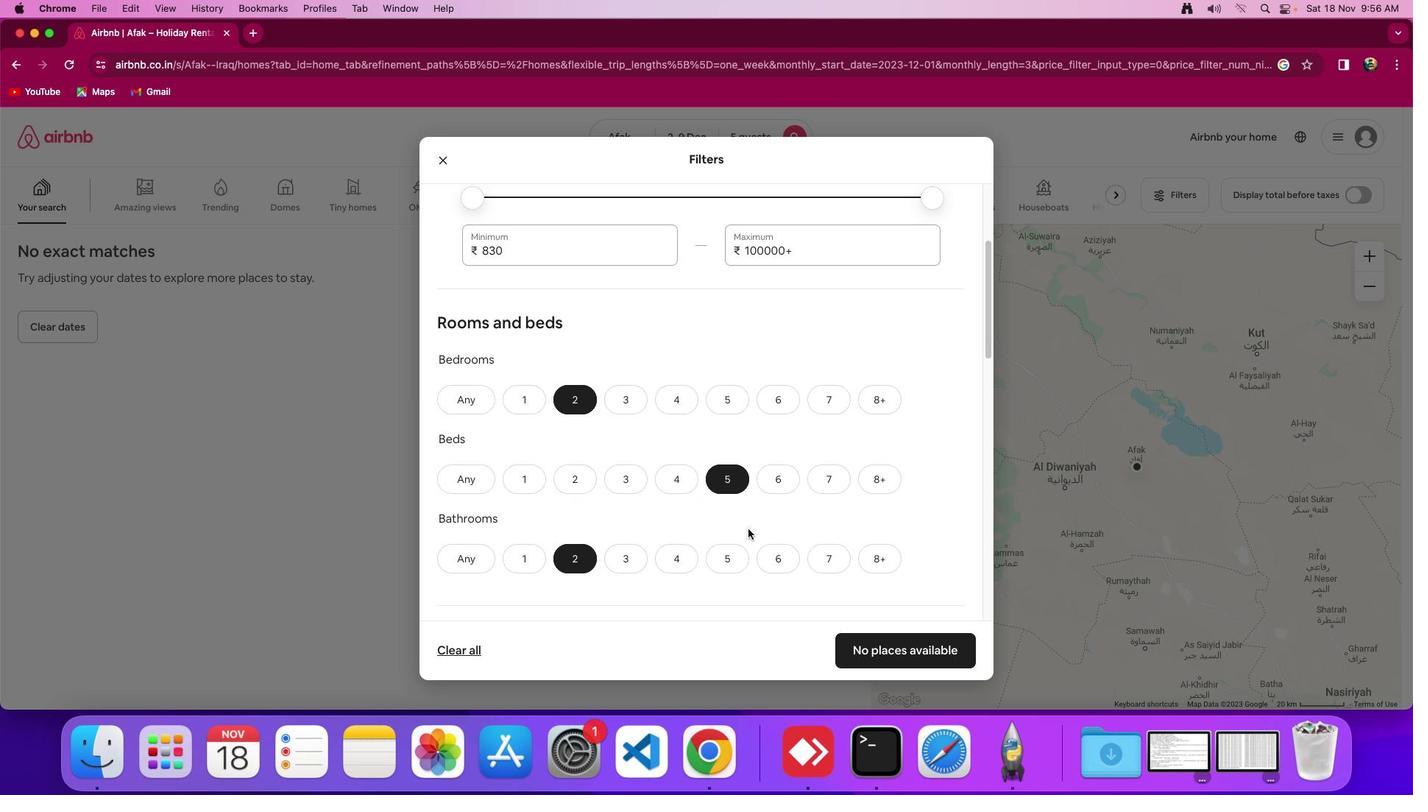 
Action: Mouse scrolled (747, 527) with delta (0, 0)
Screenshot: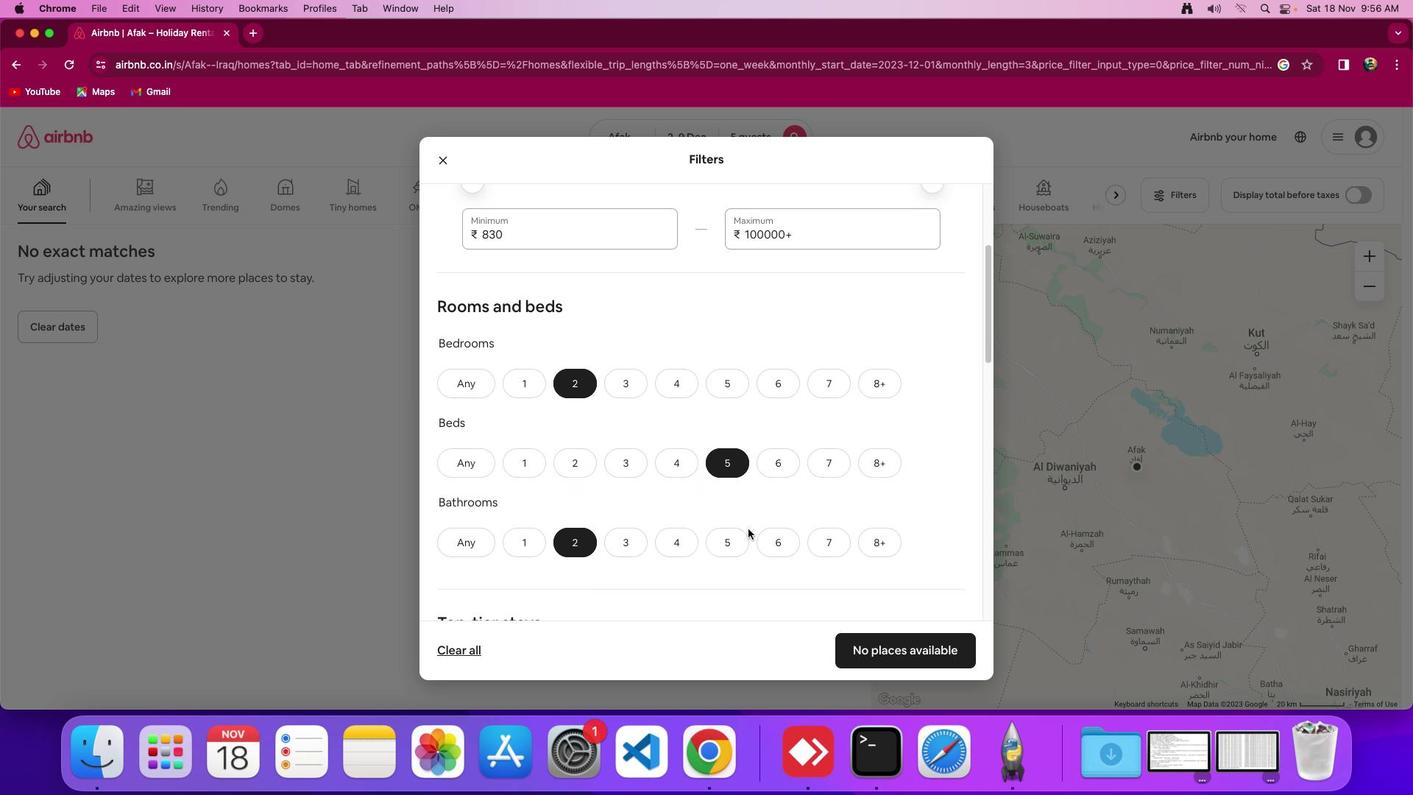 
Action: Mouse scrolled (747, 527) with delta (0, 0)
Screenshot: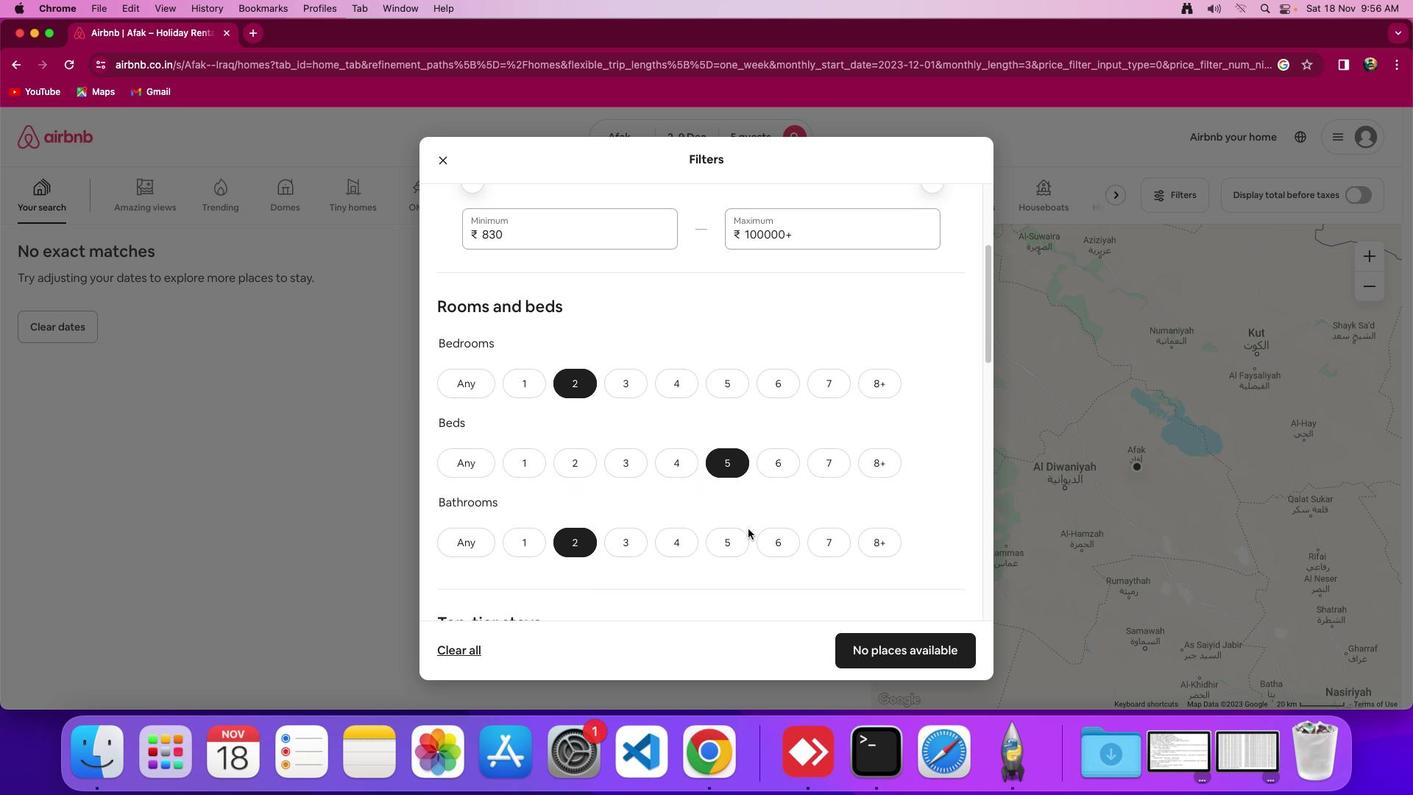 
Action: Mouse moved to (747, 527)
Screenshot: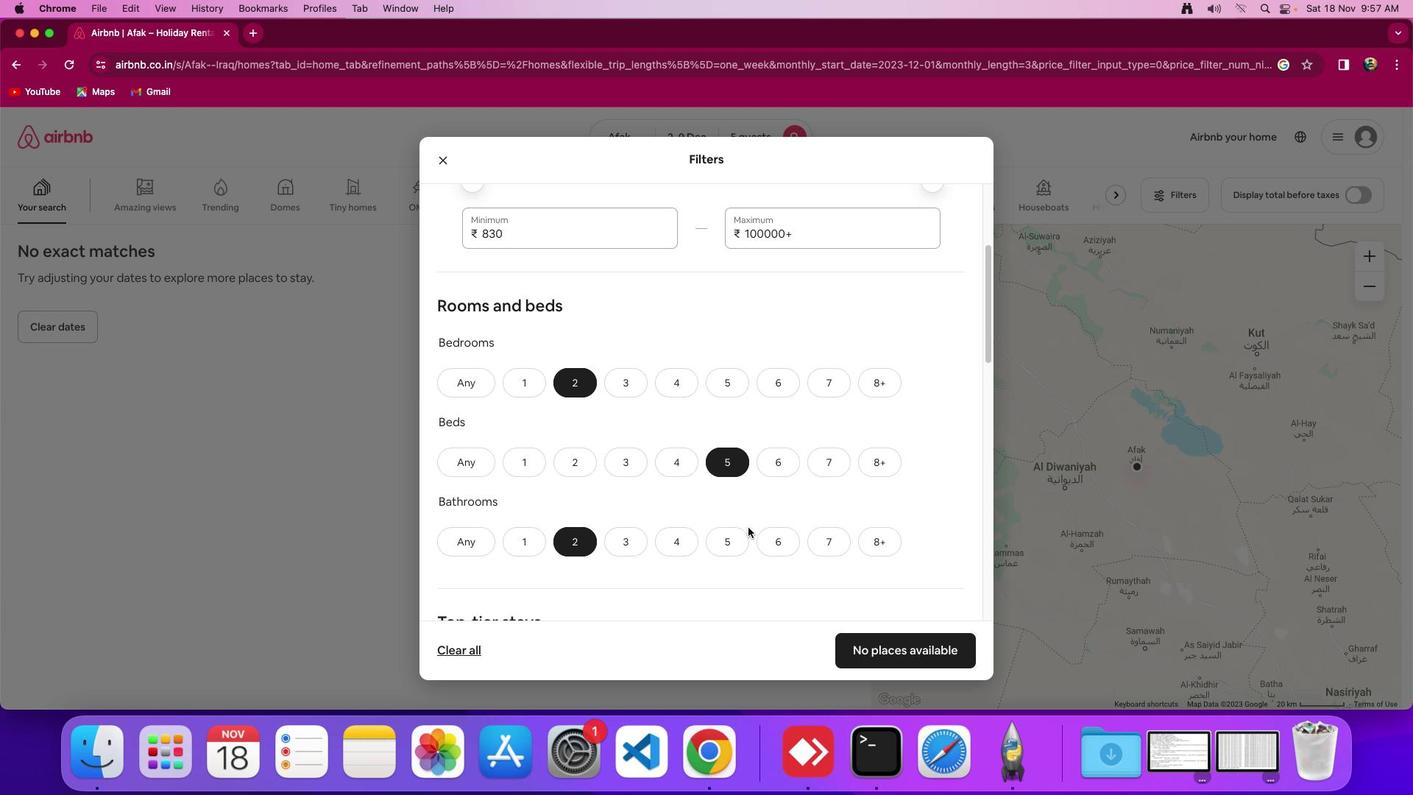 
Action: Mouse scrolled (747, 527) with delta (0, 0)
Screenshot: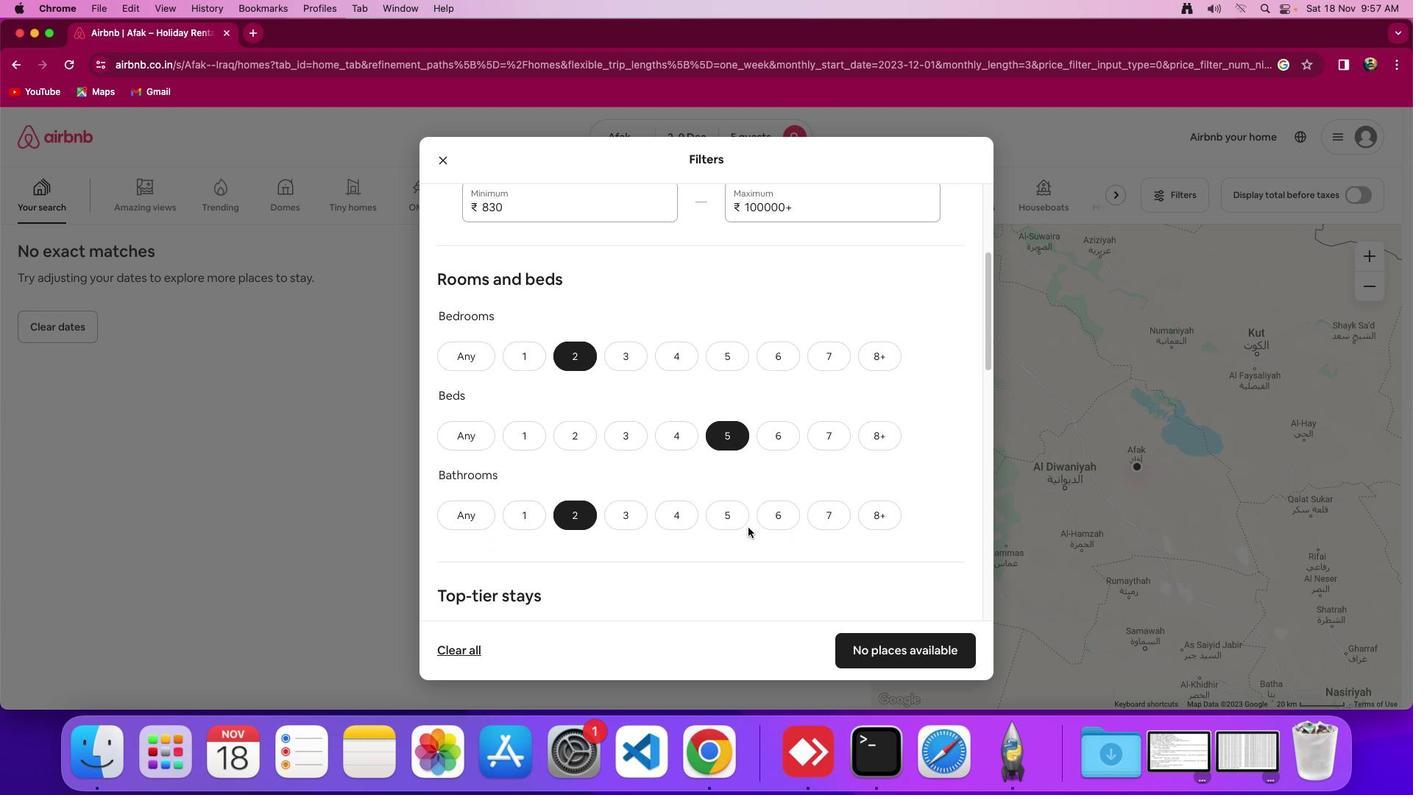 
Action: Mouse scrolled (747, 527) with delta (0, 0)
Screenshot: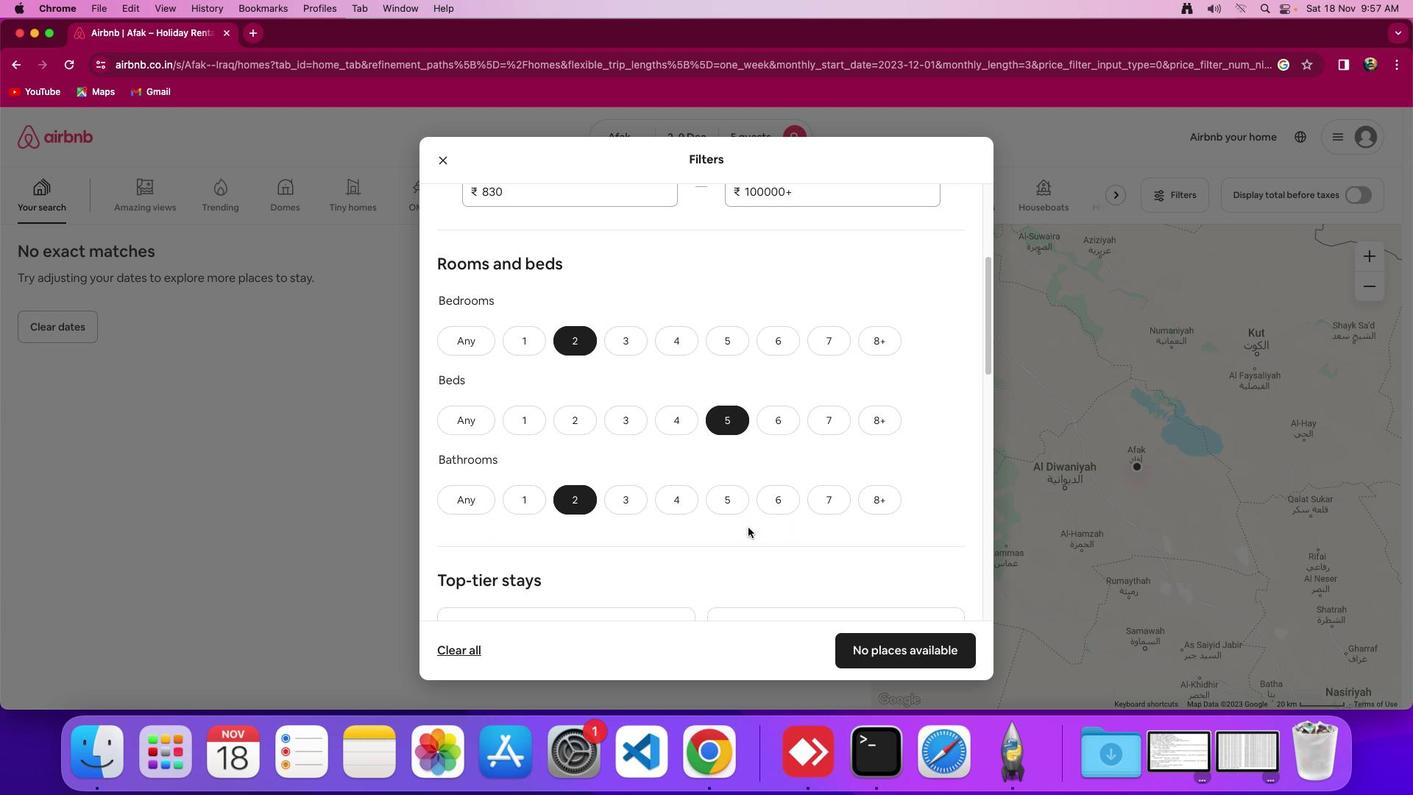 
Action: Mouse scrolled (747, 527) with delta (0, 0)
Screenshot: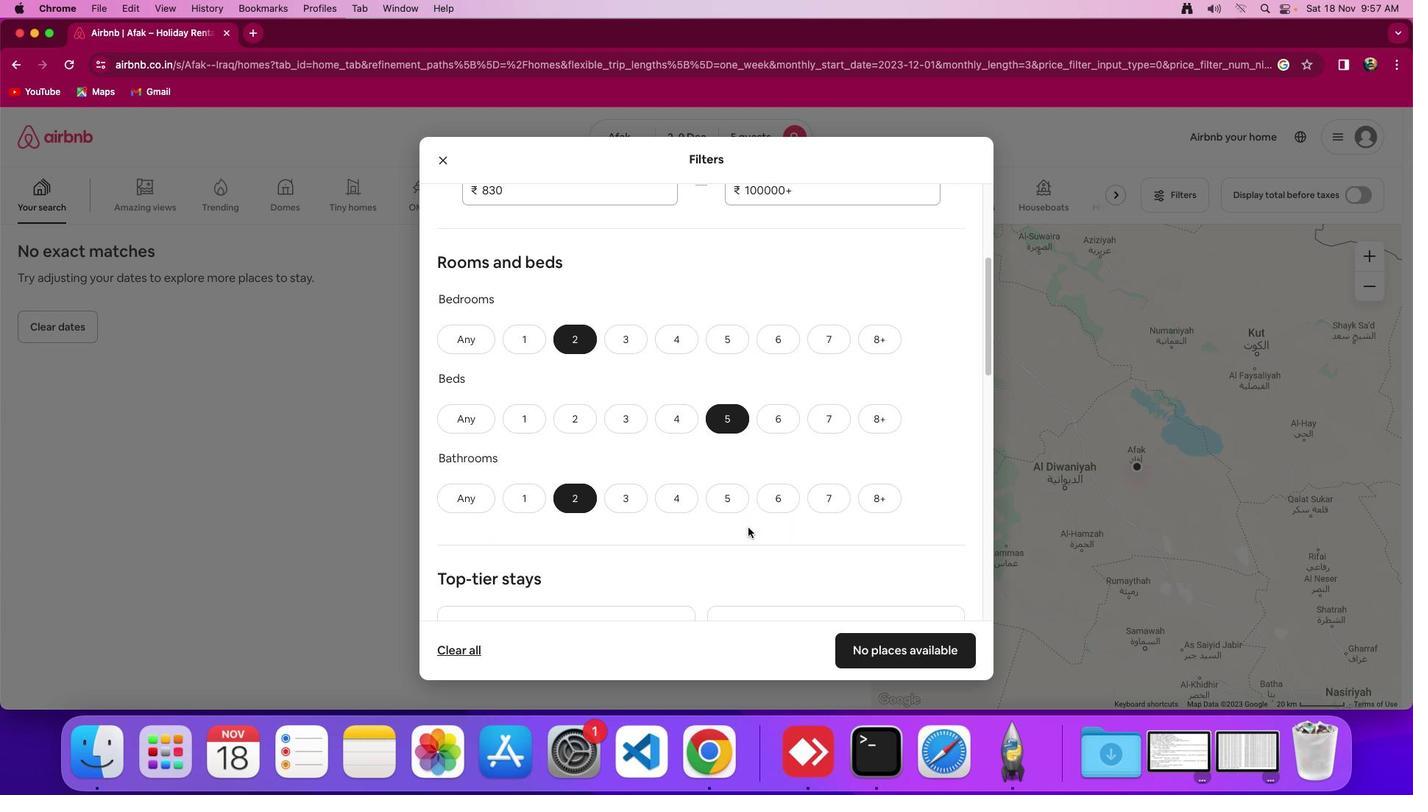 
Action: Mouse scrolled (747, 527) with delta (0, 0)
Screenshot: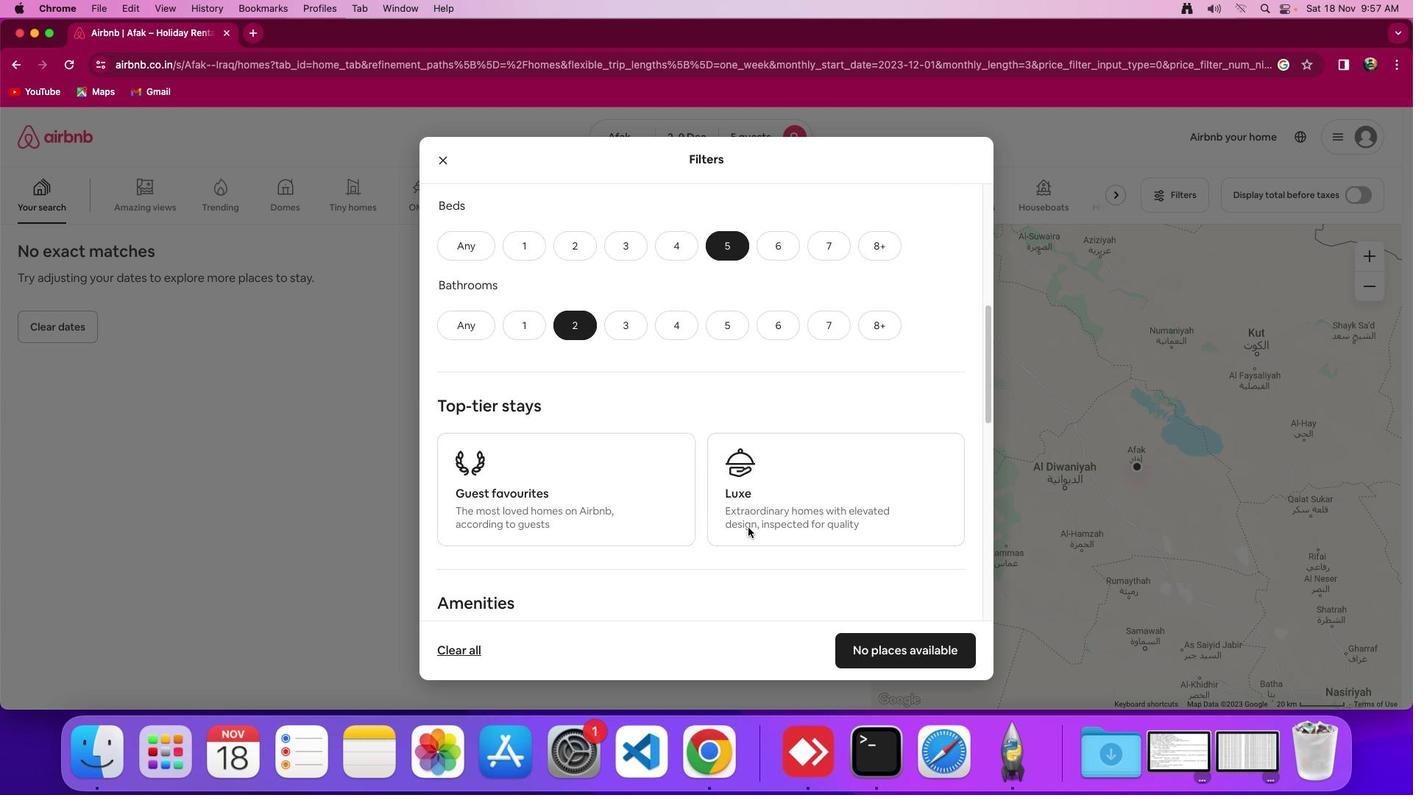 
Action: Mouse scrolled (747, 527) with delta (0, 0)
Screenshot: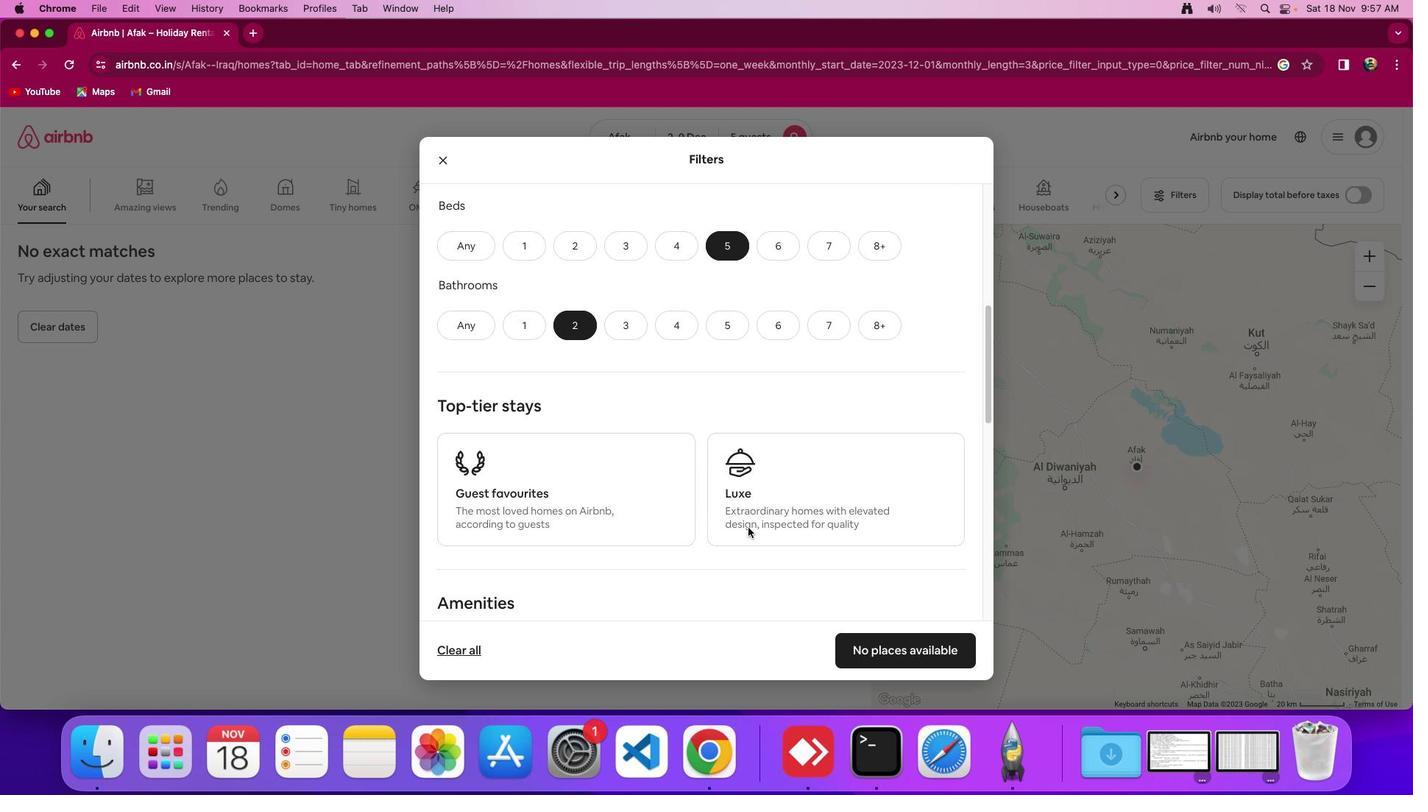 
Action: Mouse scrolled (747, 527) with delta (0, -2)
Screenshot: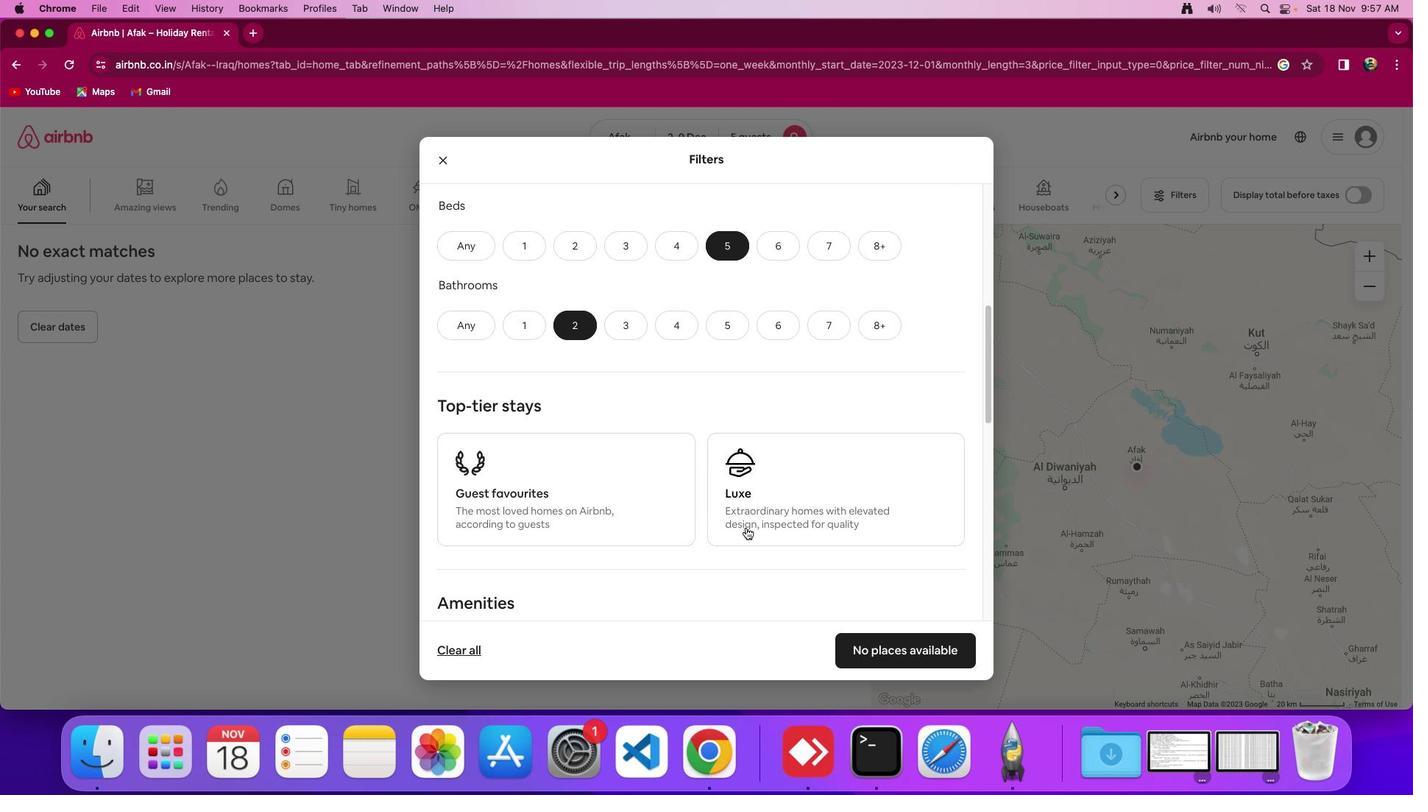 
Action: Mouse moved to (695, 535)
Screenshot: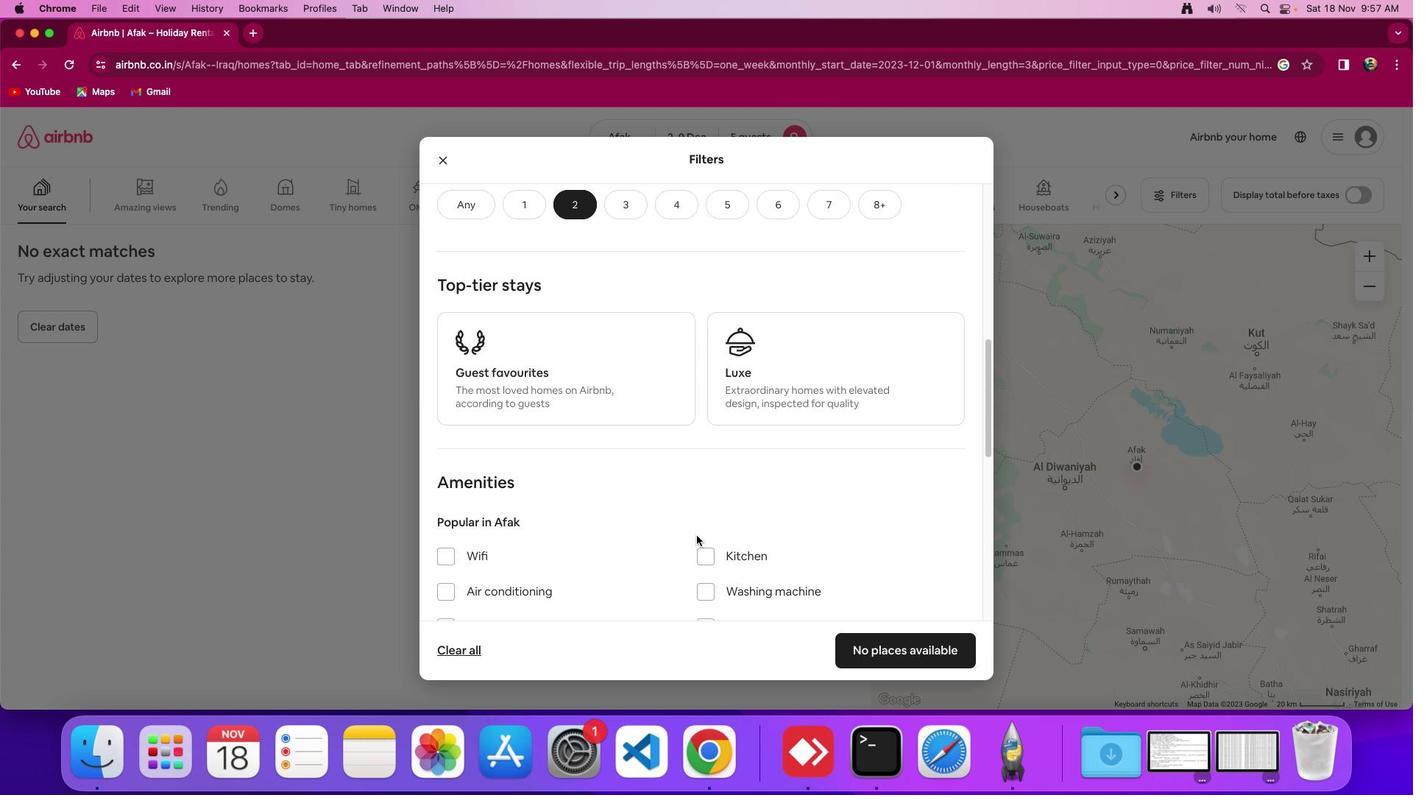 
Action: Mouse scrolled (695, 535) with delta (0, 0)
Screenshot: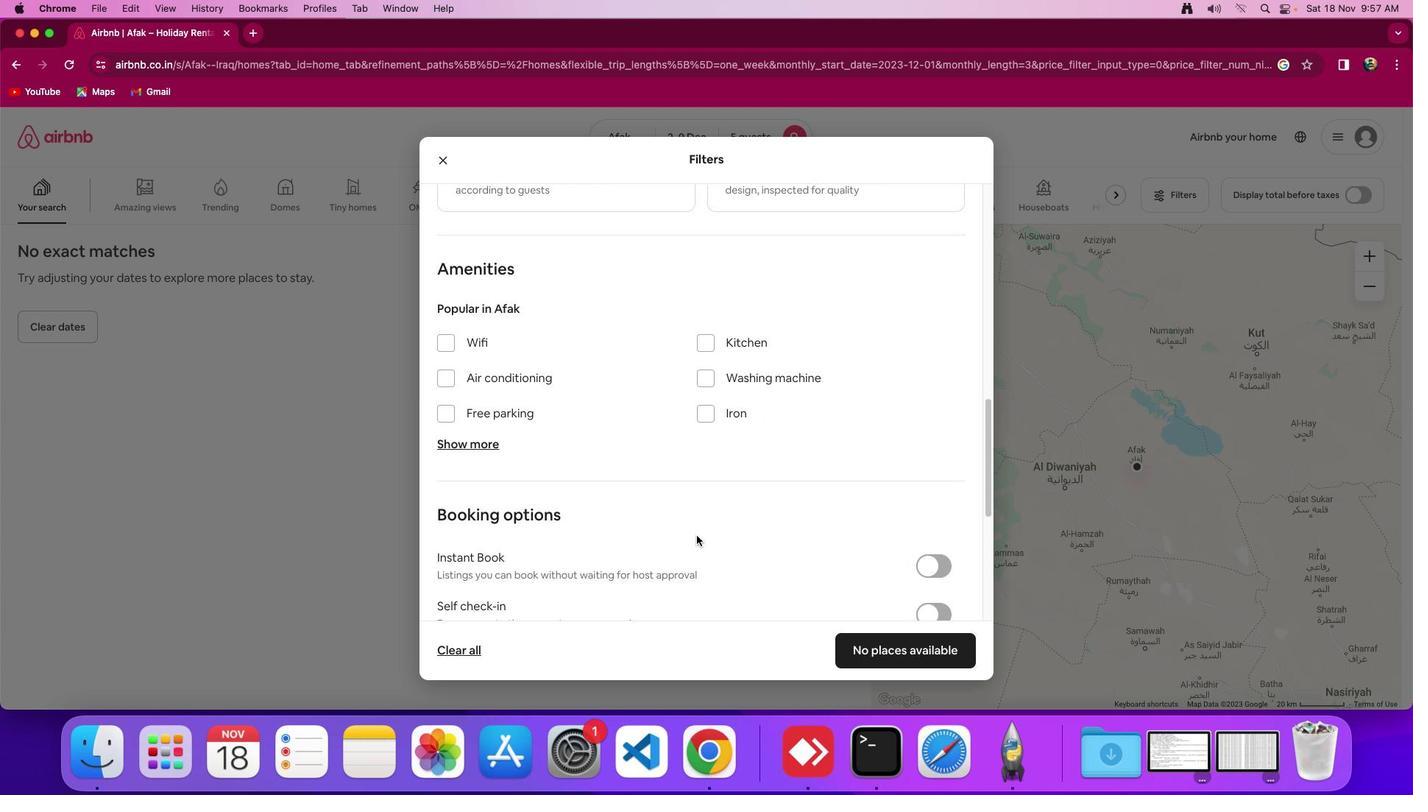 
Action: Mouse scrolled (695, 535) with delta (0, 0)
Screenshot: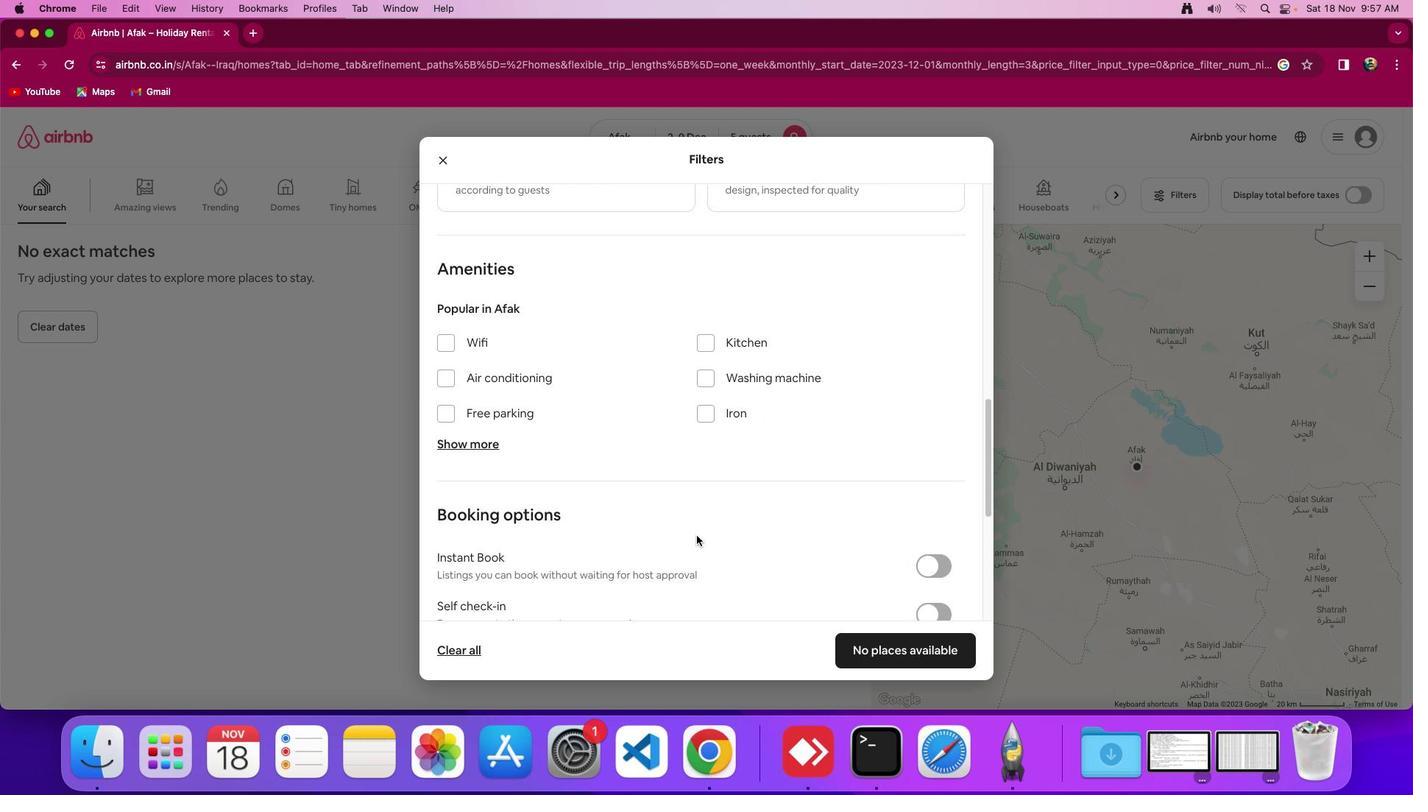 
Action: Mouse scrolled (695, 535) with delta (0, -2)
Screenshot: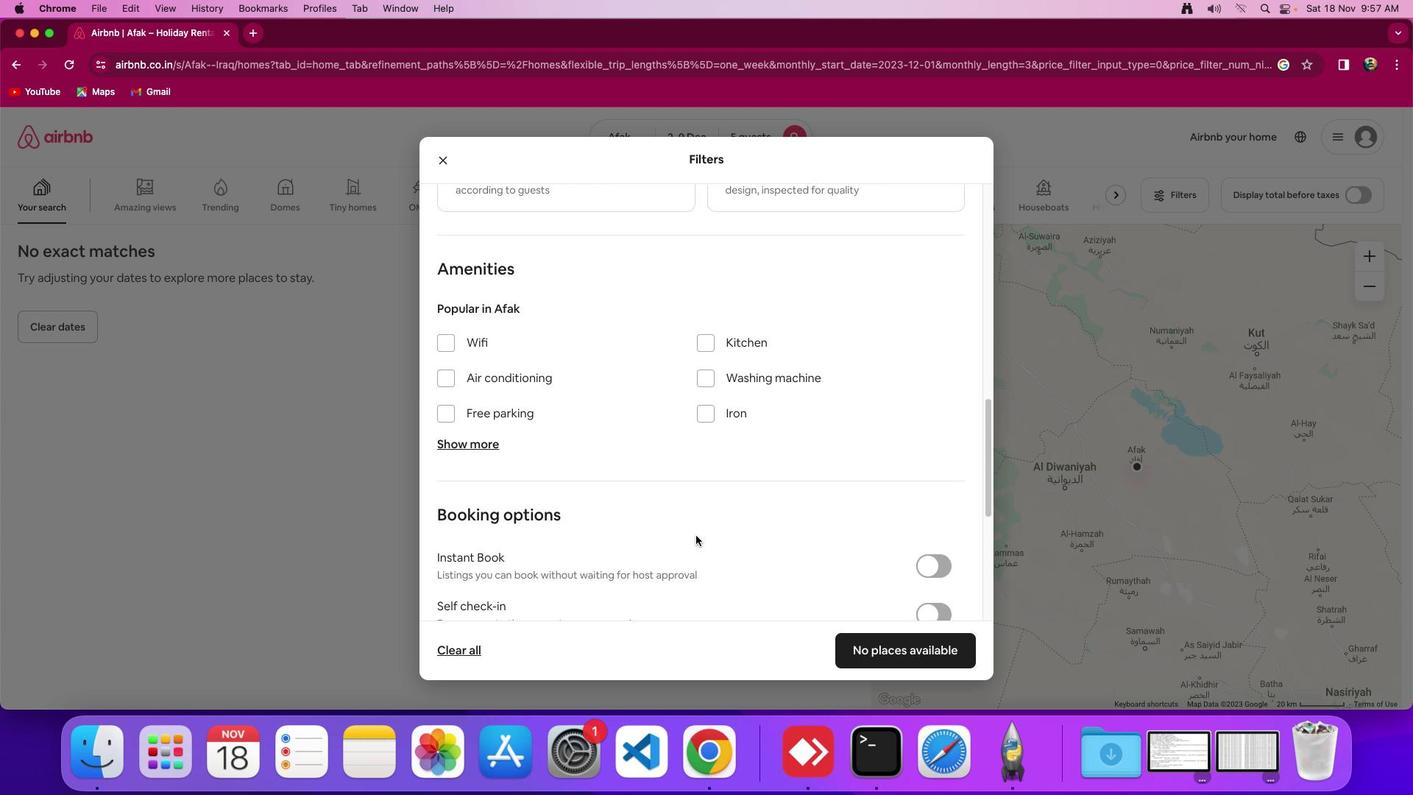 
Action: Mouse scrolled (695, 535) with delta (0, -3)
Screenshot: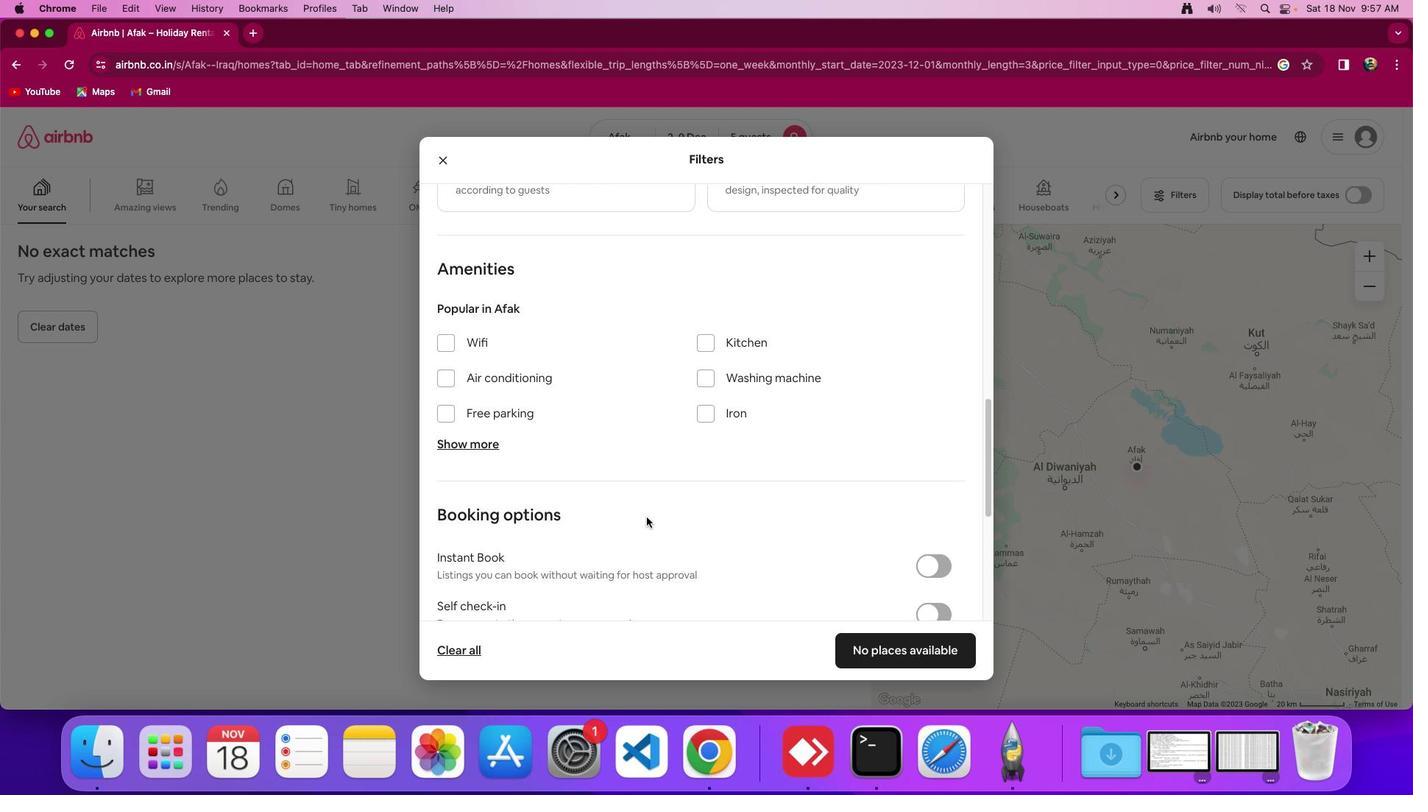 
Action: Mouse moved to (456, 338)
Screenshot: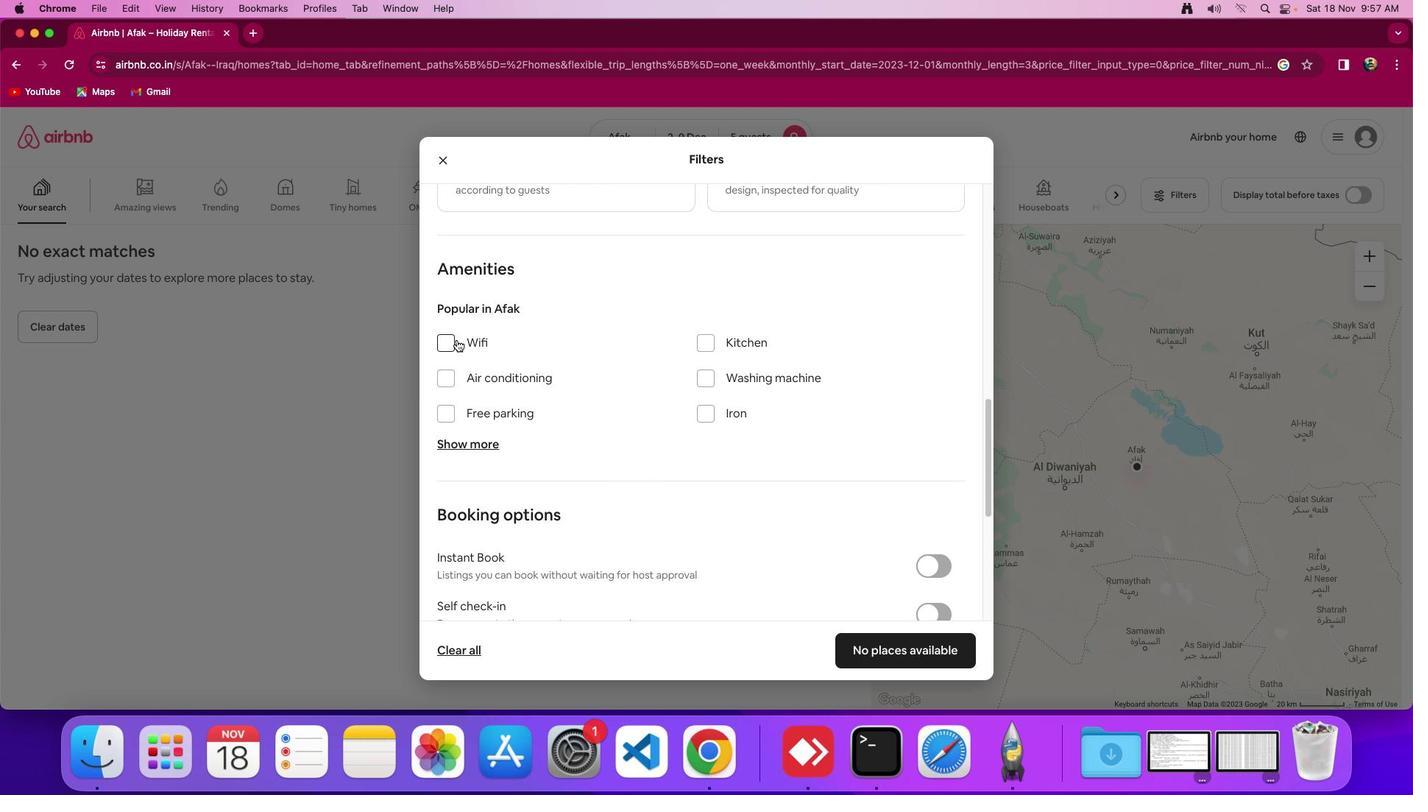 
Action: Mouse pressed left at (456, 338)
Screenshot: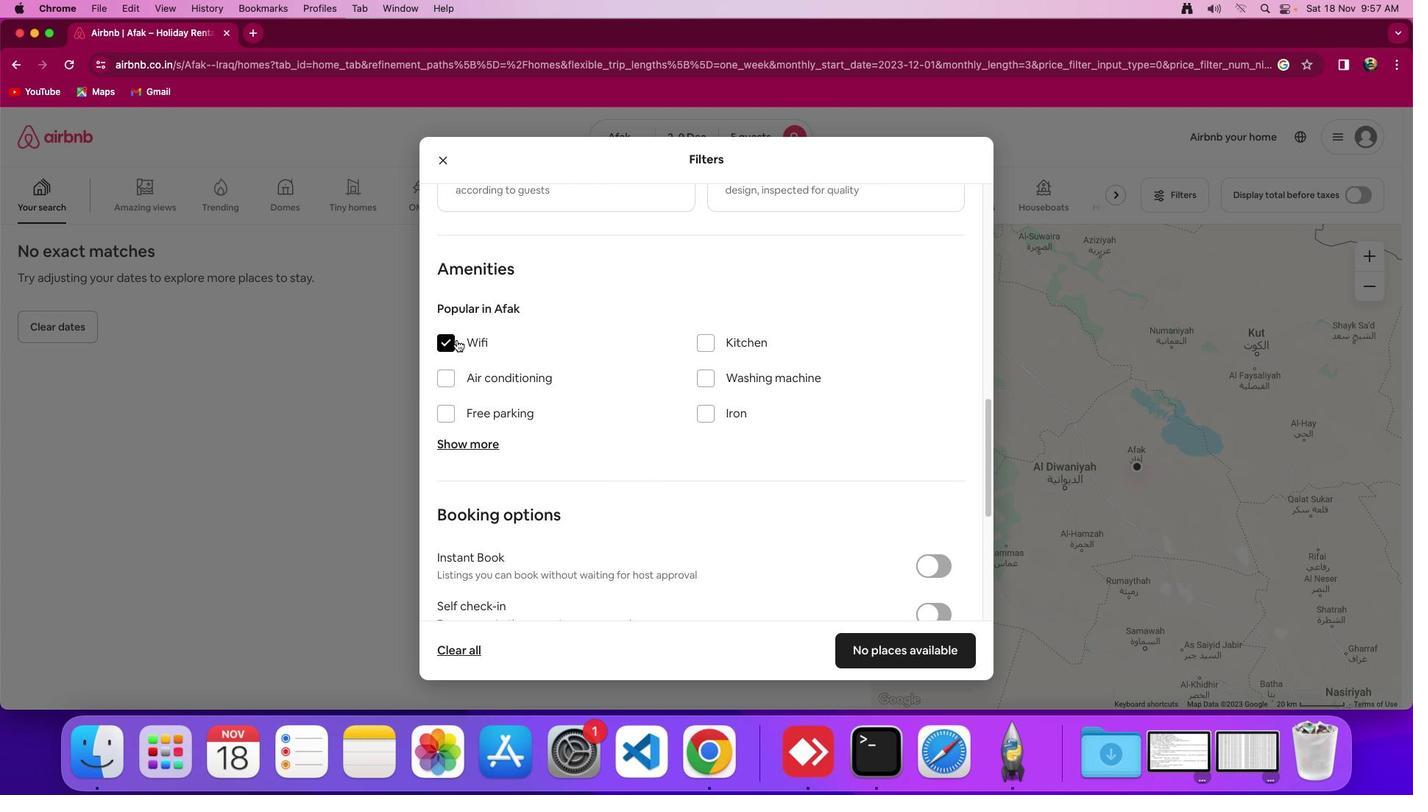 
Action: Mouse moved to (477, 444)
Screenshot: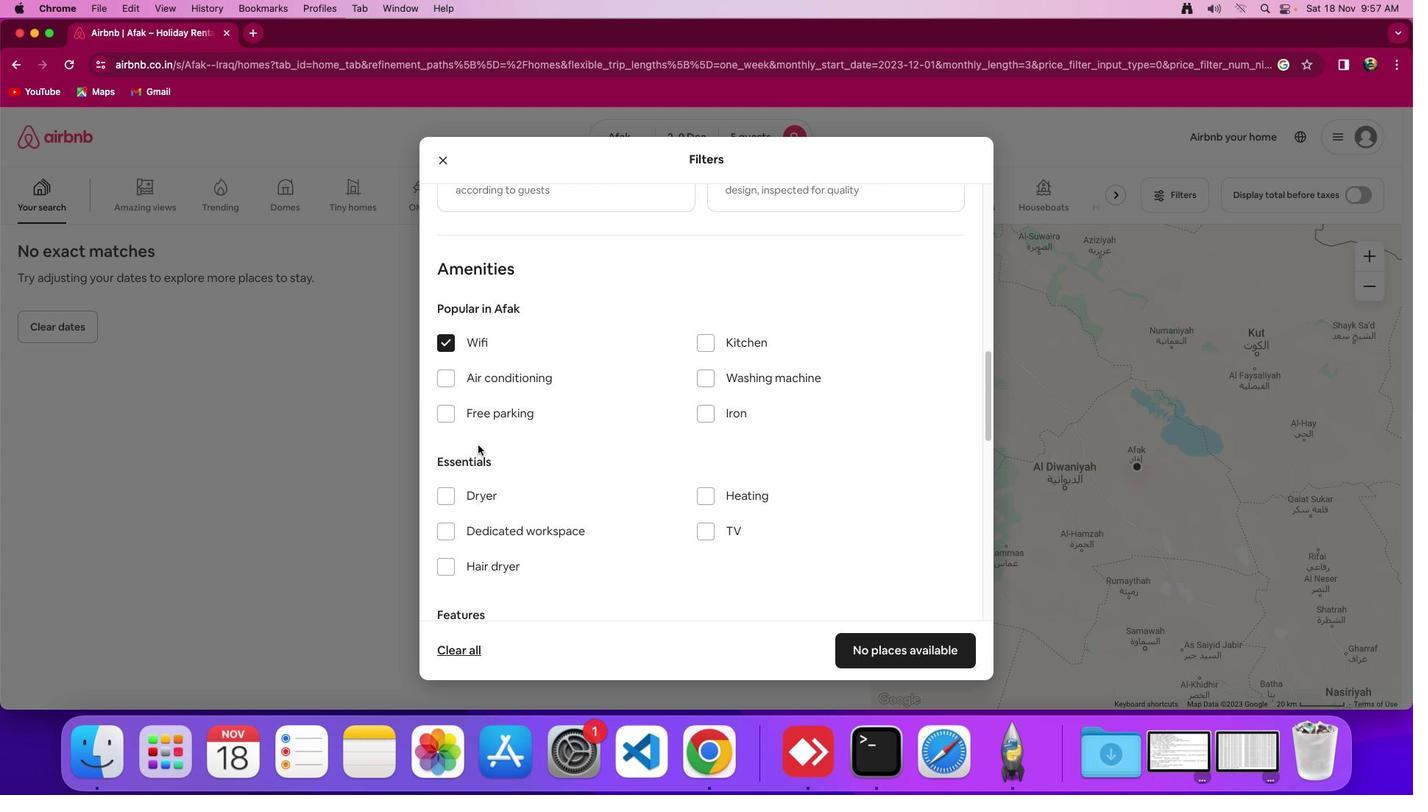
Action: Mouse pressed left at (477, 444)
Screenshot: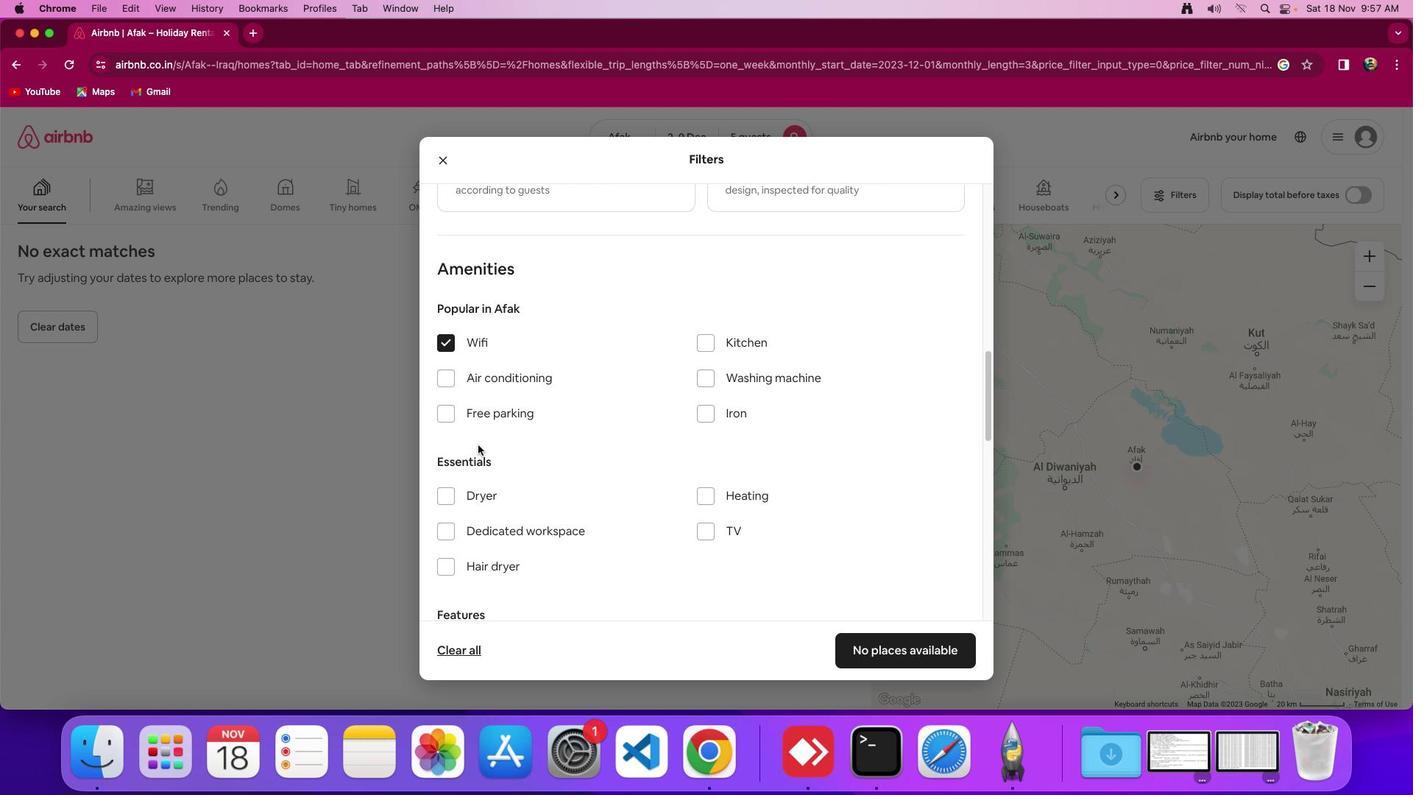 
Action: Mouse moved to (647, 477)
Screenshot: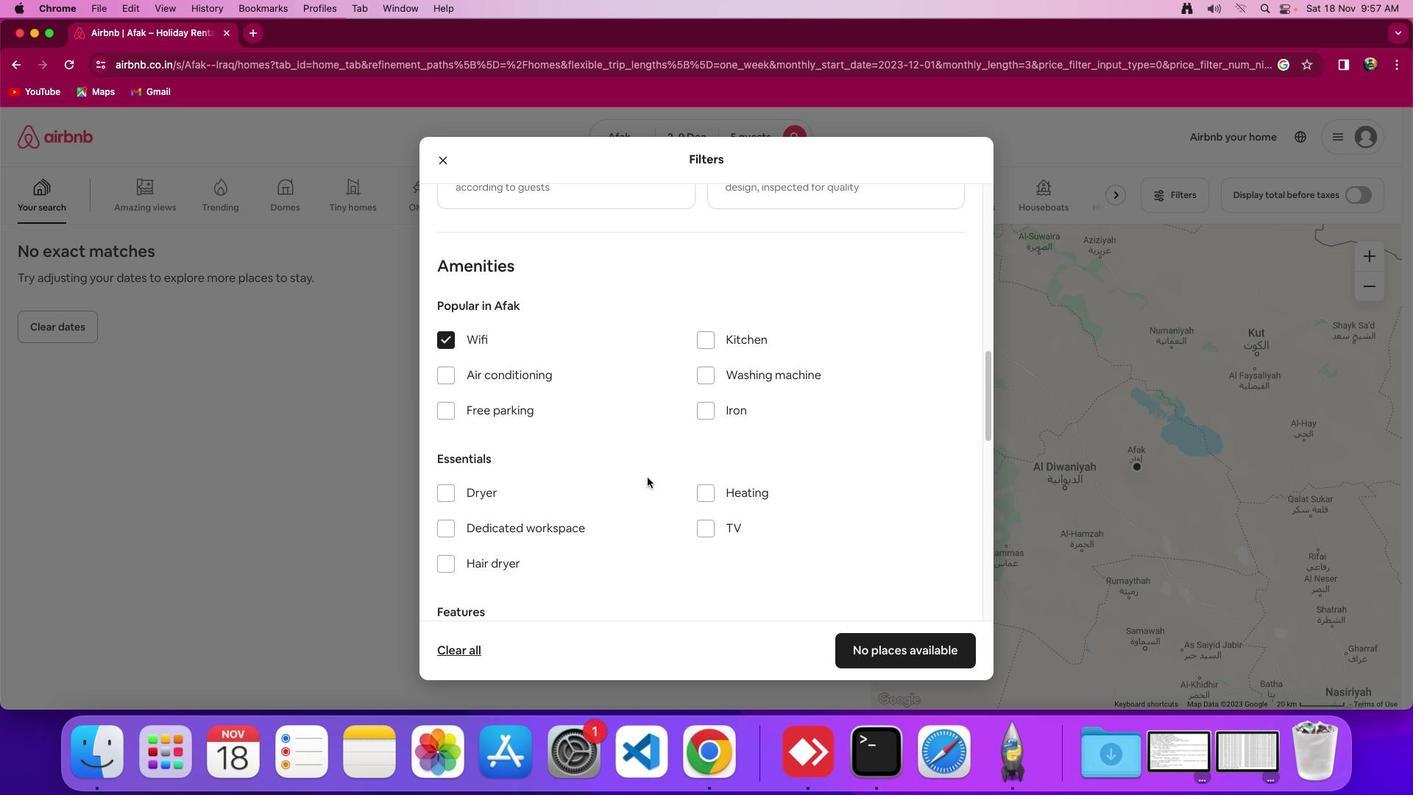
Action: Mouse scrolled (647, 477) with delta (0, 0)
Screenshot: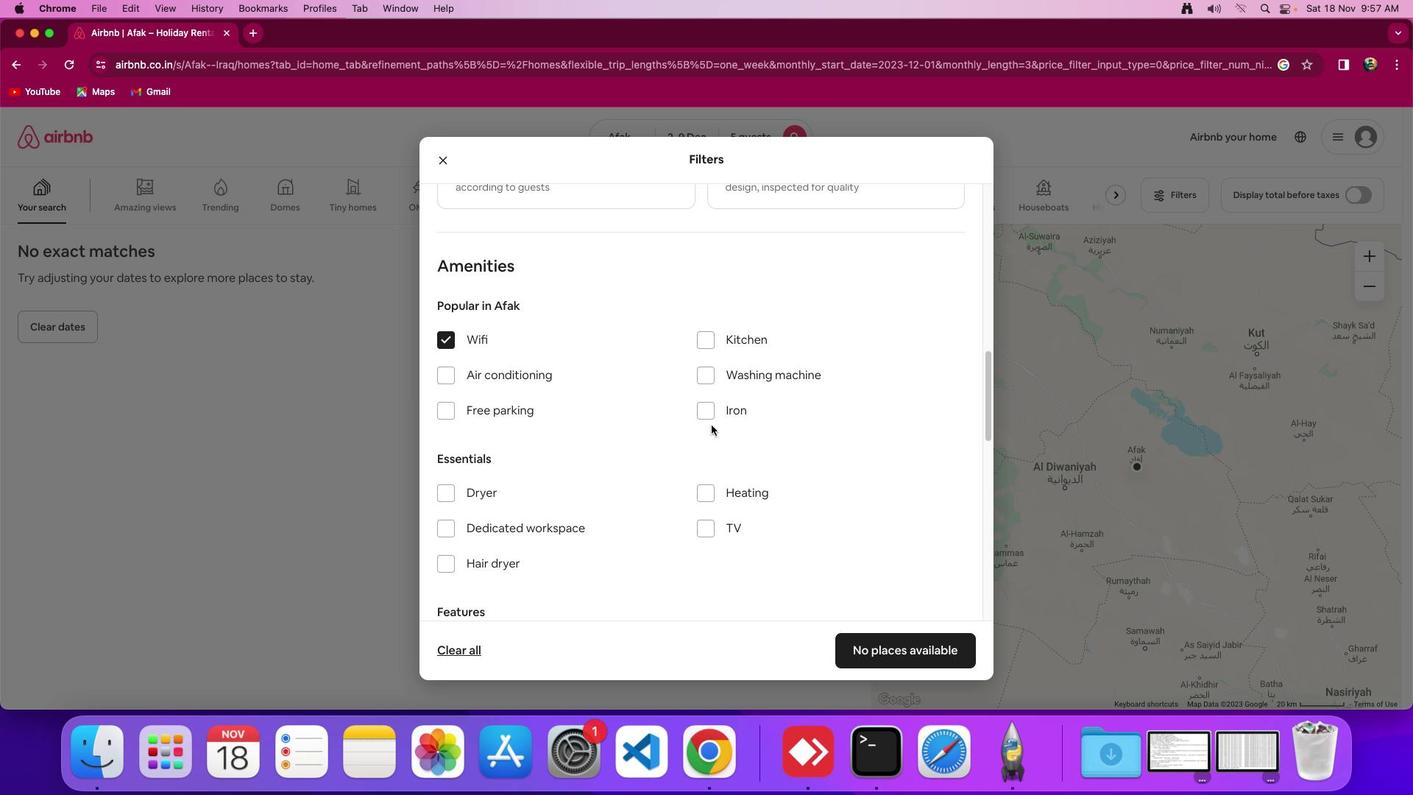 
Action: Mouse moved to (708, 376)
Screenshot: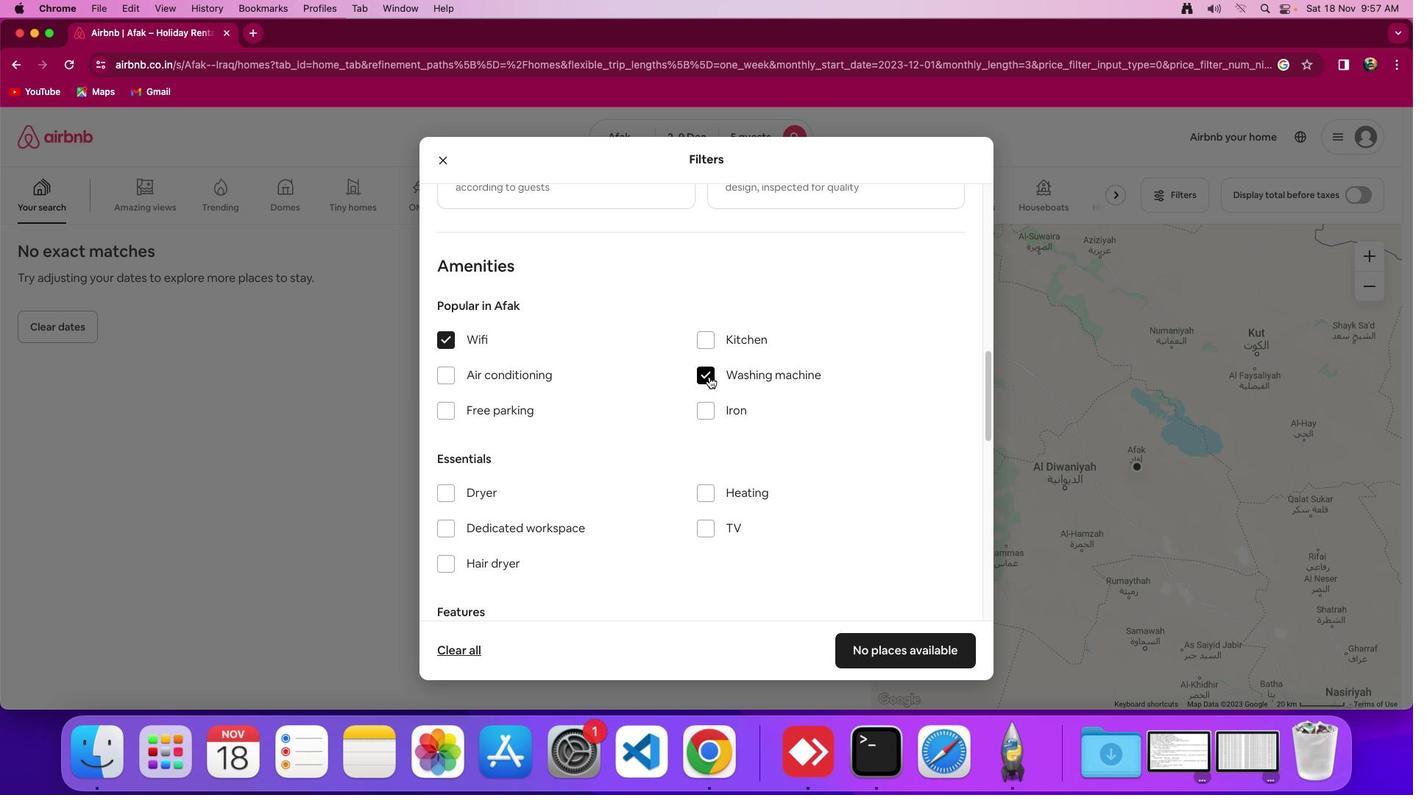 
Action: Mouse pressed left at (708, 376)
Screenshot: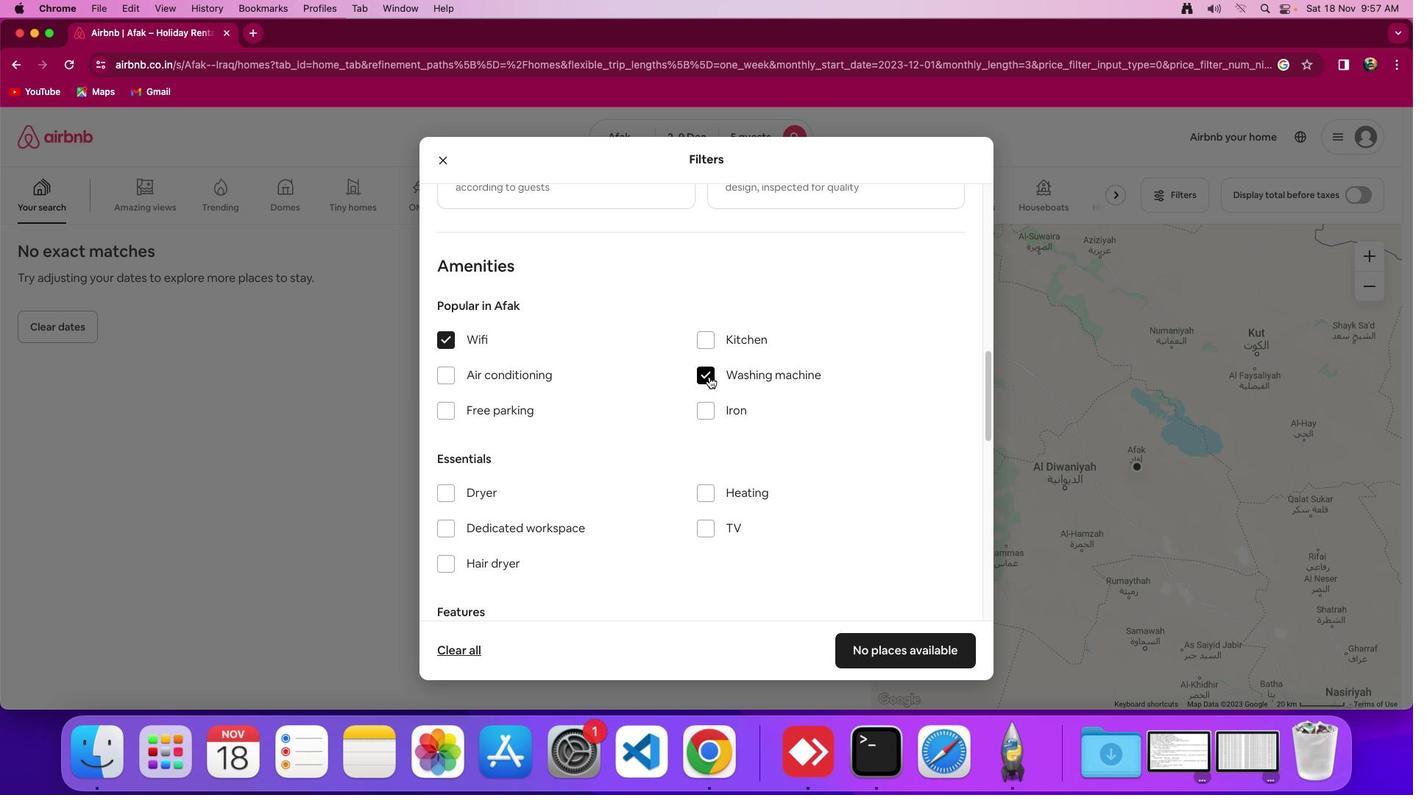 
Action: Mouse moved to (680, 451)
Screenshot: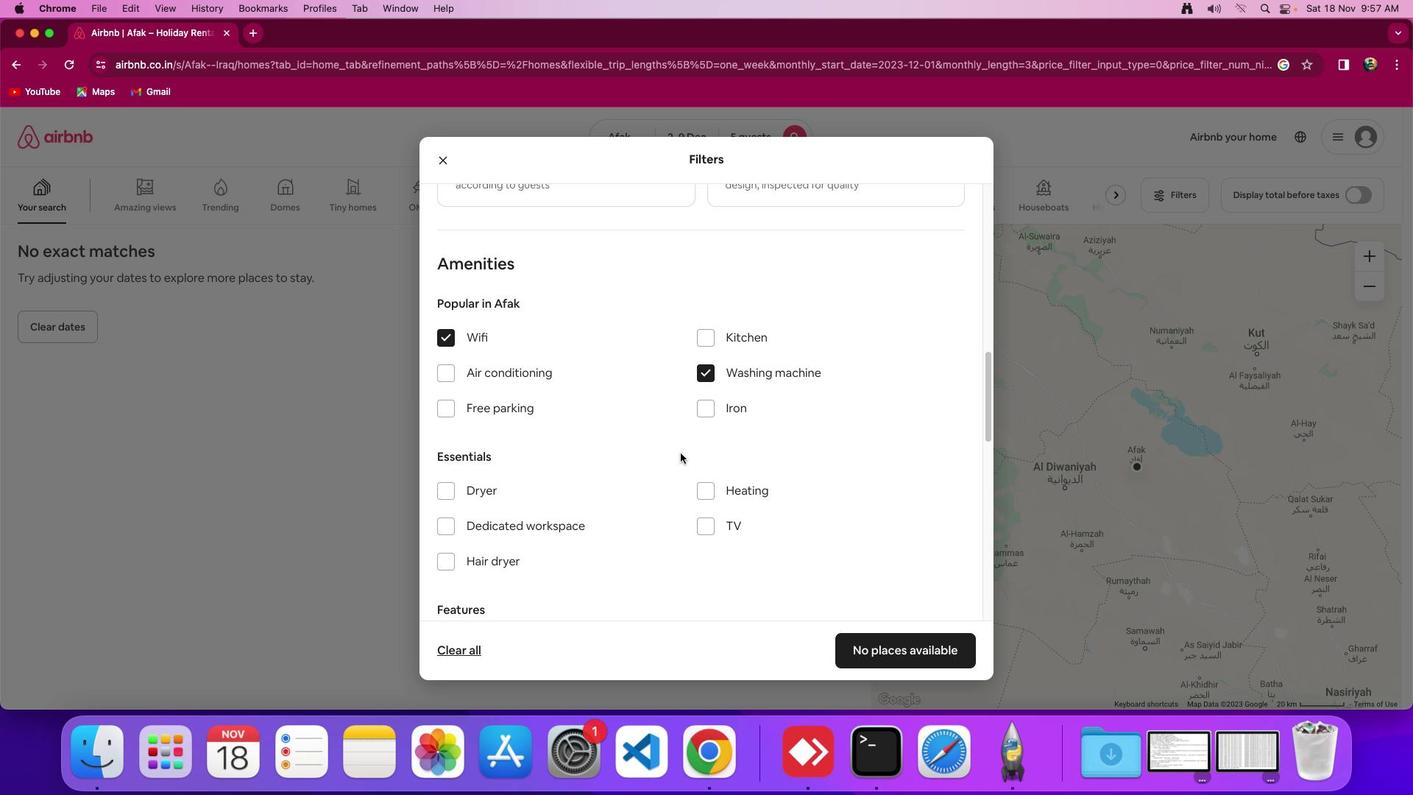
Action: Mouse scrolled (680, 451) with delta (0, 0)
Screenshot: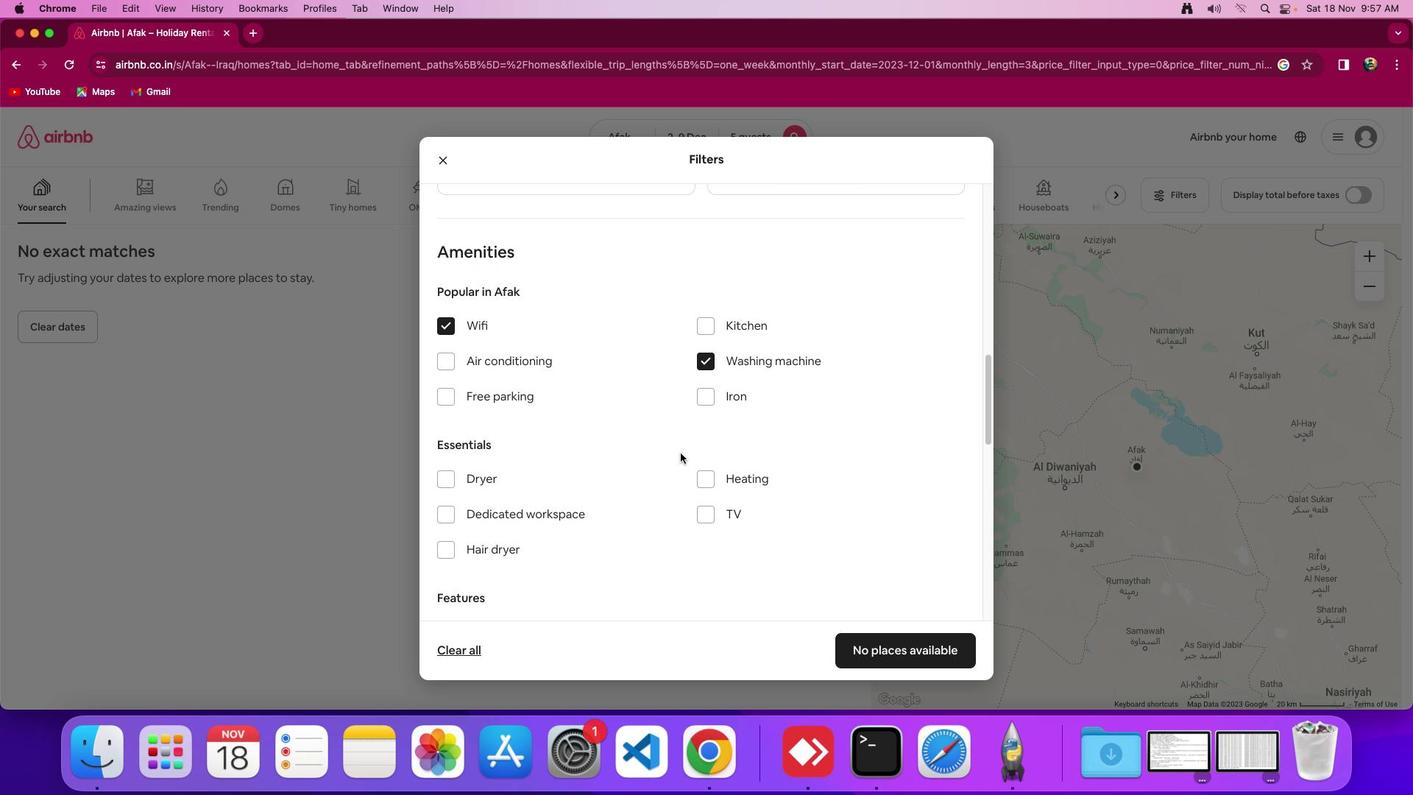 
Action: Mouse scrolled (680, 451) with delta (0, 0)
Screenshot: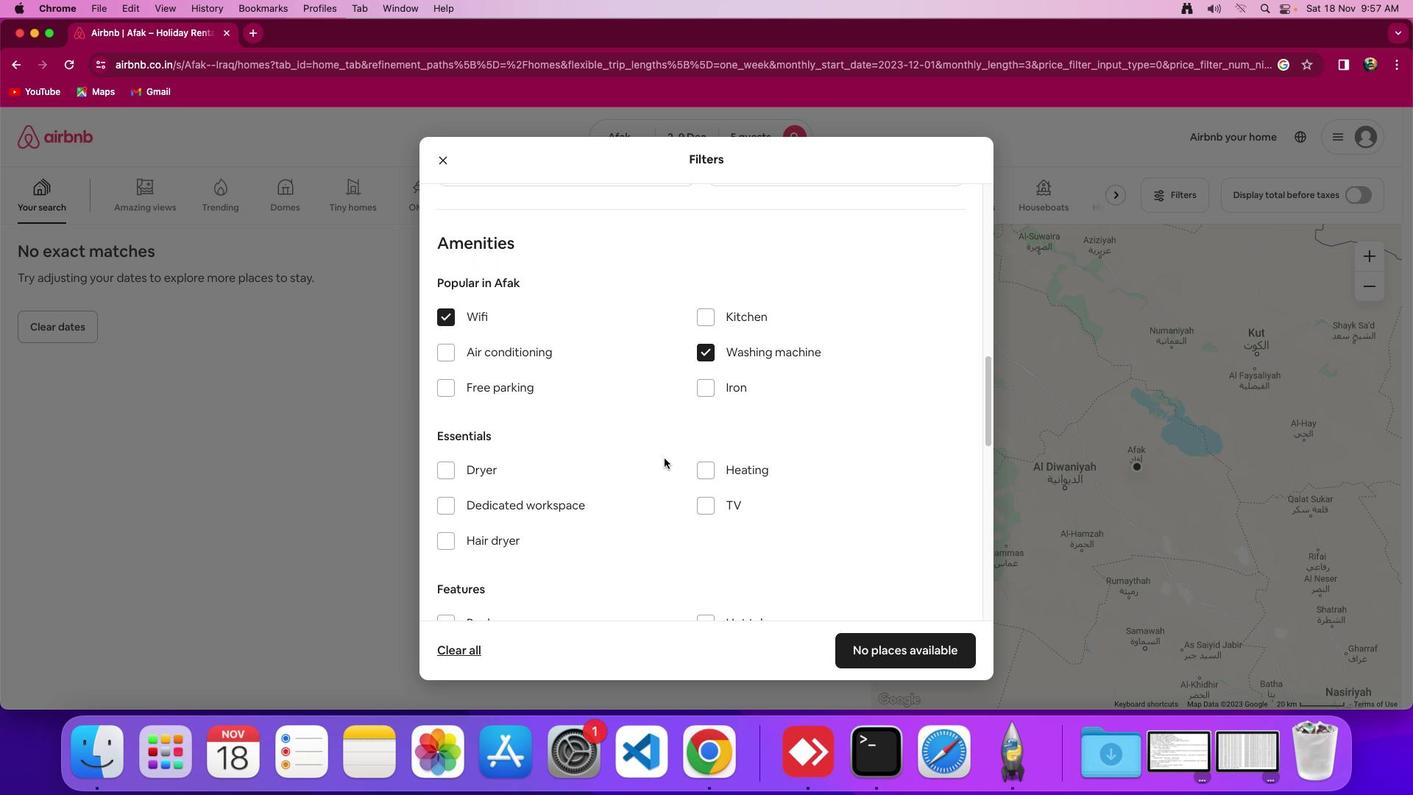 
Action: Mouse scrolled (680, 451) with delta (0, 0)
Screenshot: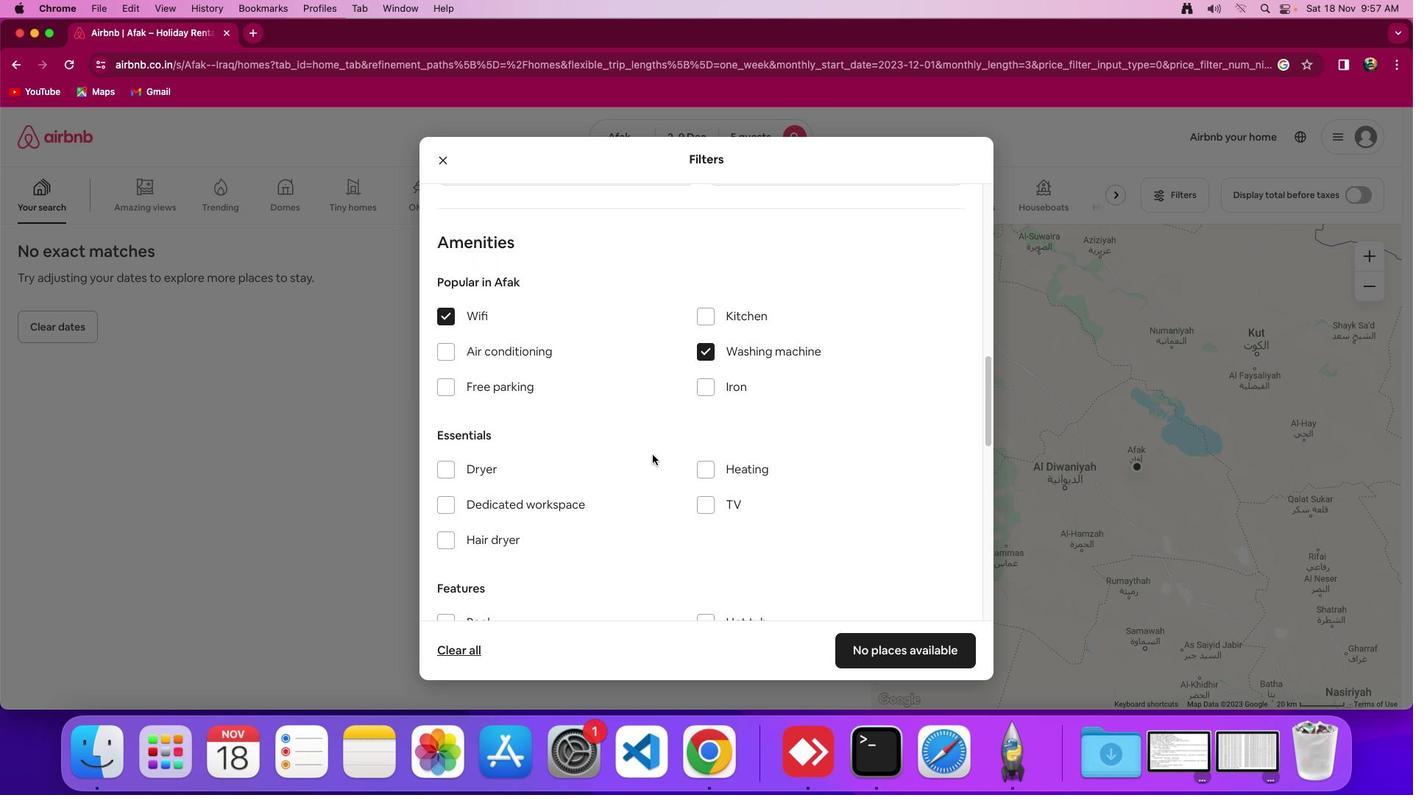 
Action: Mouse moved to (875, 650)
Screenshot: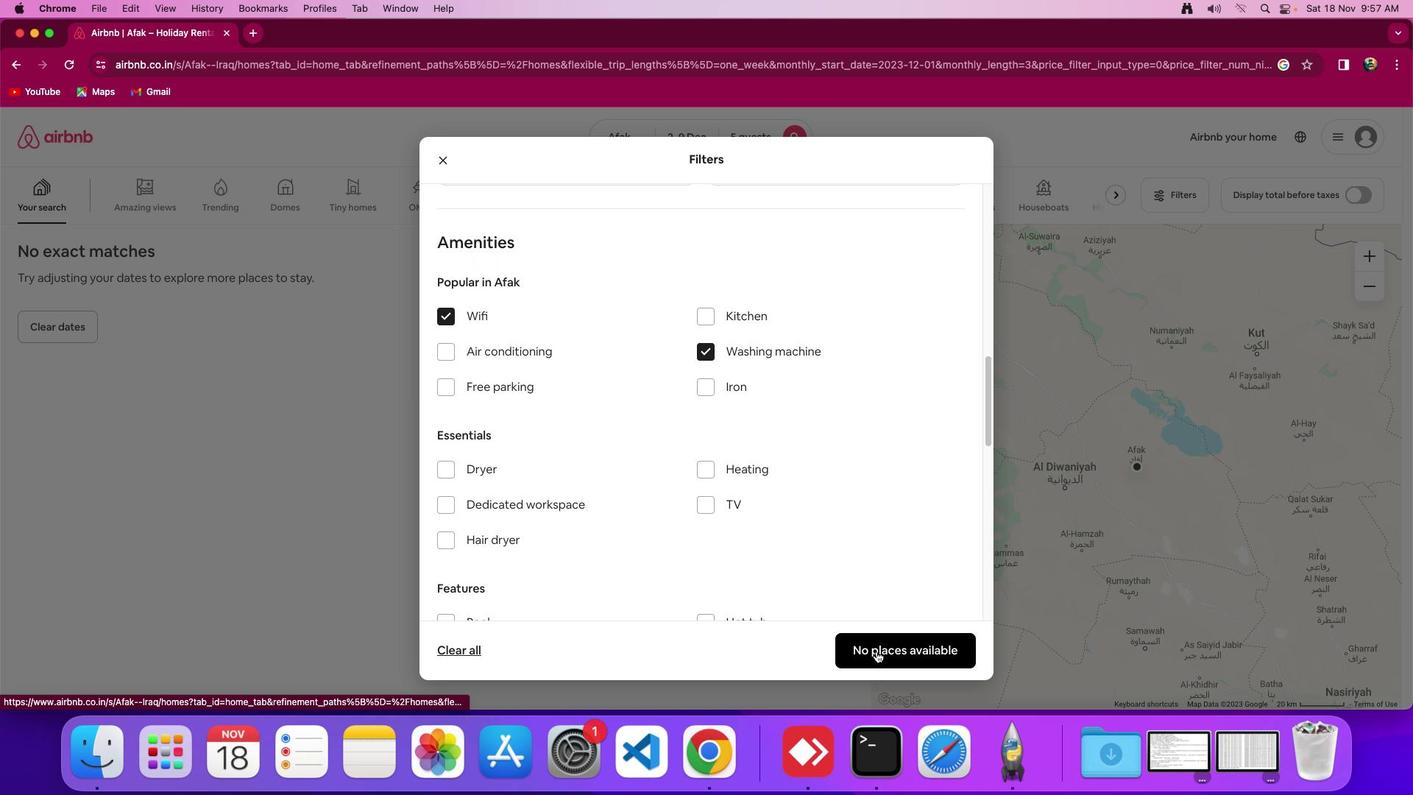
Action: Mouse pressed left at (875, 650)
Screenshot: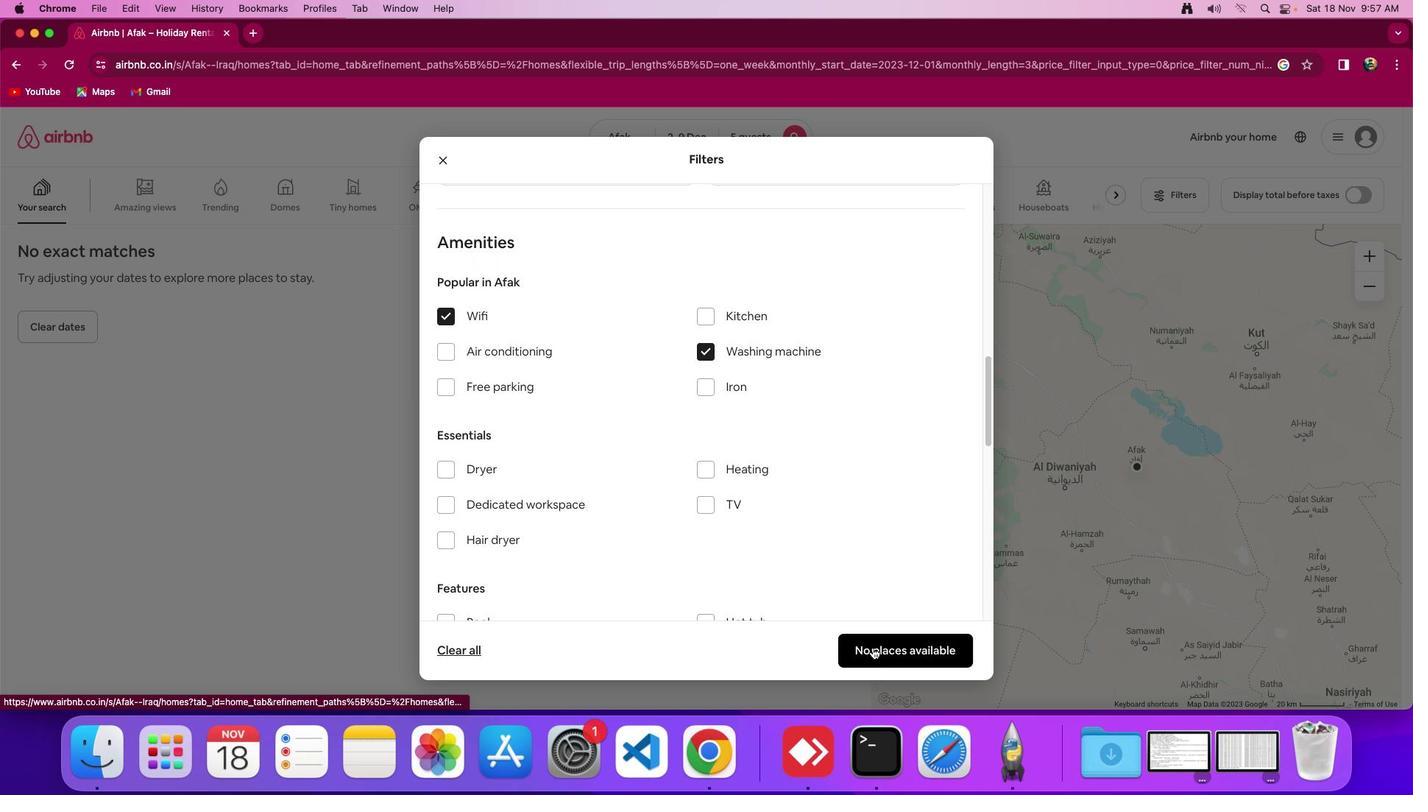 
Action: Mouse moved to (754, 423)
Screenshot: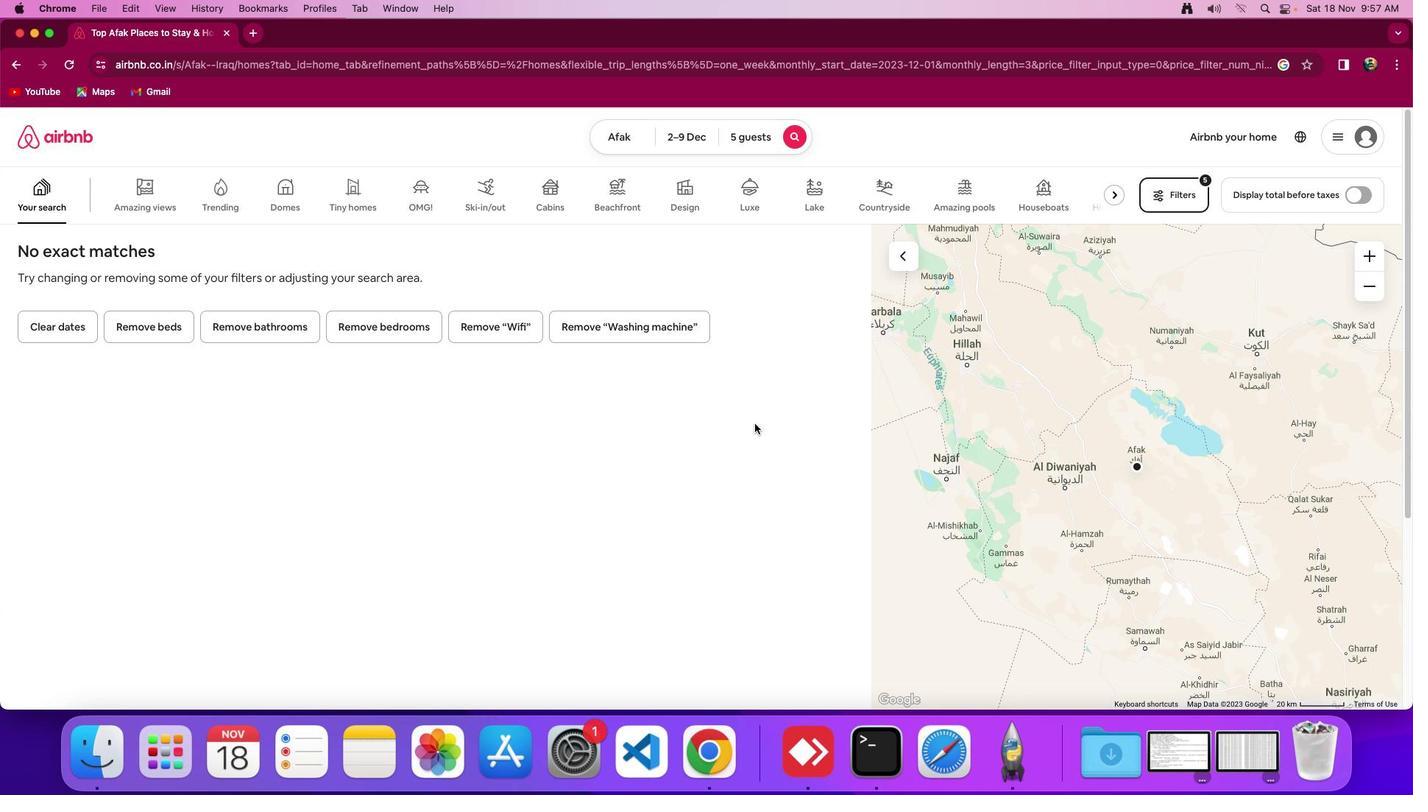 
Action: Mouse pressed left at (754, 423)
Screenshot: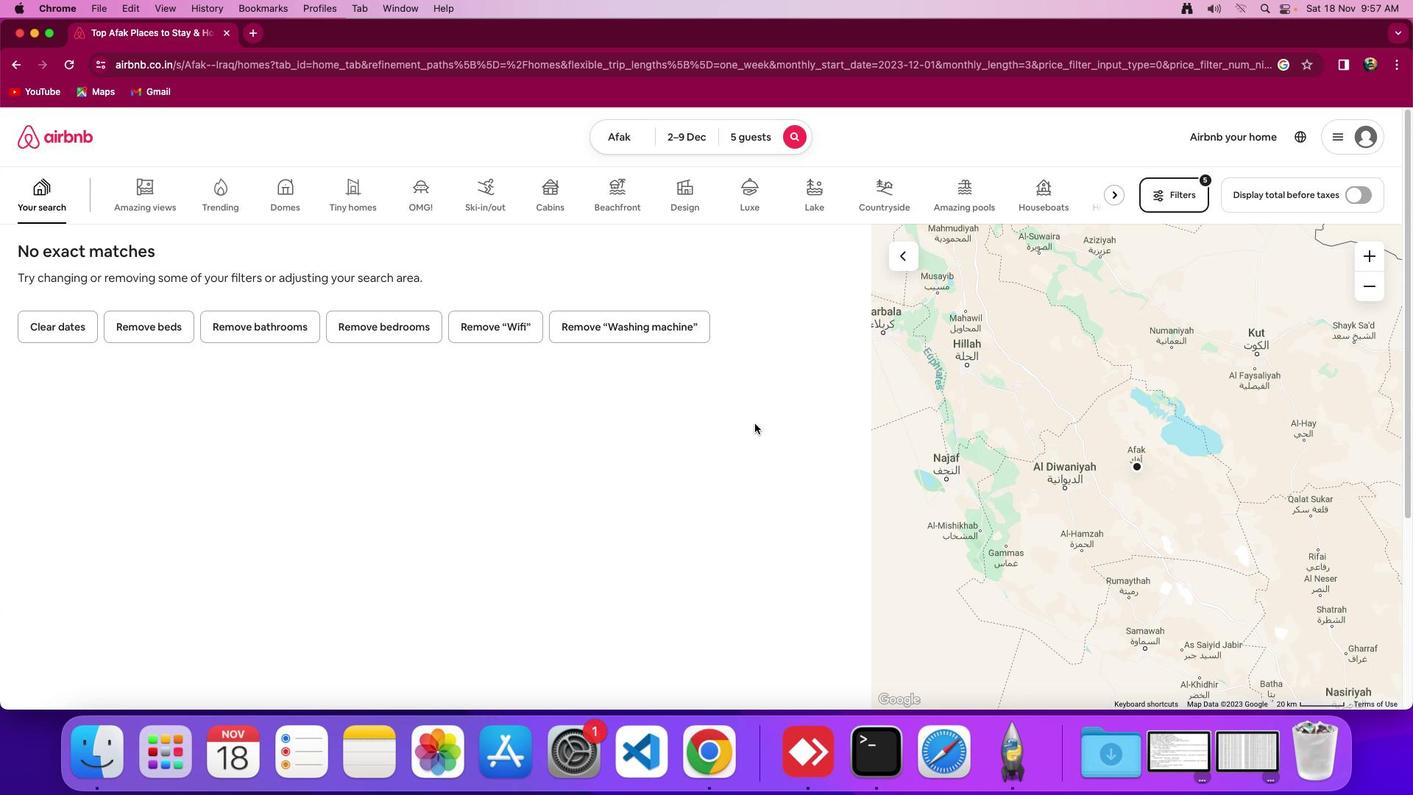 
Action: Mouse moved to (1090, 616)
Screenshot: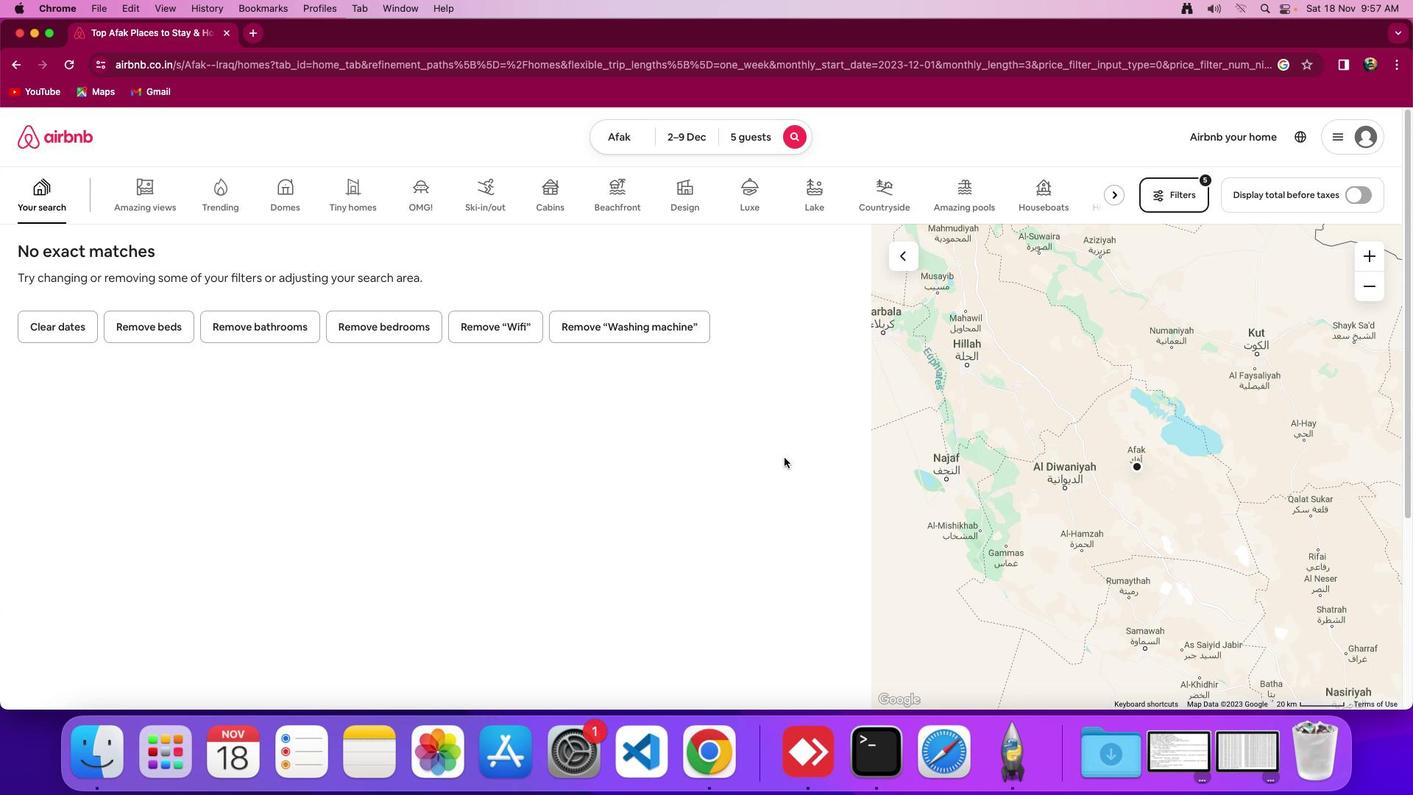 
